 Task: Look for space in Puerto Ayacucho, Venezuela from 13th August, 2023 to 17th August, 2023 for 2 adults in price range Rs.10000 to Rs.16000. Place can be entire place with 2 bedrooms having 2 beds and 1 bathroom. Property type can be house, flat, guest house. Amenities needed are: wifi. Booking option can be shelf check-in. Required host language is English.
Action: Mouse moved to (614, 128)
Screenshot: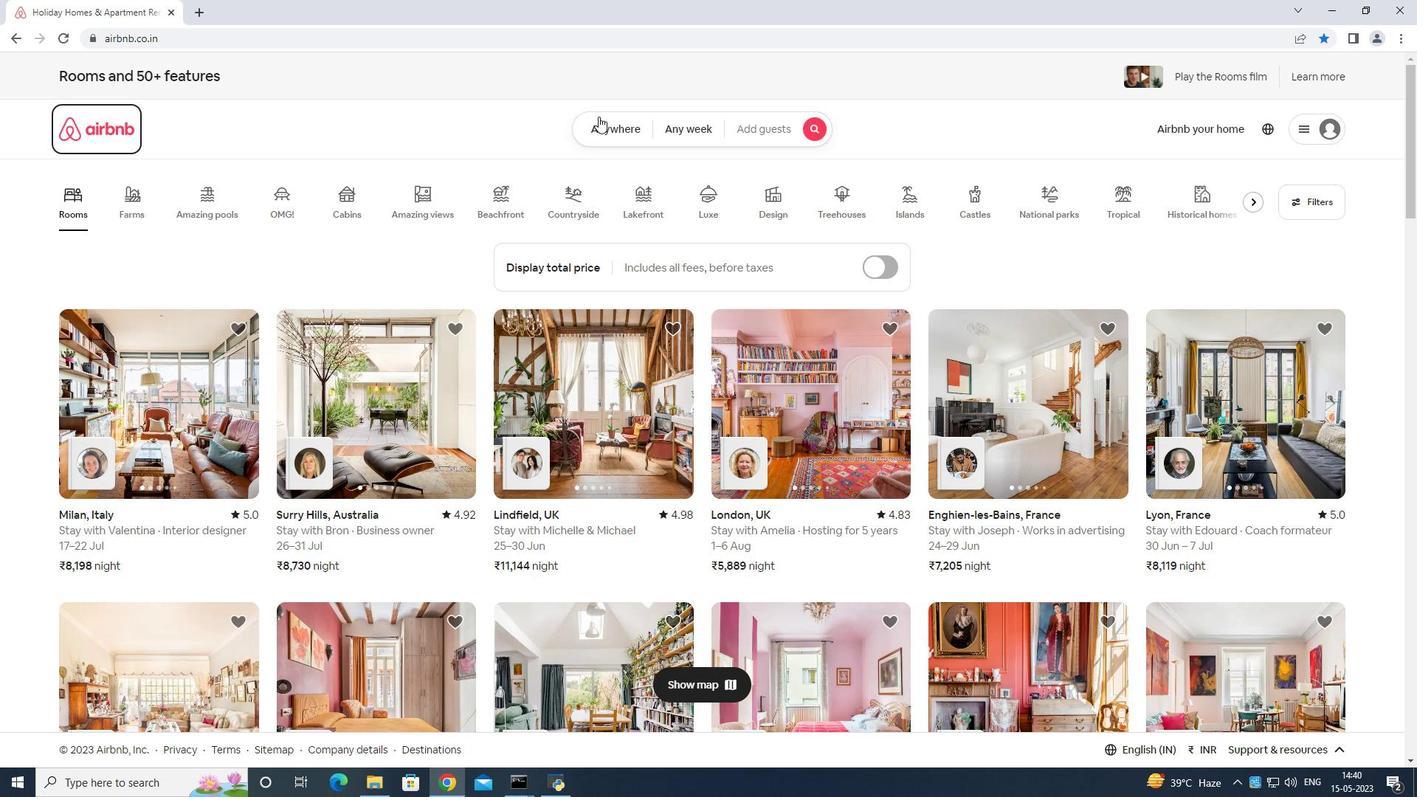 
Action: Mouse pressed left at (614, 128)
Screenshot: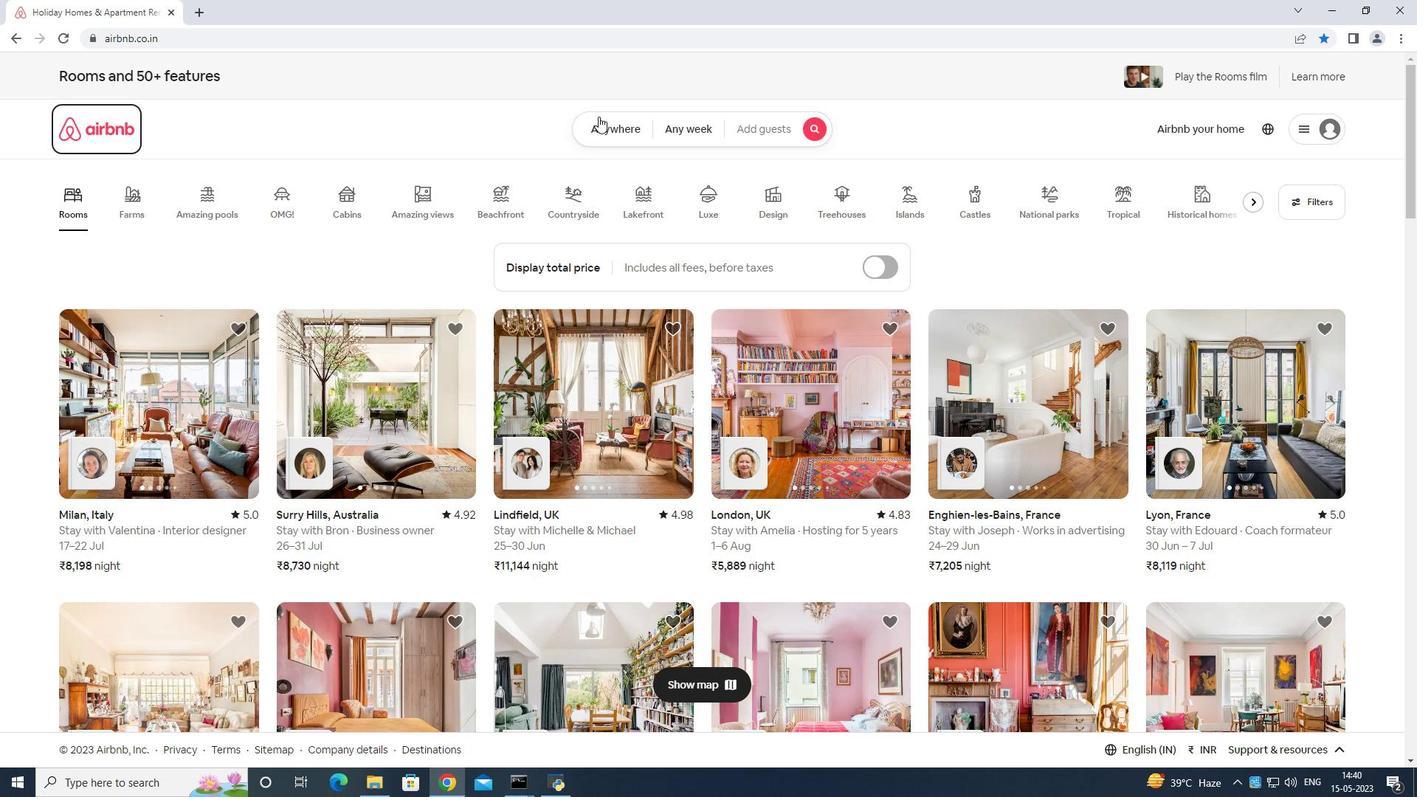
Action: Mouse moved to (451, 189)
Screenshot: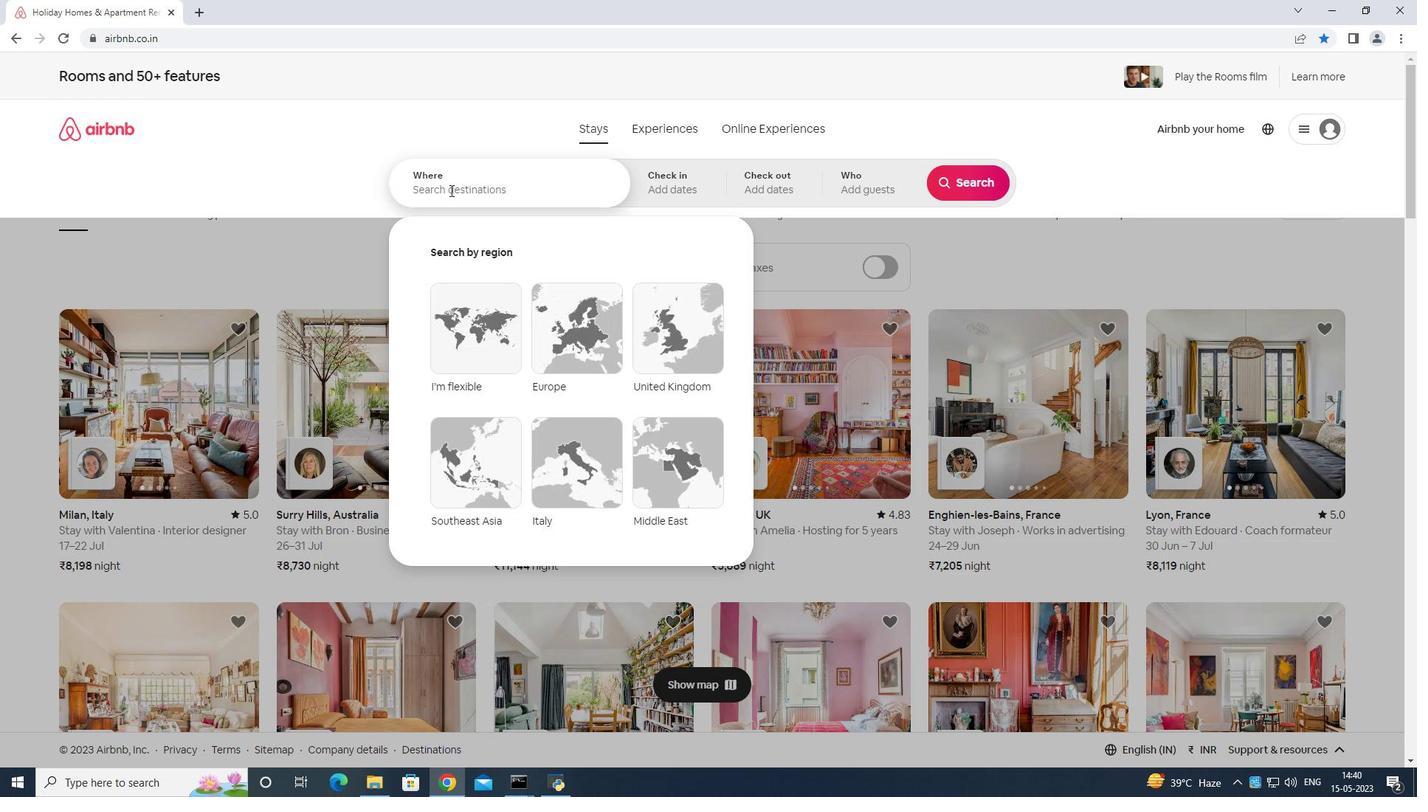 
Action: Mouse pressed left at (451, 189)
Screenshot: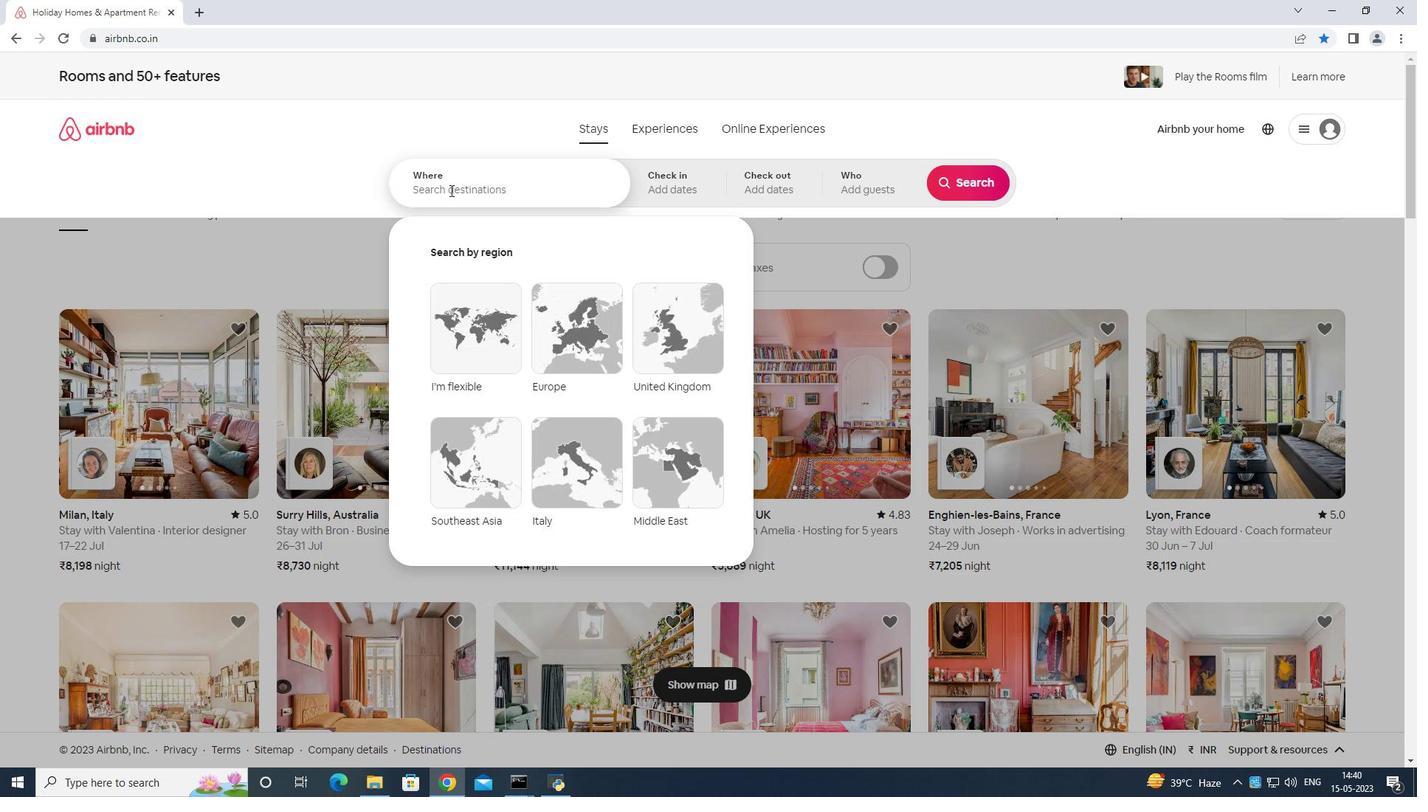 
Action: Mouse moved to (456, 188)
Screenshot: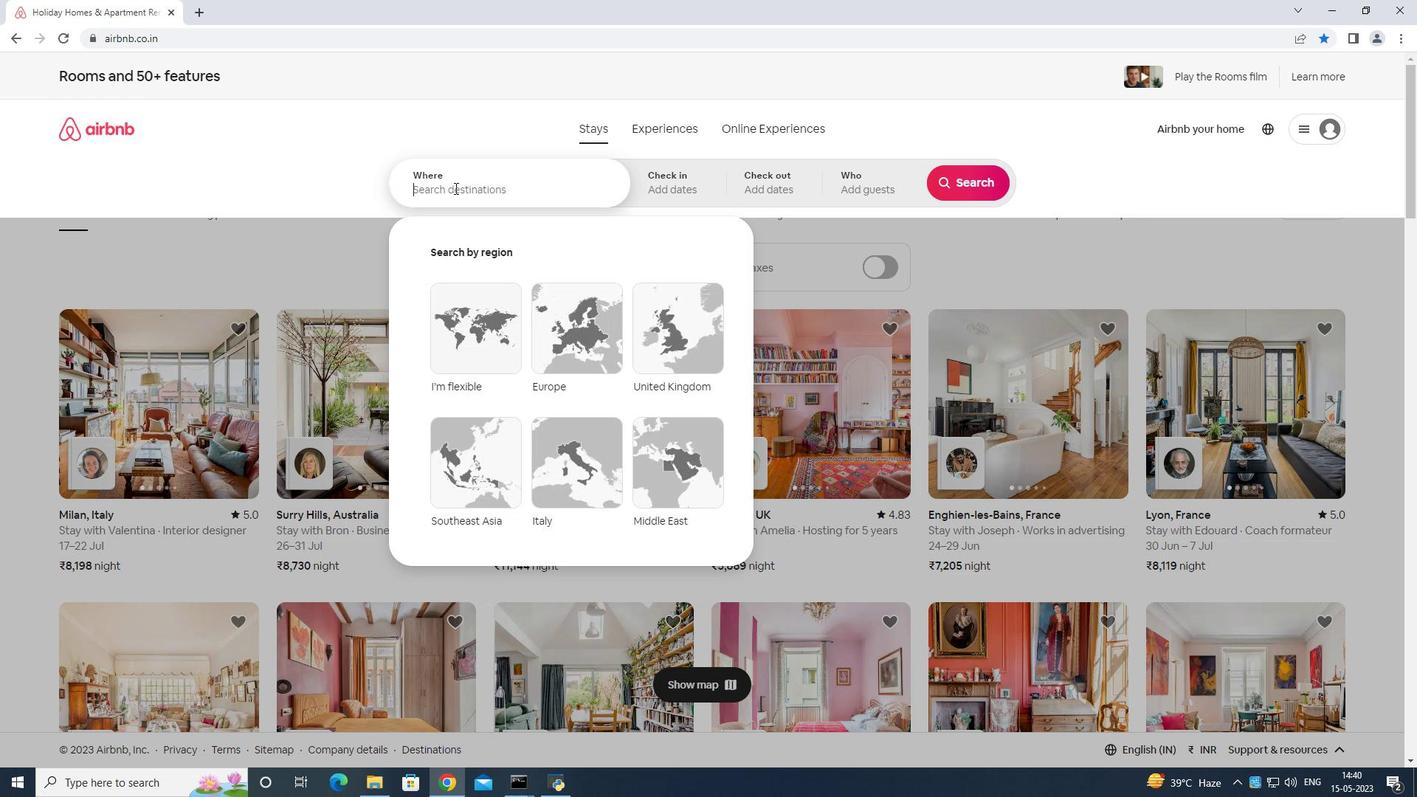 
Action: Key pressed <Key.shift>Puertu<Key.backspace>o<Key.space><Key.shift>Ayuu
Screenshot: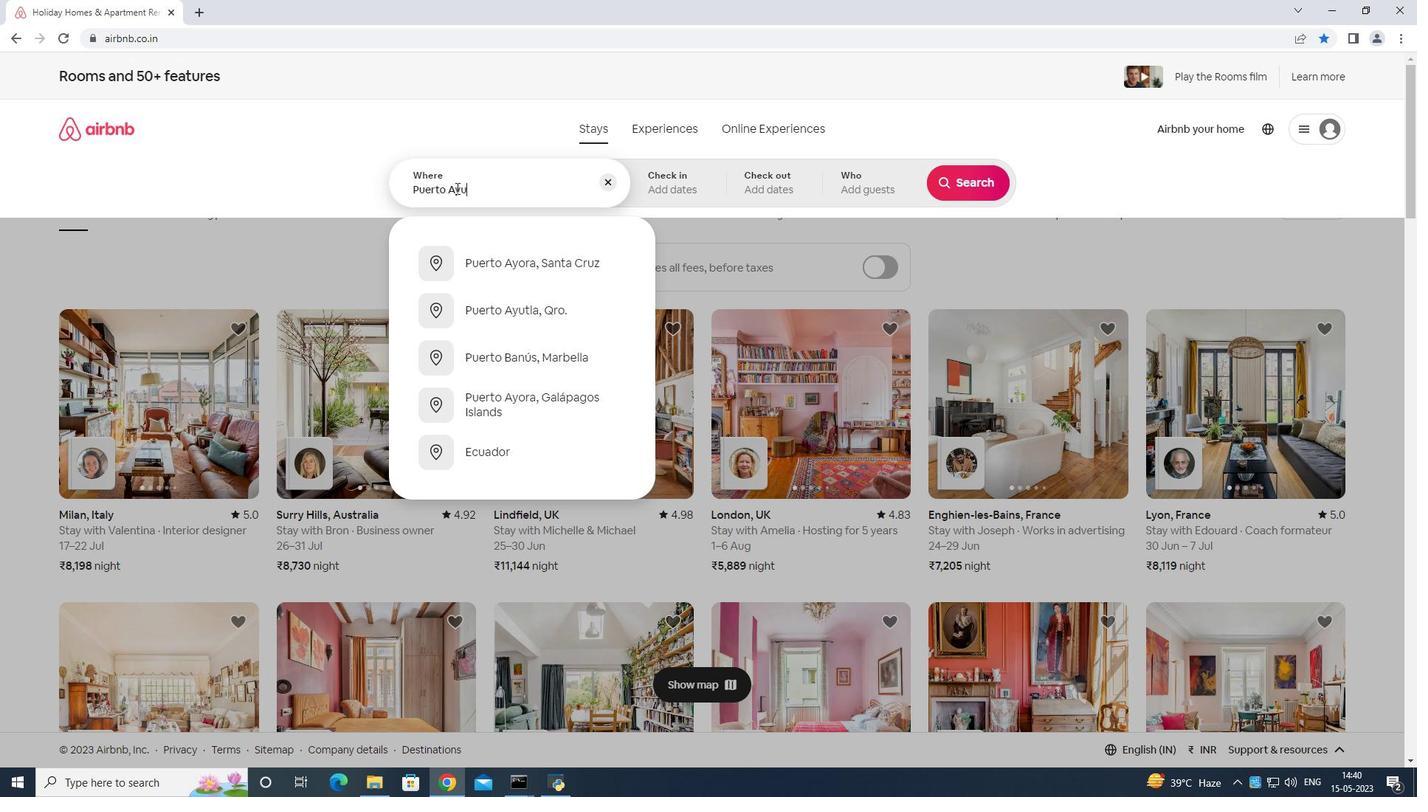 
Action: Mouse moved to (532, 144)
Screenshot: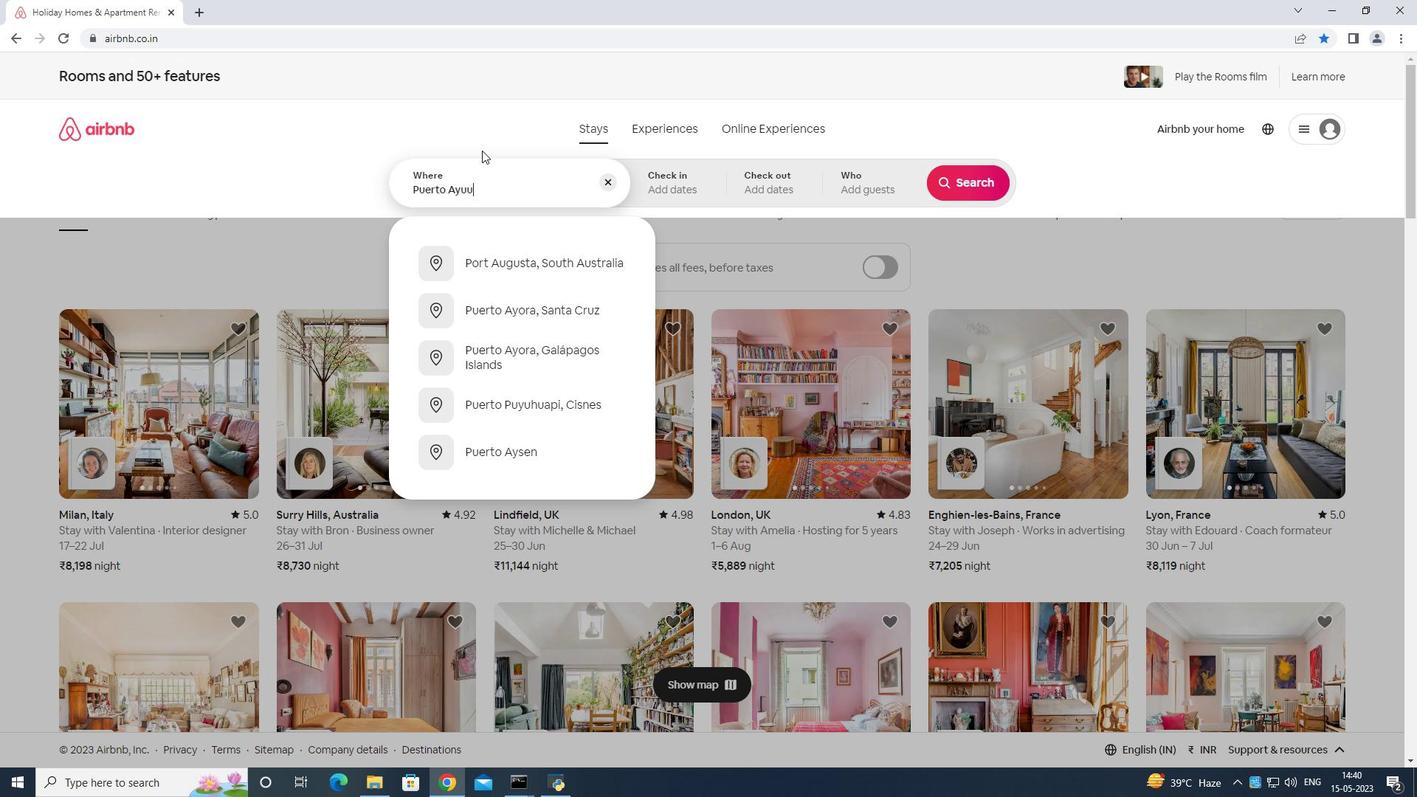
Action: Key pressed <Key.backspace>cucho<Key.space>venezuela<Key.enter>
Screenshot: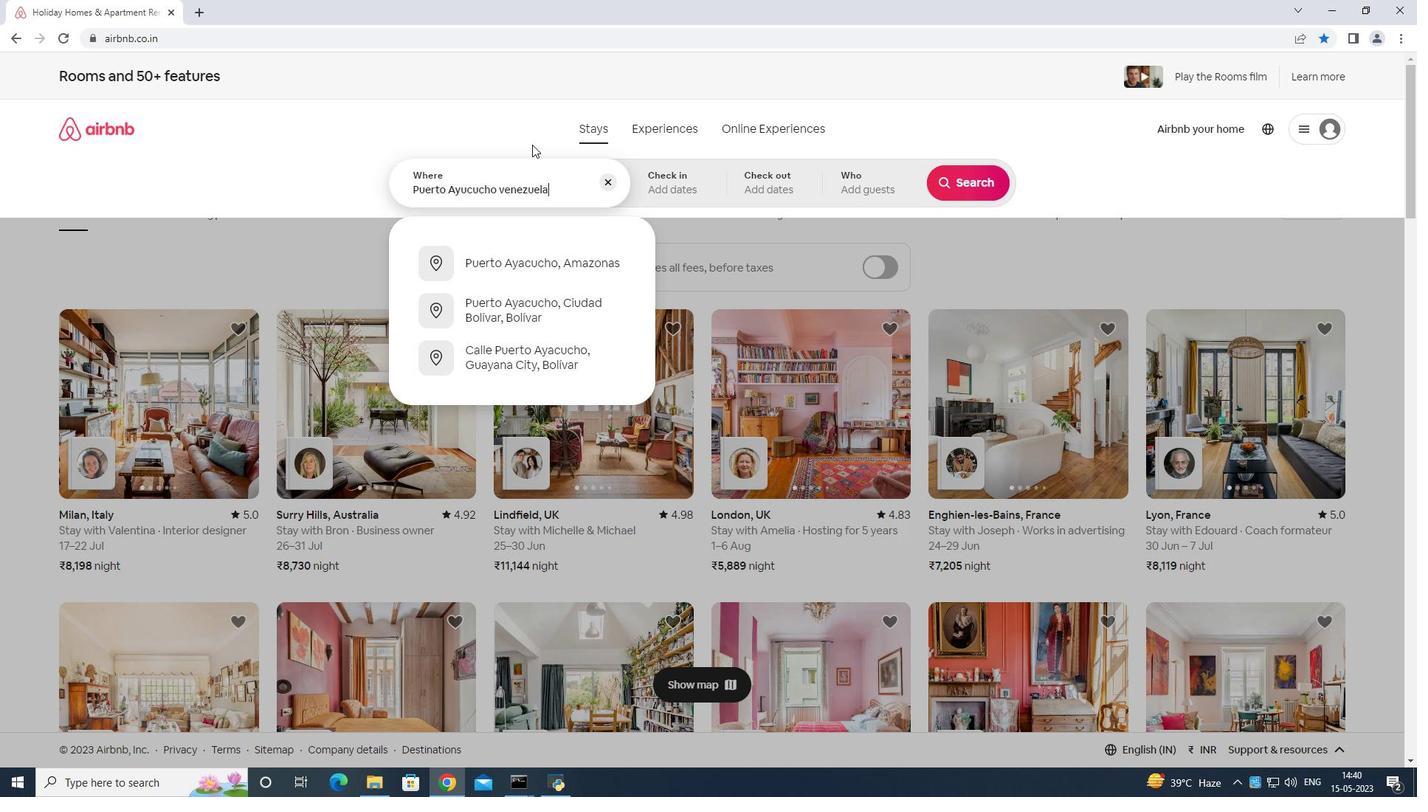 
Action: Mouse moved to (956, 293)
Screenshot: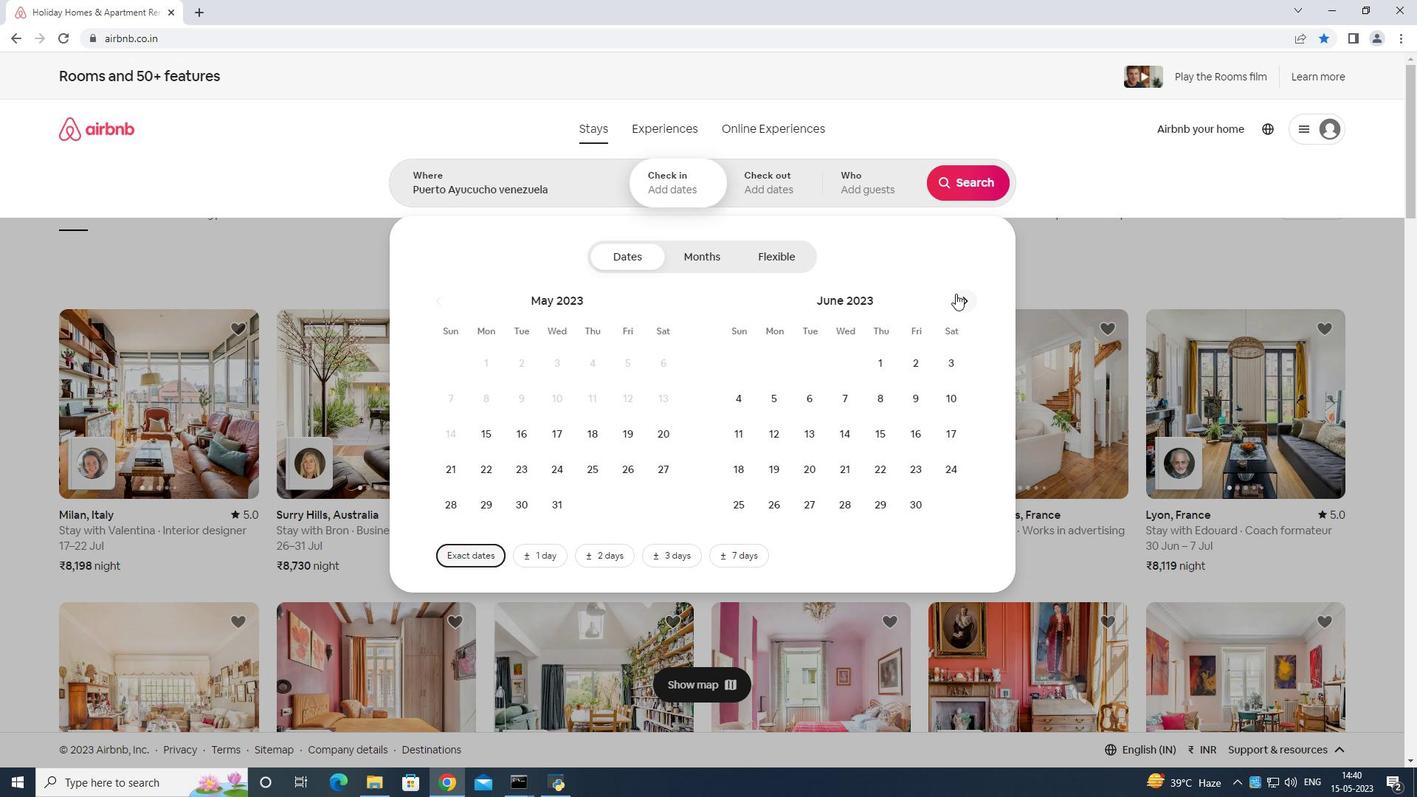 
Action: Mouse pressed left at (956, 293)
Screenshot: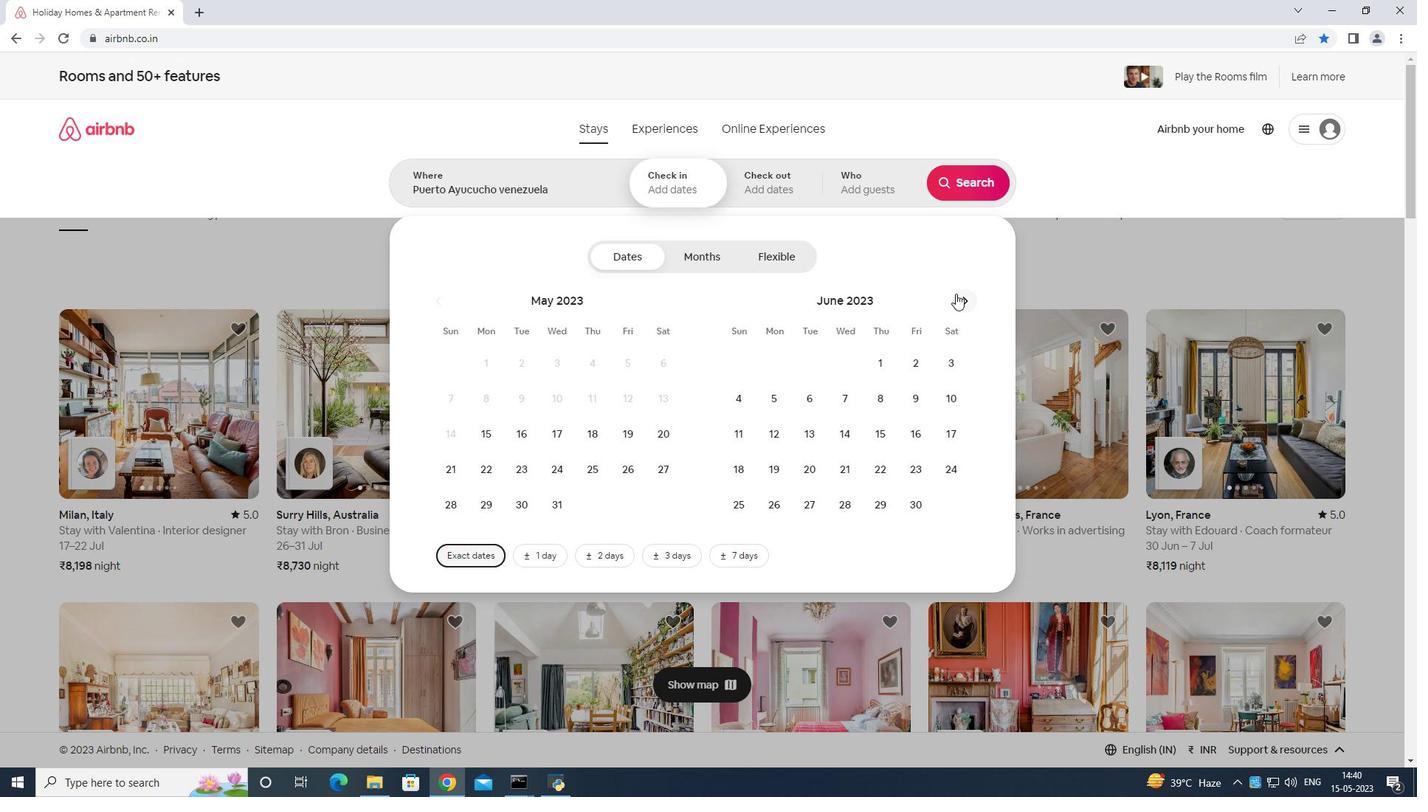 
Action: Mouse moved to (957, 294)
Screenshot: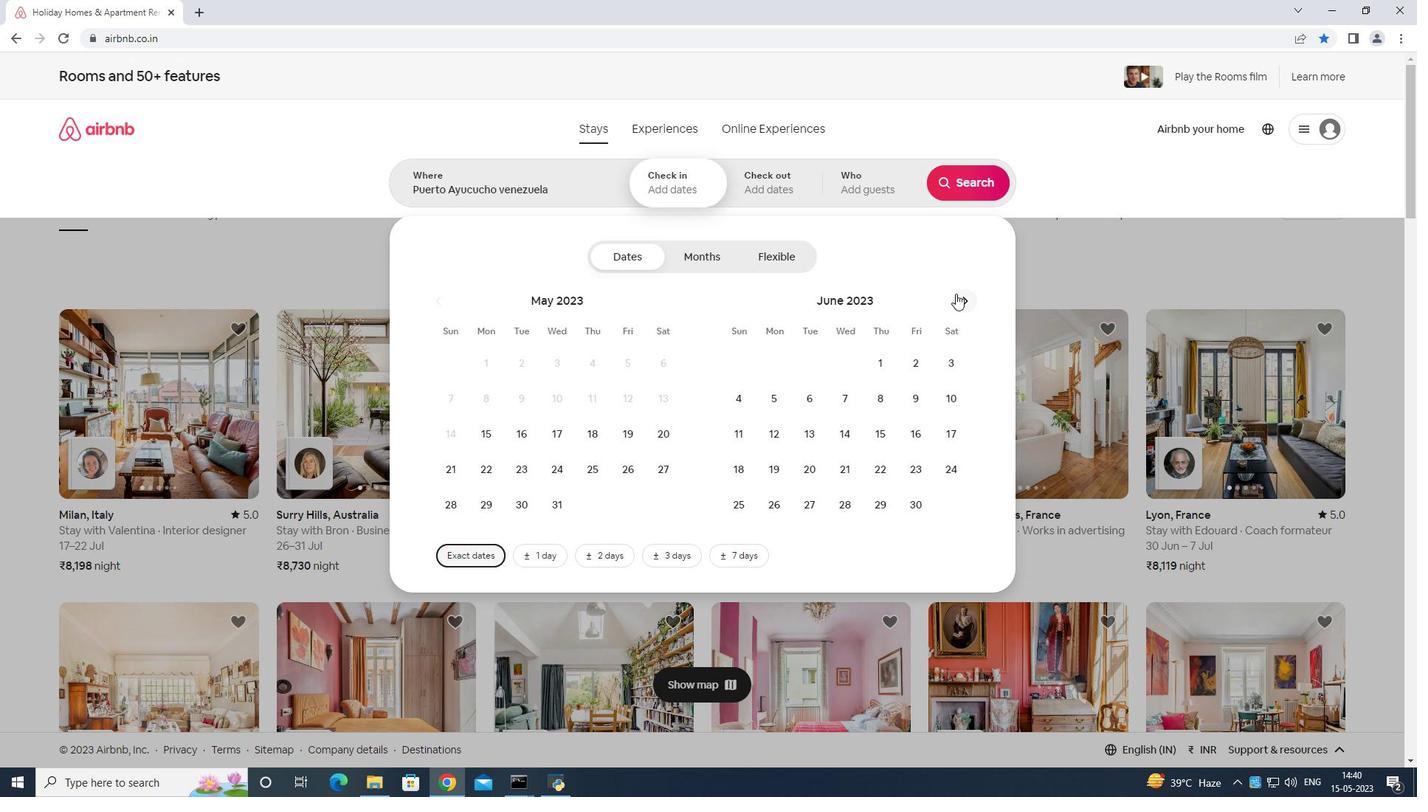 
Action: Mouse pressed left at (957, 294)
Screenshot: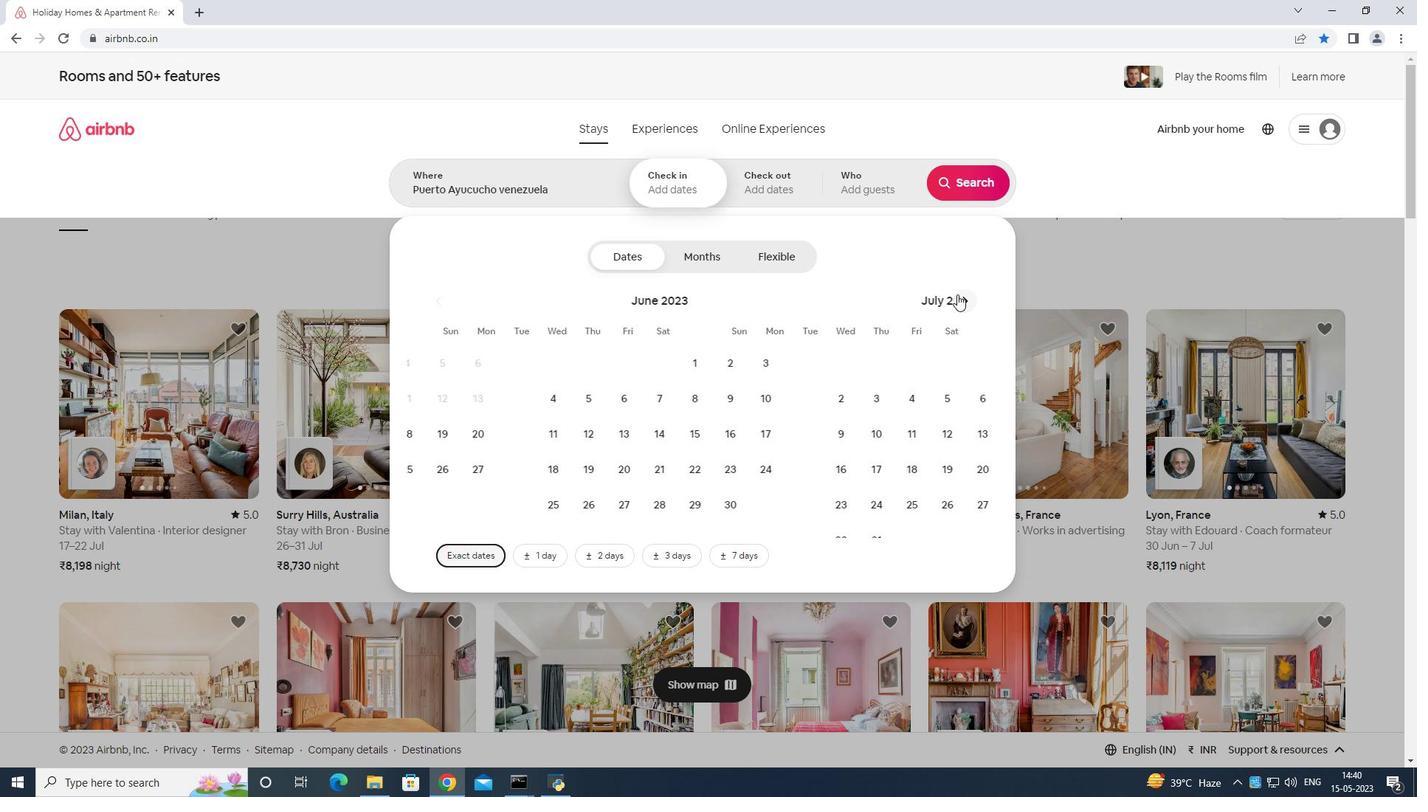 
Action: Mouse moved to (744, 429)
Screenshot: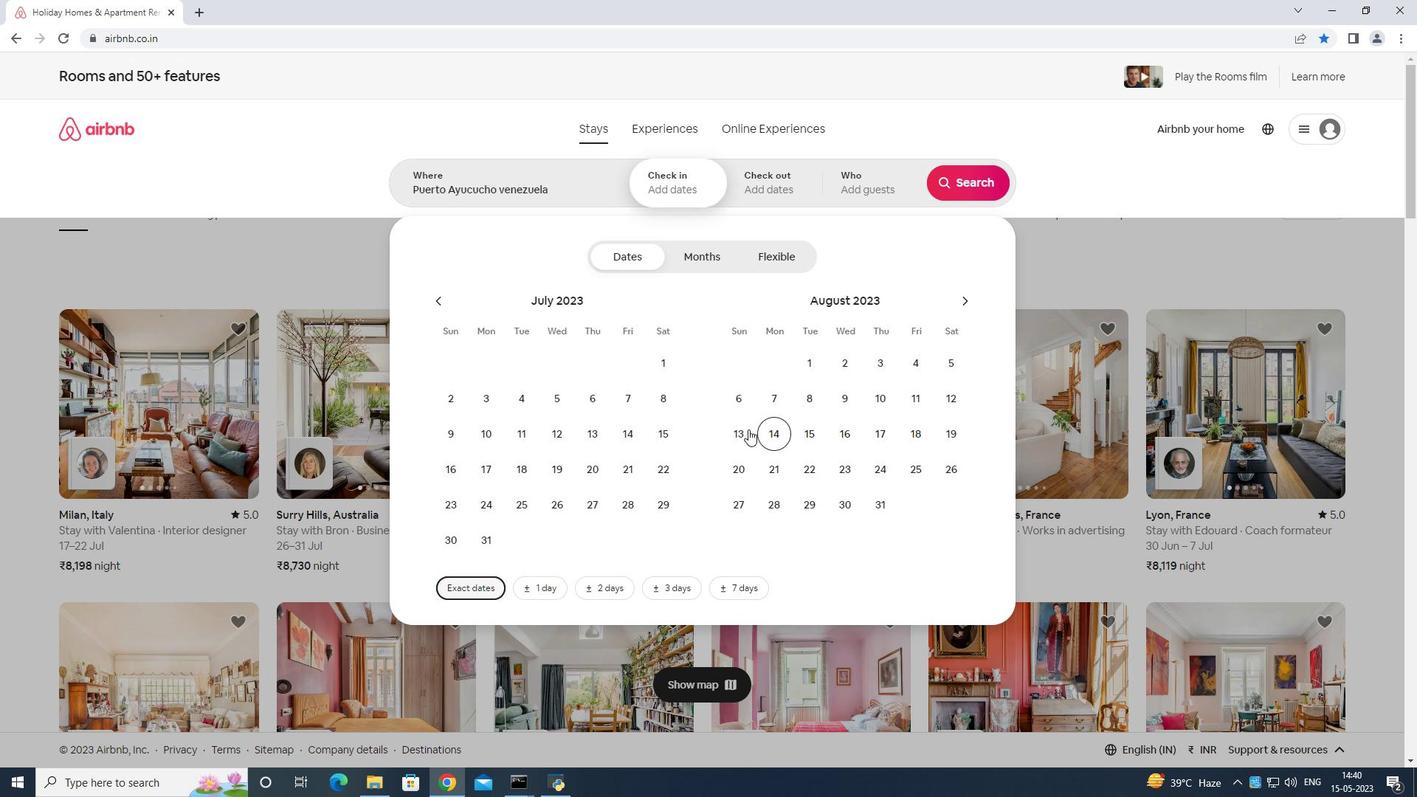 
Action: Mouse pressed left at (744, 429)
Screenshot: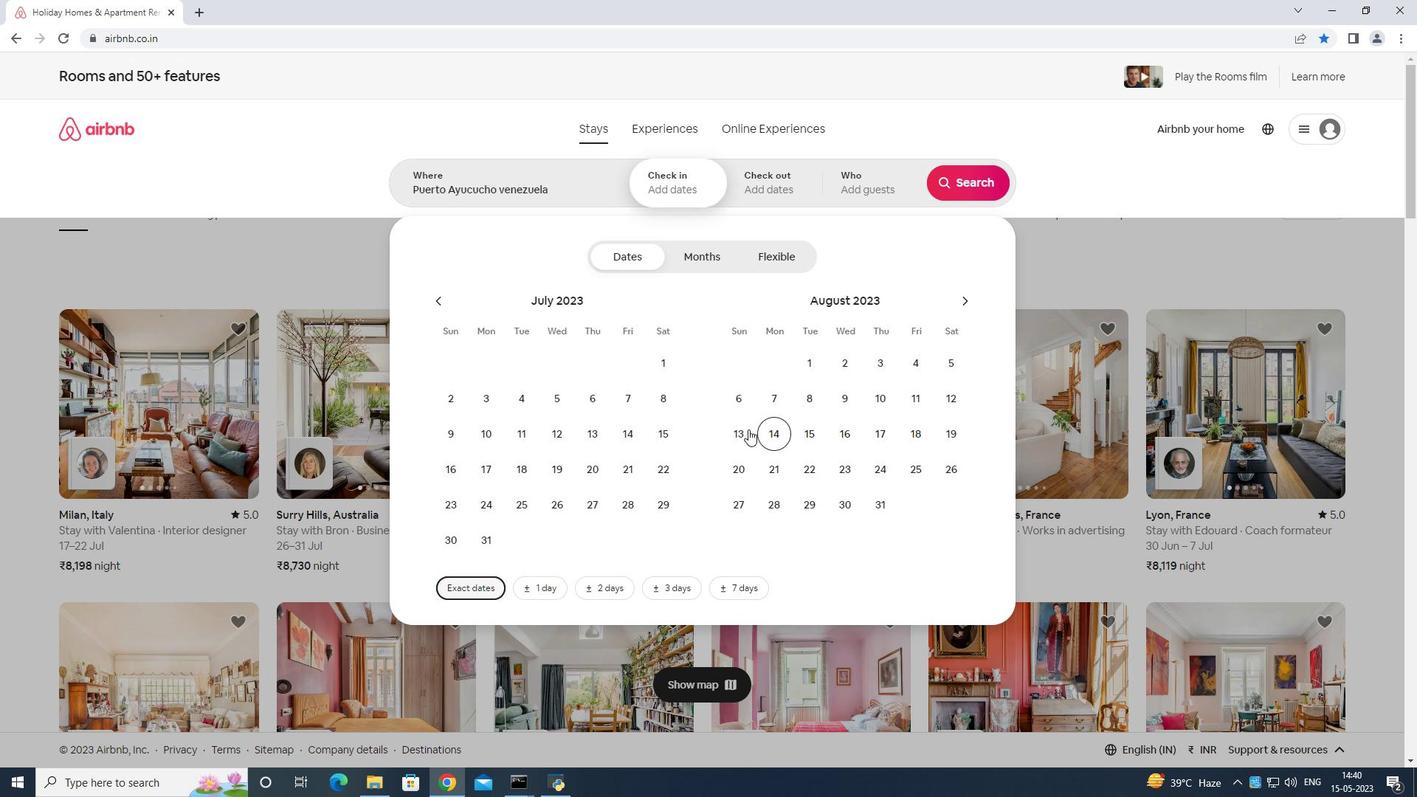 
Action: Mouse moved to (873, 432)
Screenshot: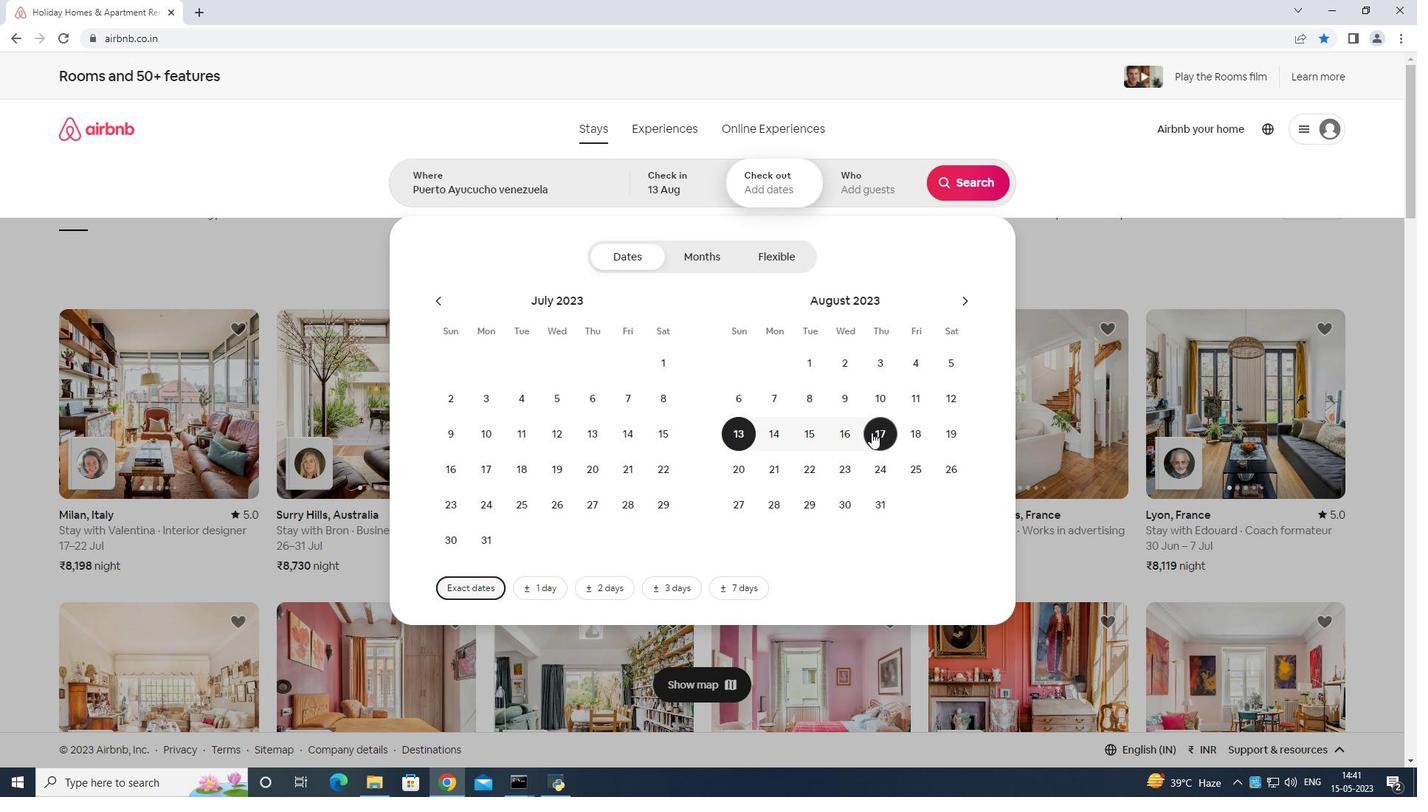 
Action: Mouse pressed left at (873, 432)
Screenshot: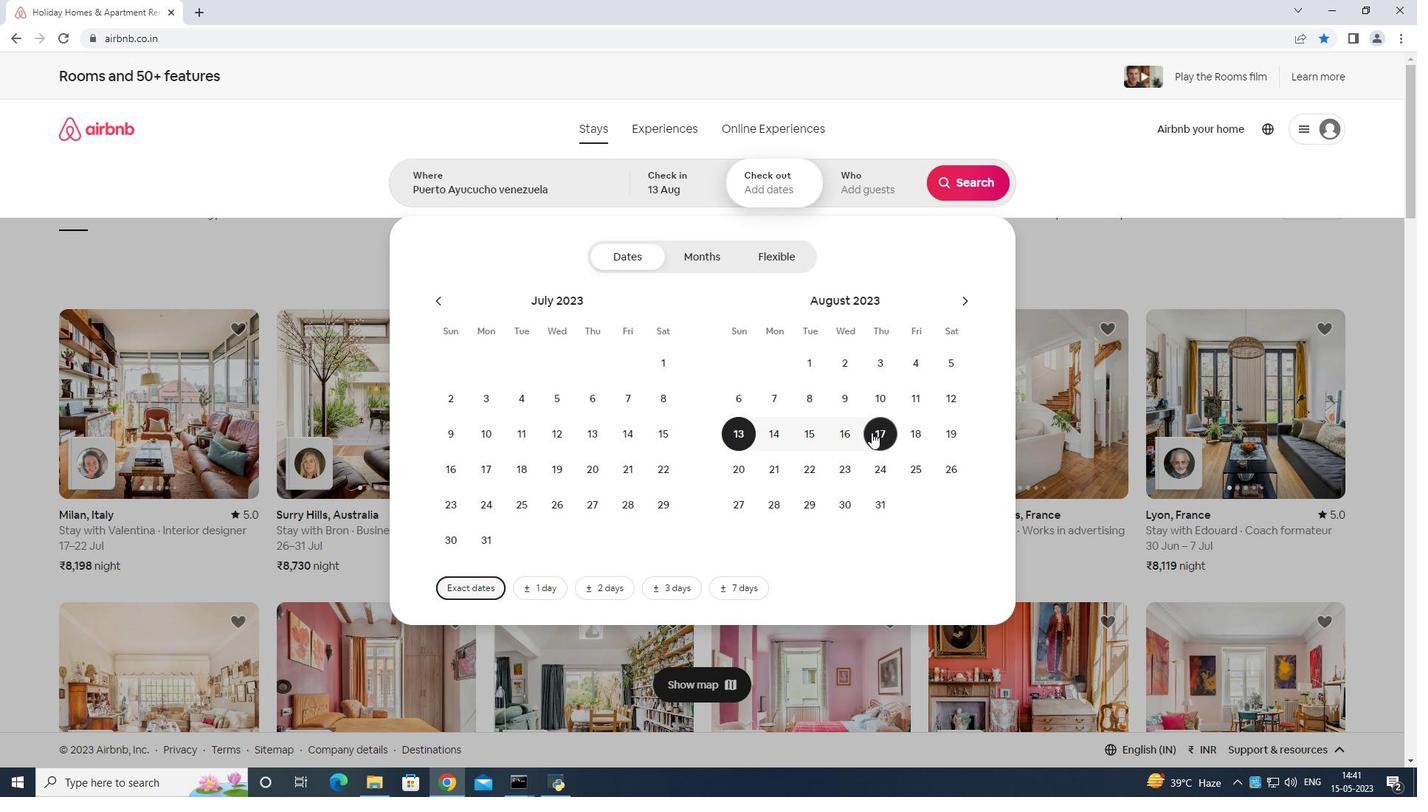 
Action: Mouse moved to (887, 177)
Screenshot: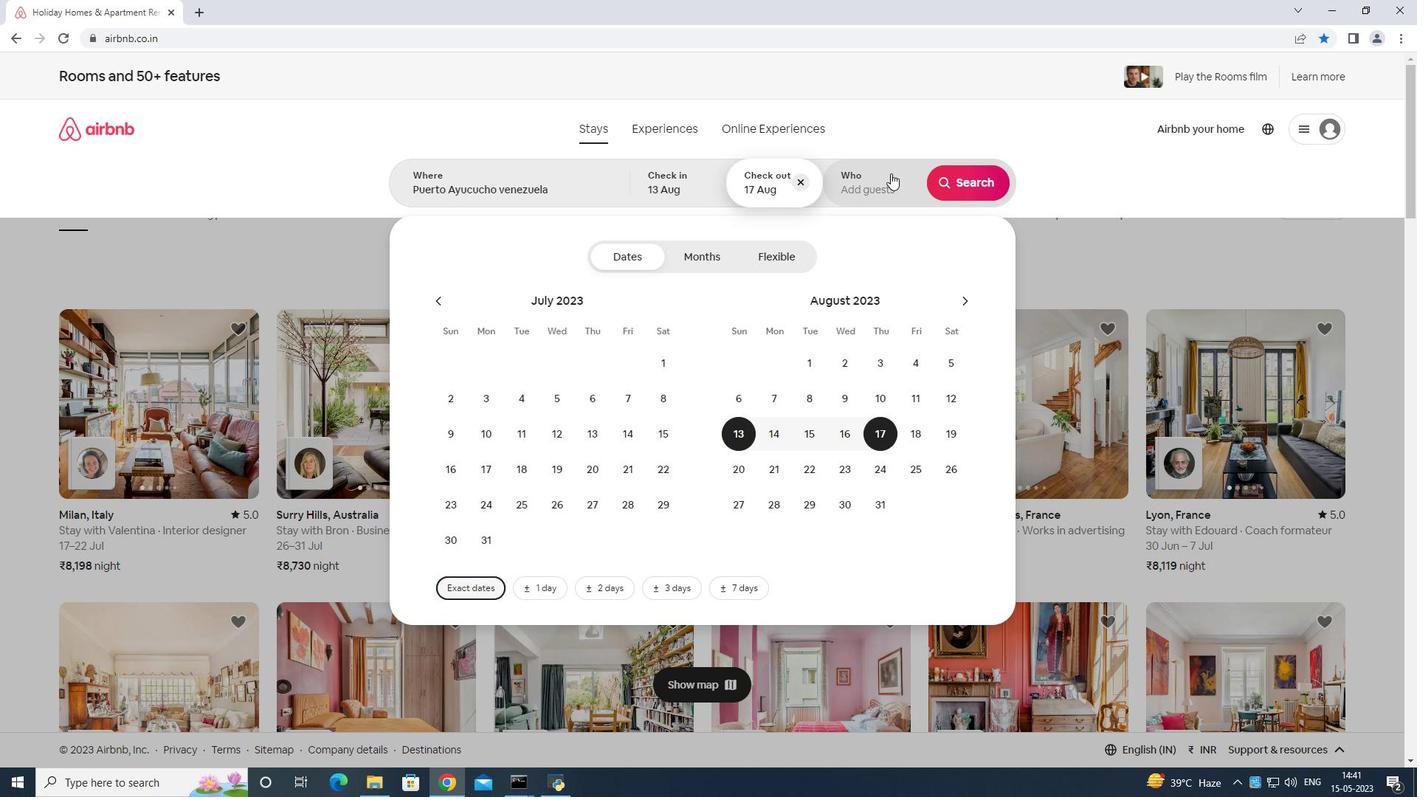 
Action: Mouse pressed left at (887, 177)
Screenshot: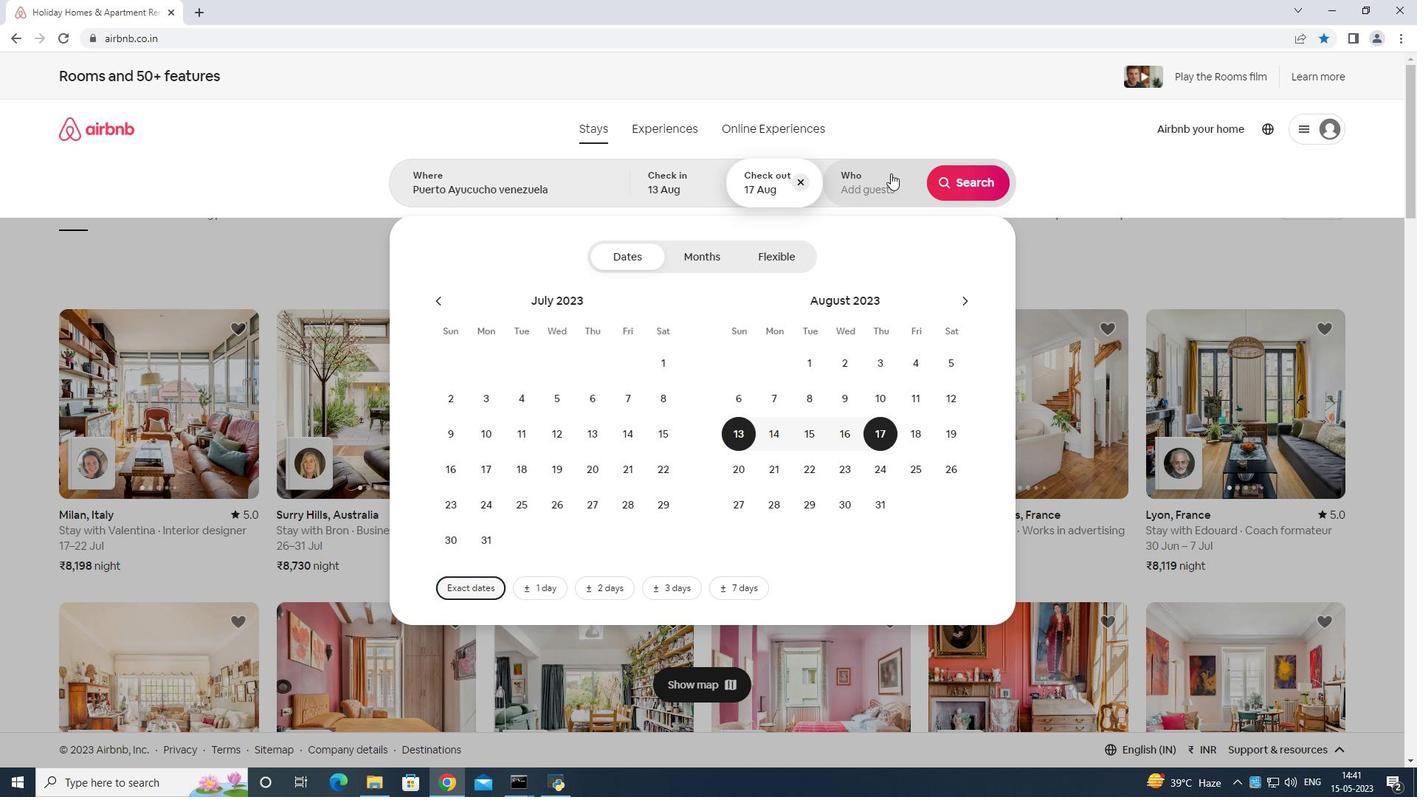 
Action: Mouse moved to (972, 255)
Screenshot: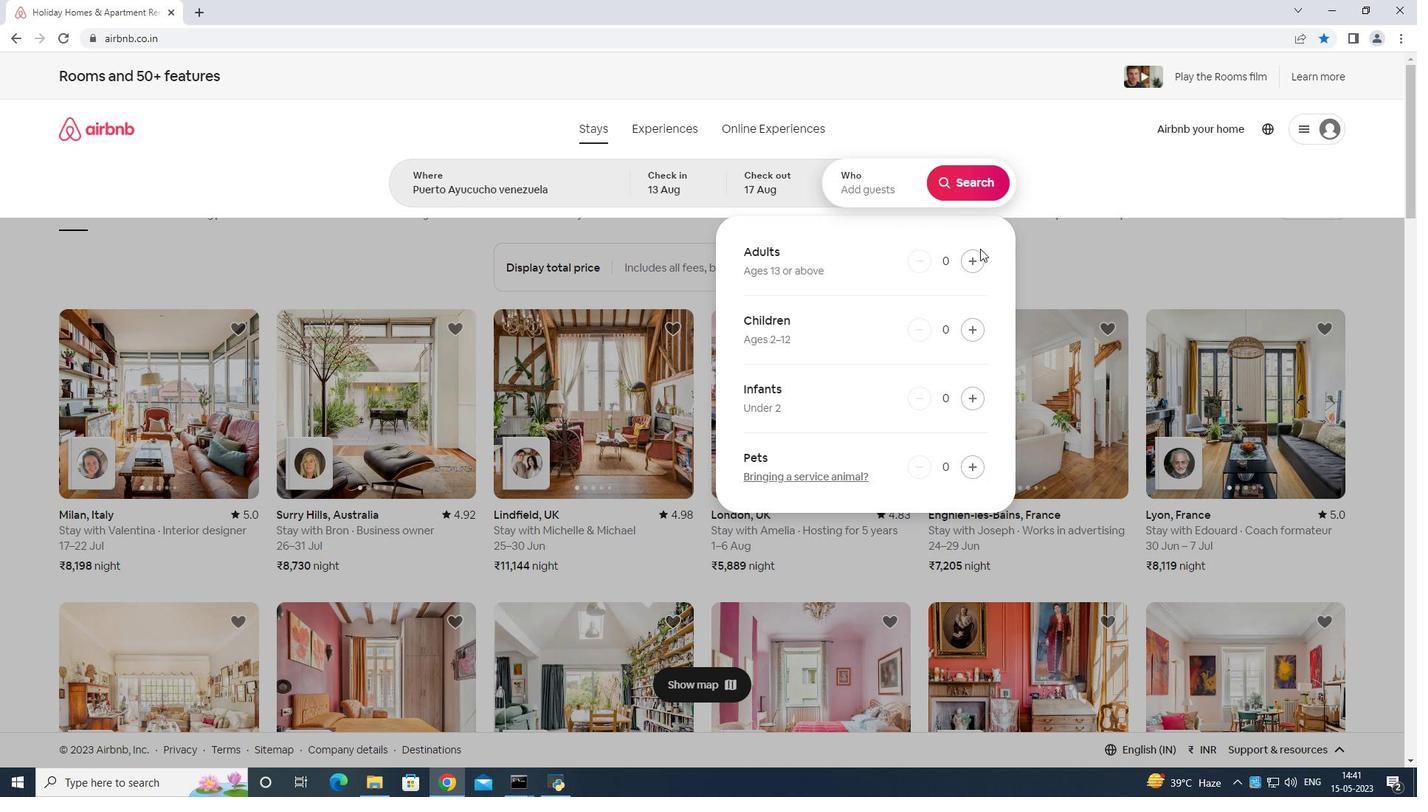 
Action: Mouse pressed left at (972, 255)
Screenshot: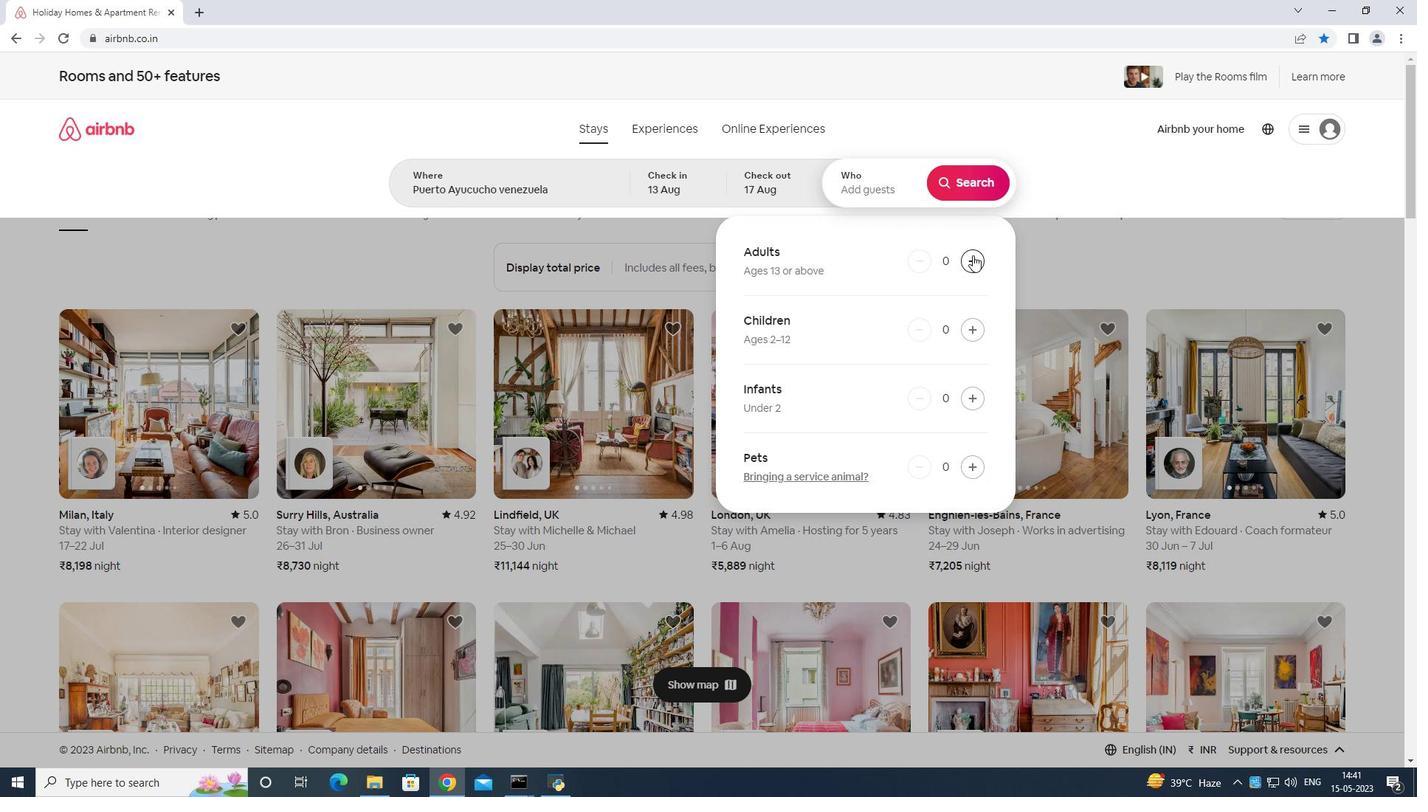 
Action: Mouse pressed left at (972, 255)
Screenshot: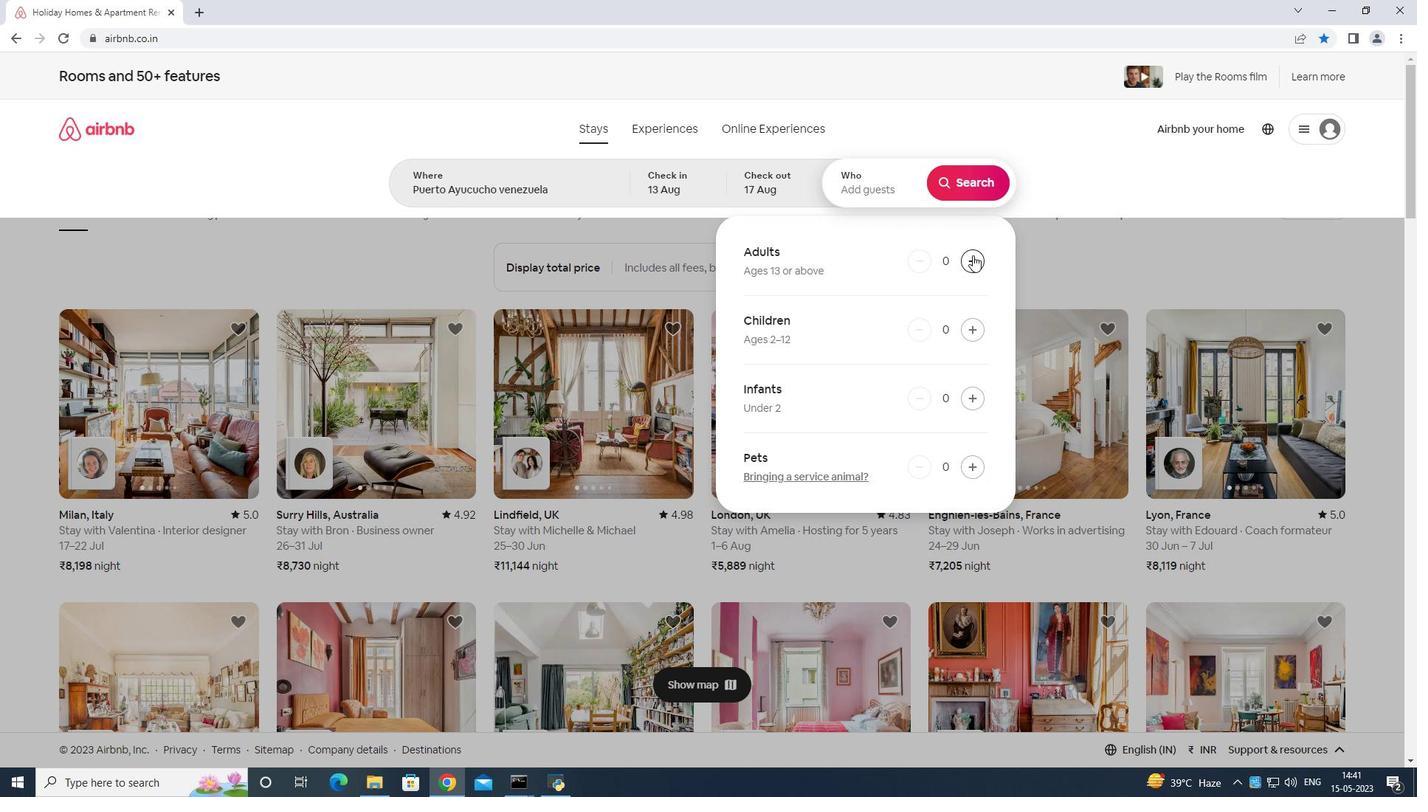 
Action: Mouse moved to (947, 180)
Screenshot: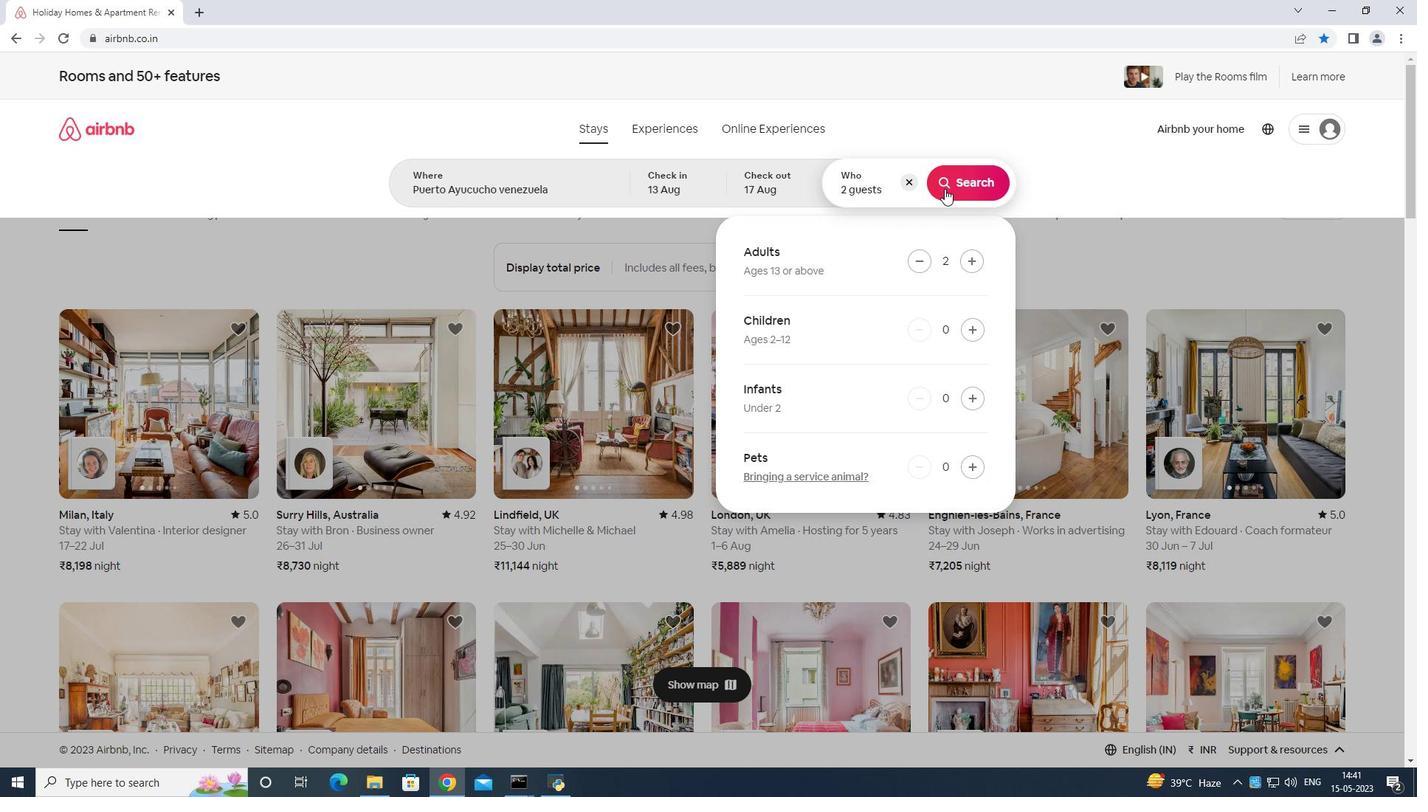 
Action: Mouse pressed left at (947, 180)
Screenshot: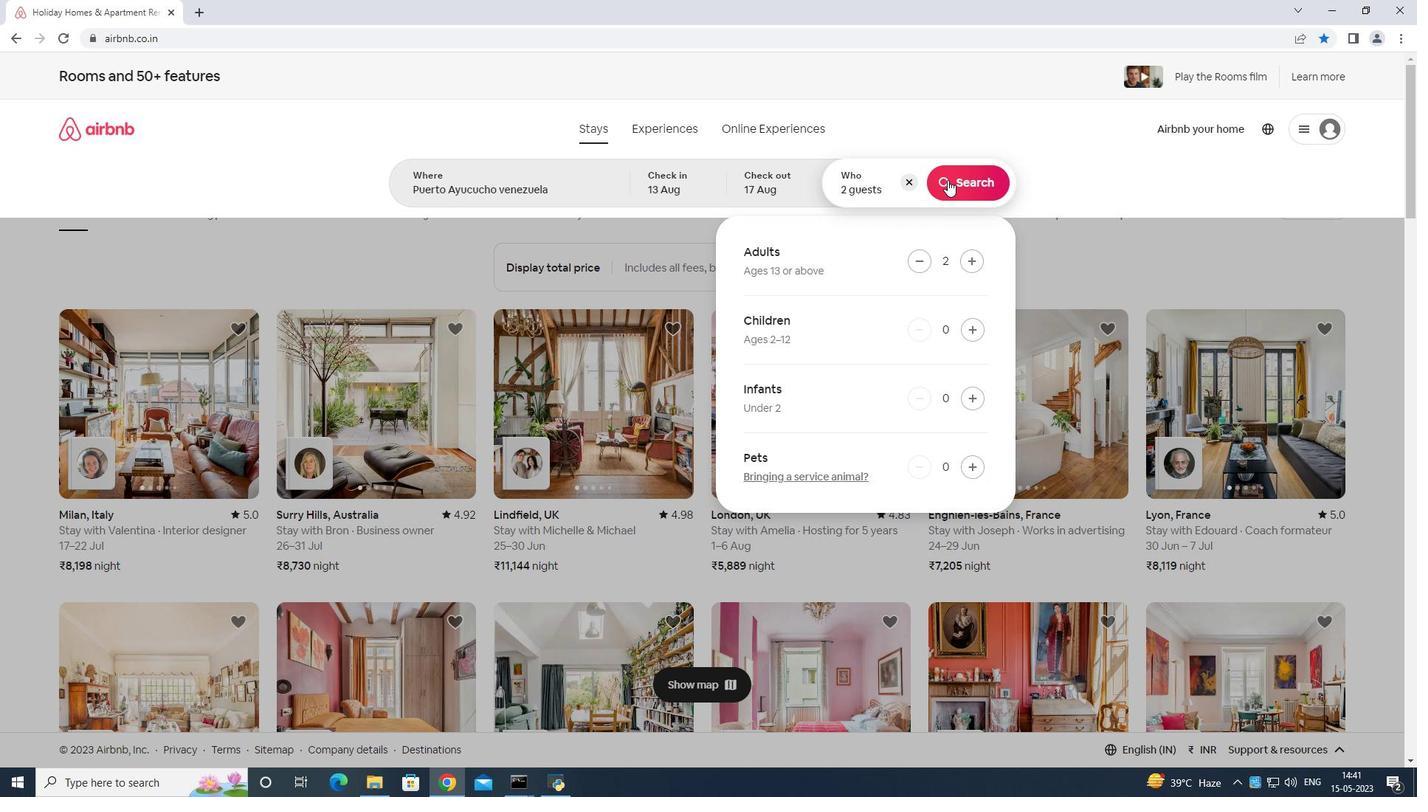 
Action: Mouse moved to (1342, 141)
Screenshot: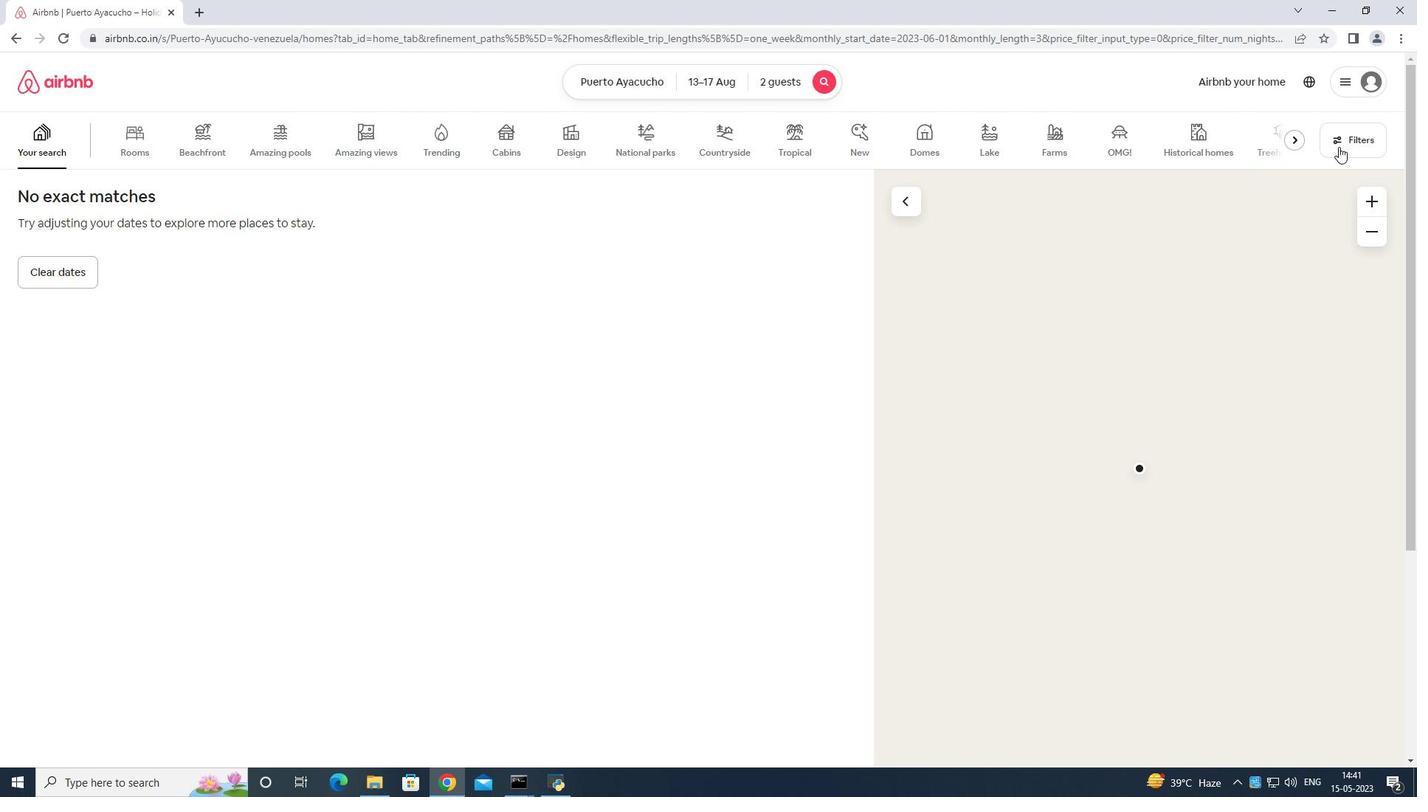 
Action: Mouse pressed left at (1342, 141)
Screenshot: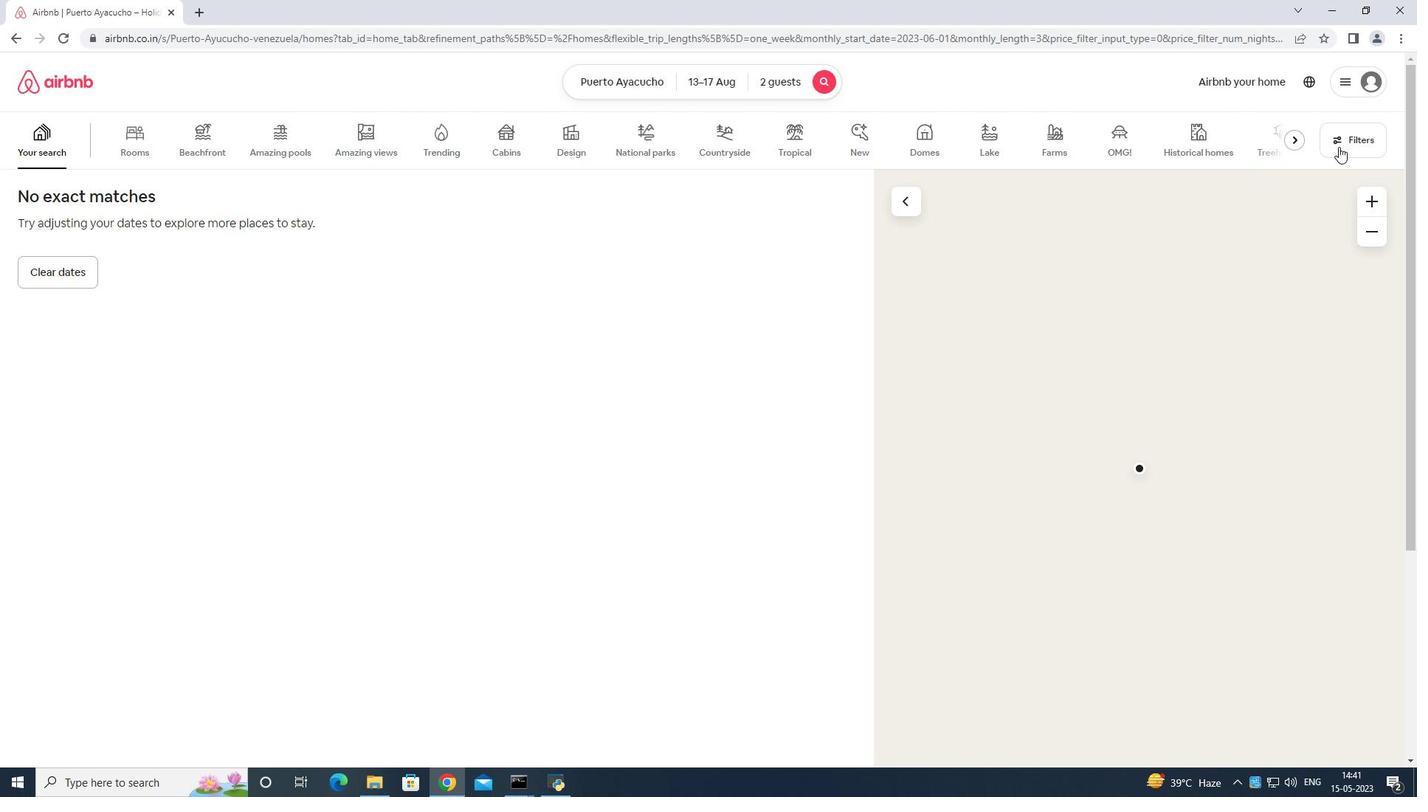 
Action: Mouse moved to (638, 479)
Screenshot: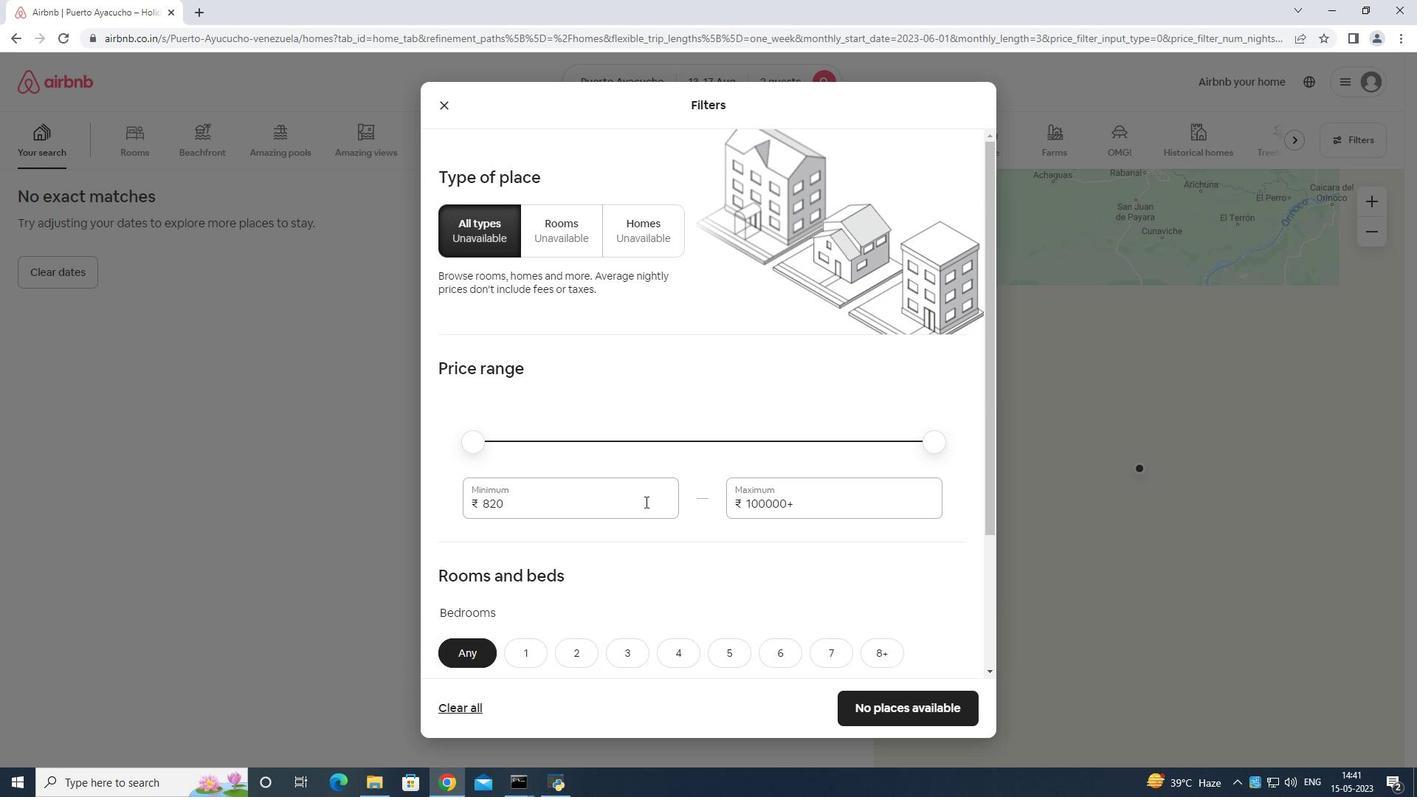 
Action: Mouse pressed left at (638, 479)
Screenshot: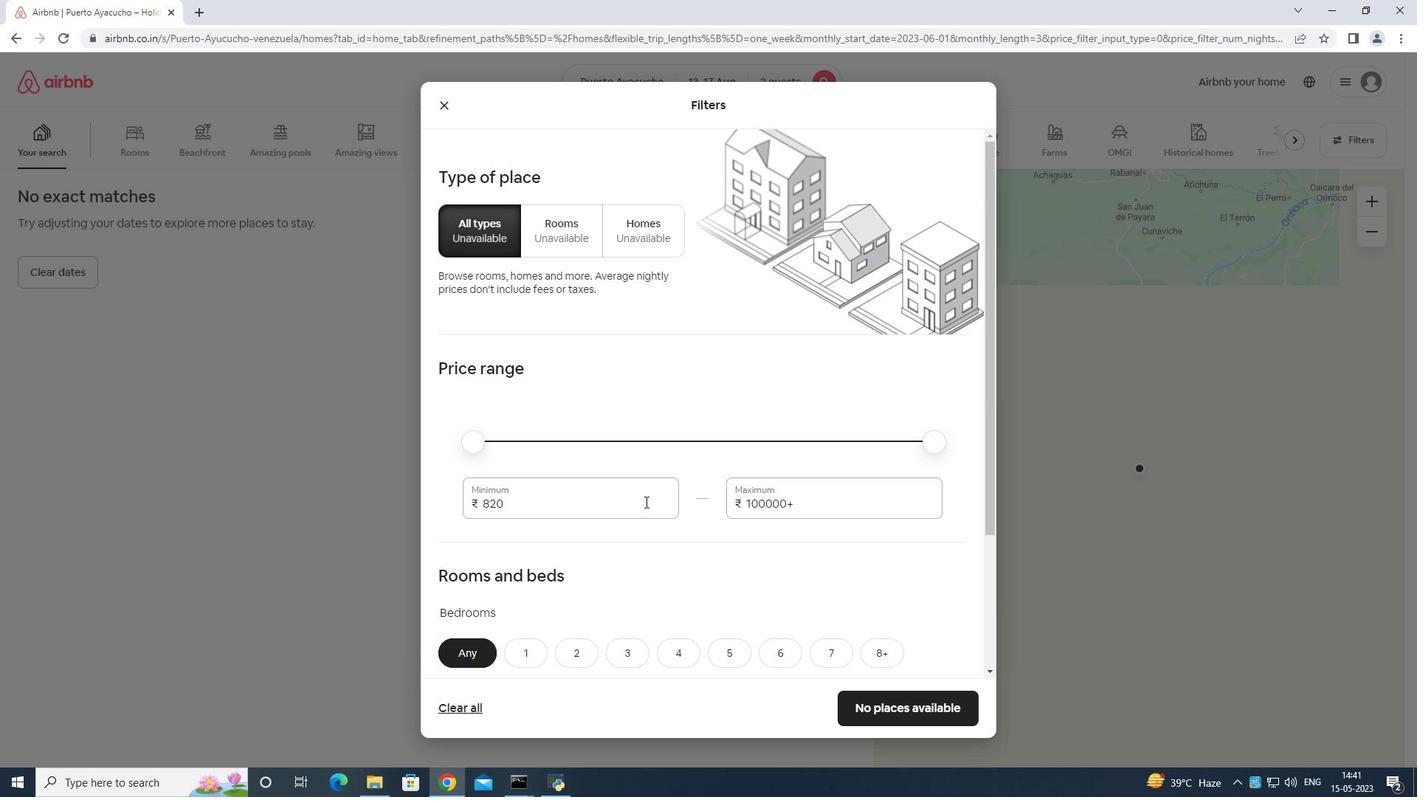 
Action: Mouse moved to (636, 465)
Screenshot: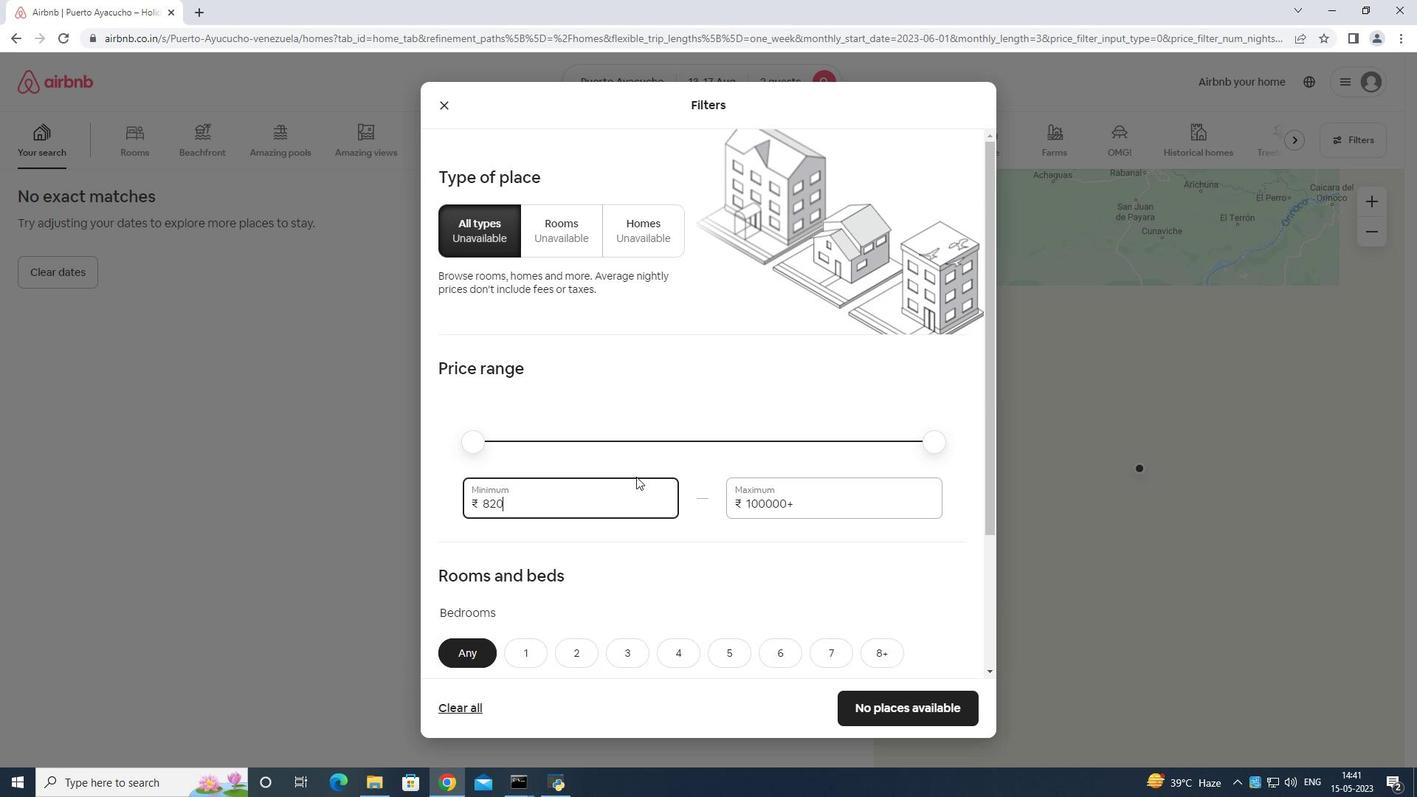 
Action: Key pressed <Key.backspace>
Screenshot: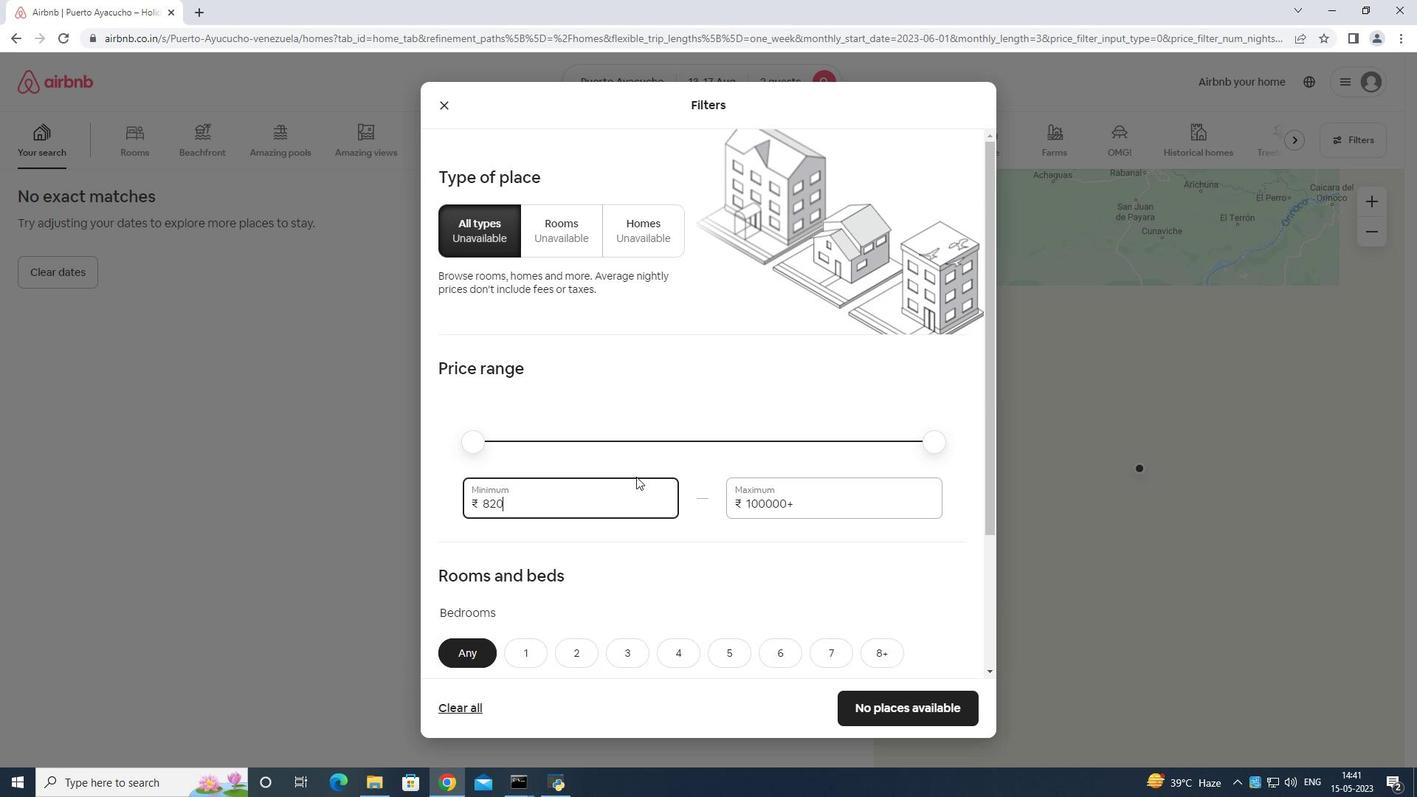 
Action: Mouse moved to (636, 455)
Screenshot: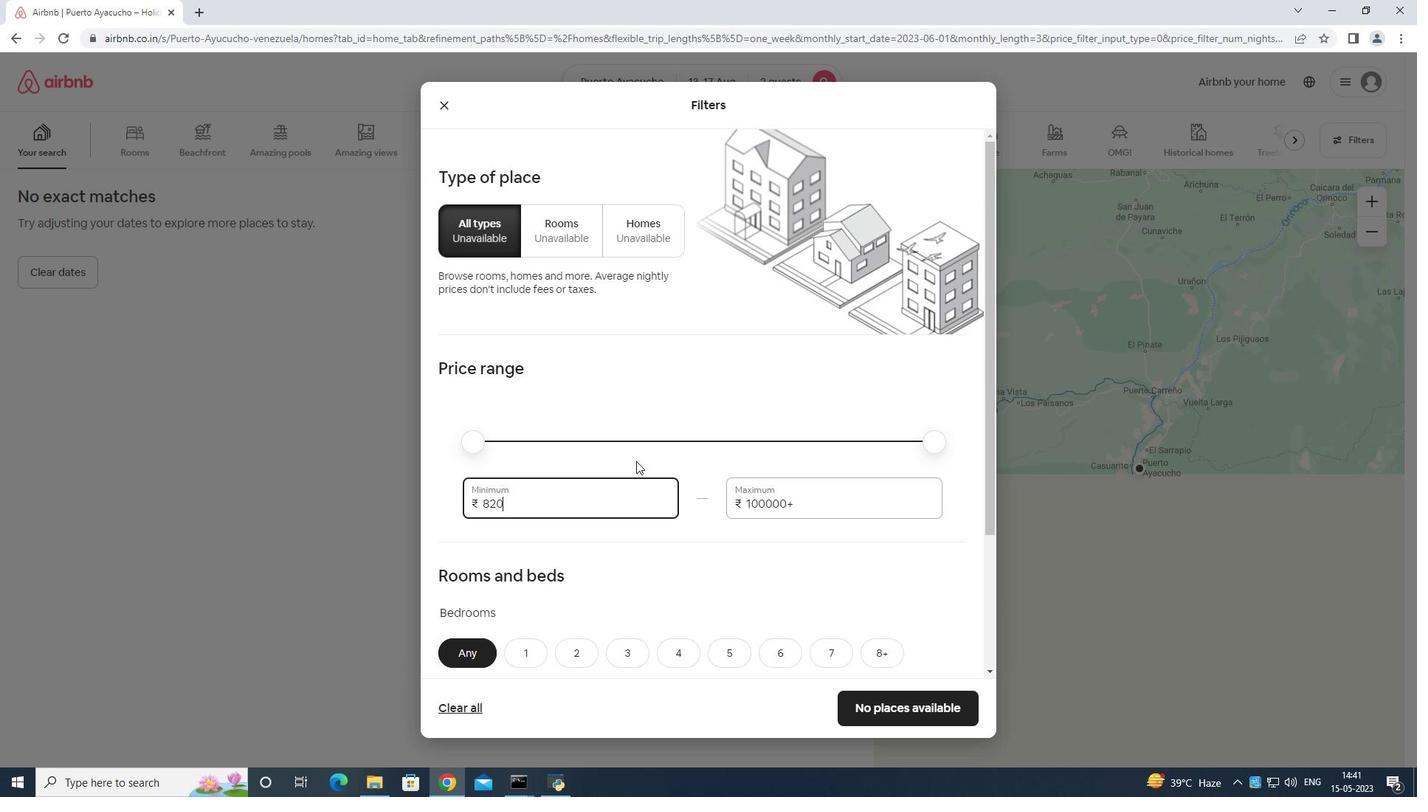 
Action: Key pressed <Key.backspace><Key.backspace><Key.backspace><Key.backspace>
Screenshot: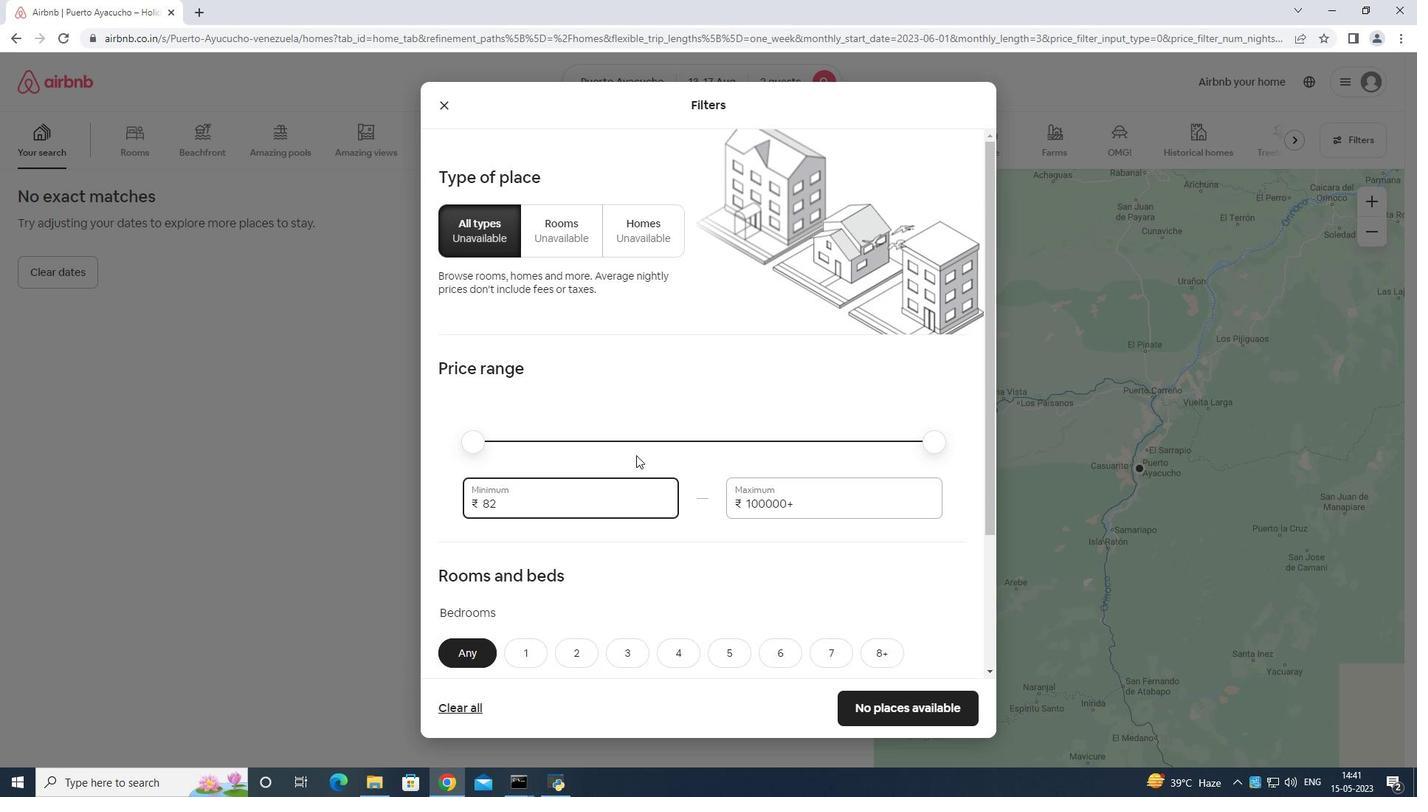 
Action: Mouse moved to (636, 454)
Screenshot: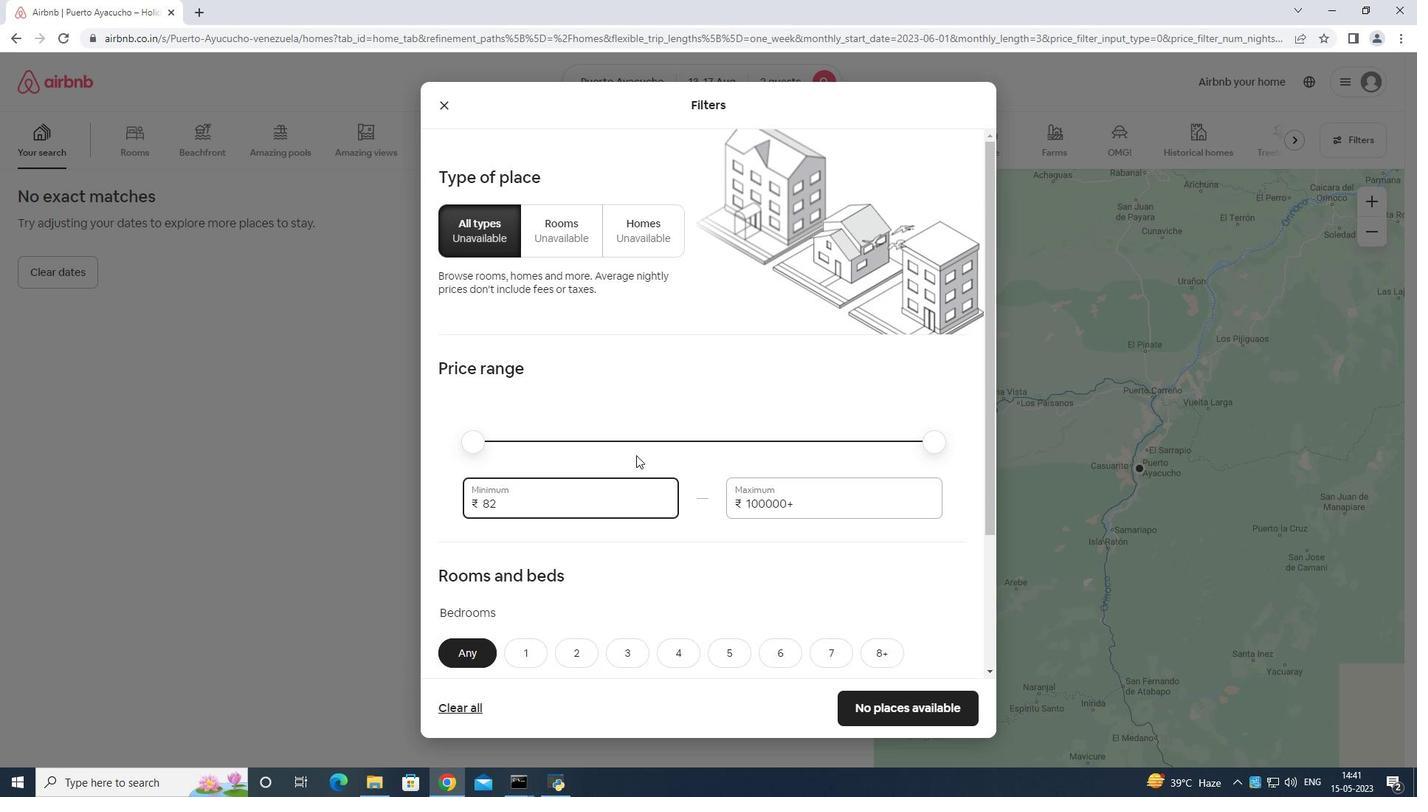 
Action: Key pressed <Key.backspace><Key.backspace><Key.backspace><Key.backspace><Key.backspace>1
Screenshot: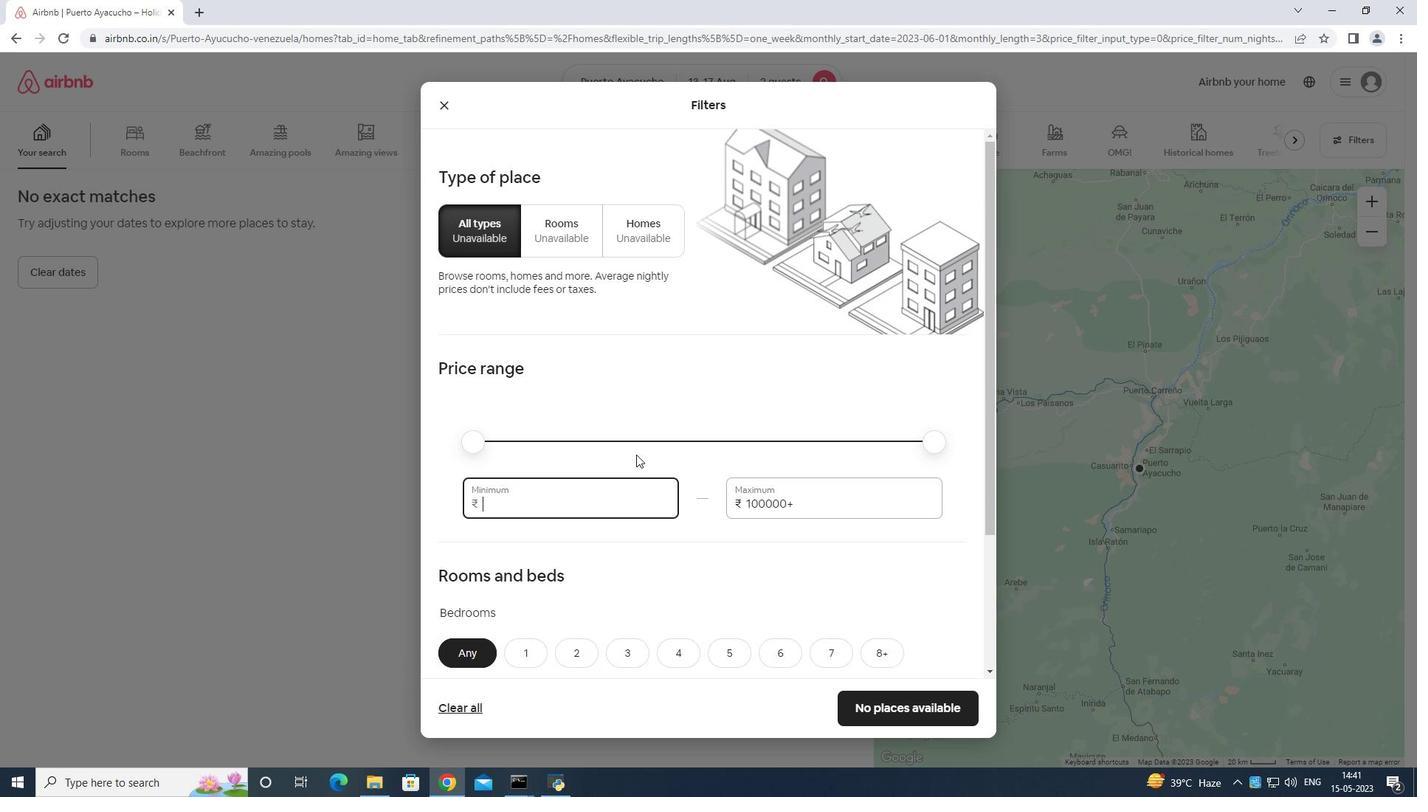 
Action: Mouse moved to (636, 453)
Screenshot: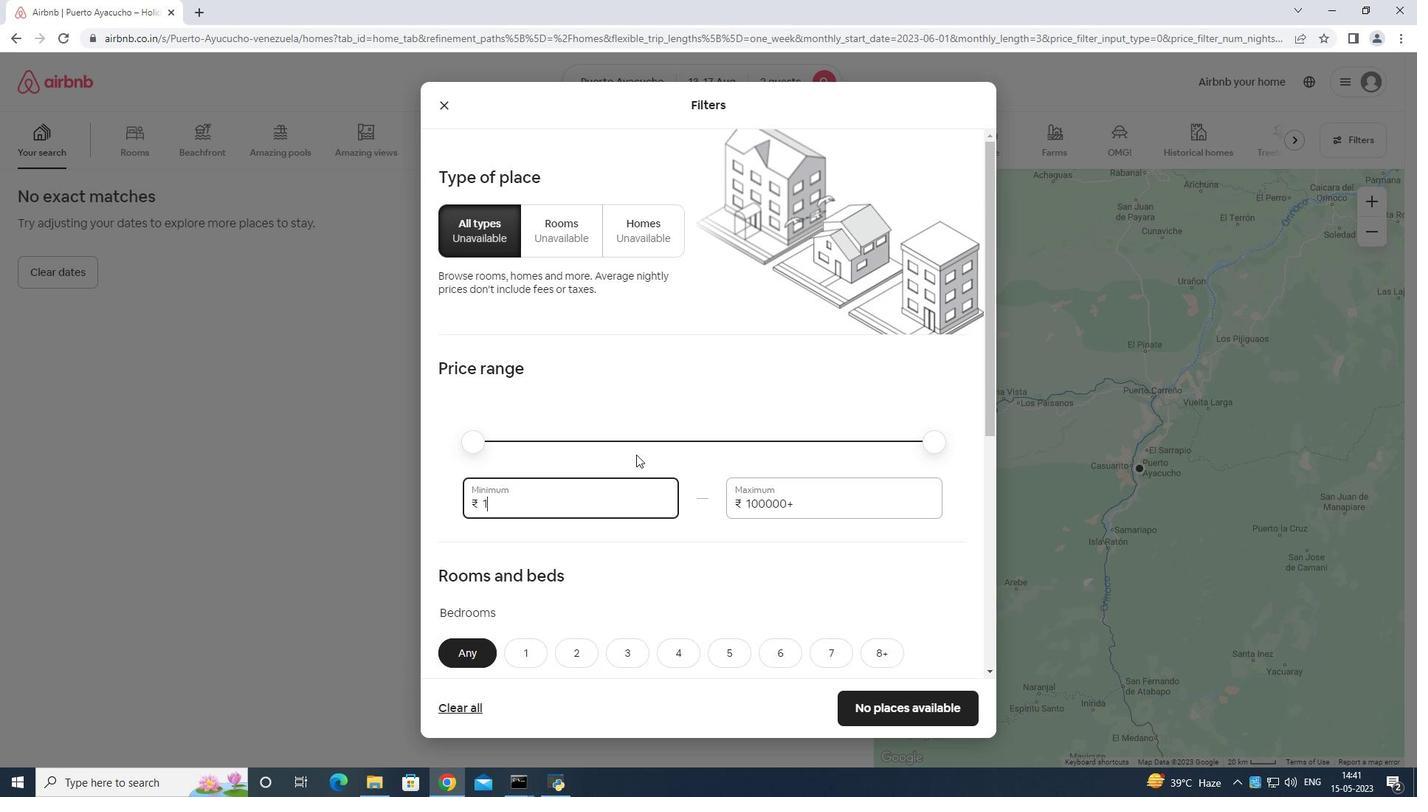 
Action: Key pressed 0
Screenshot: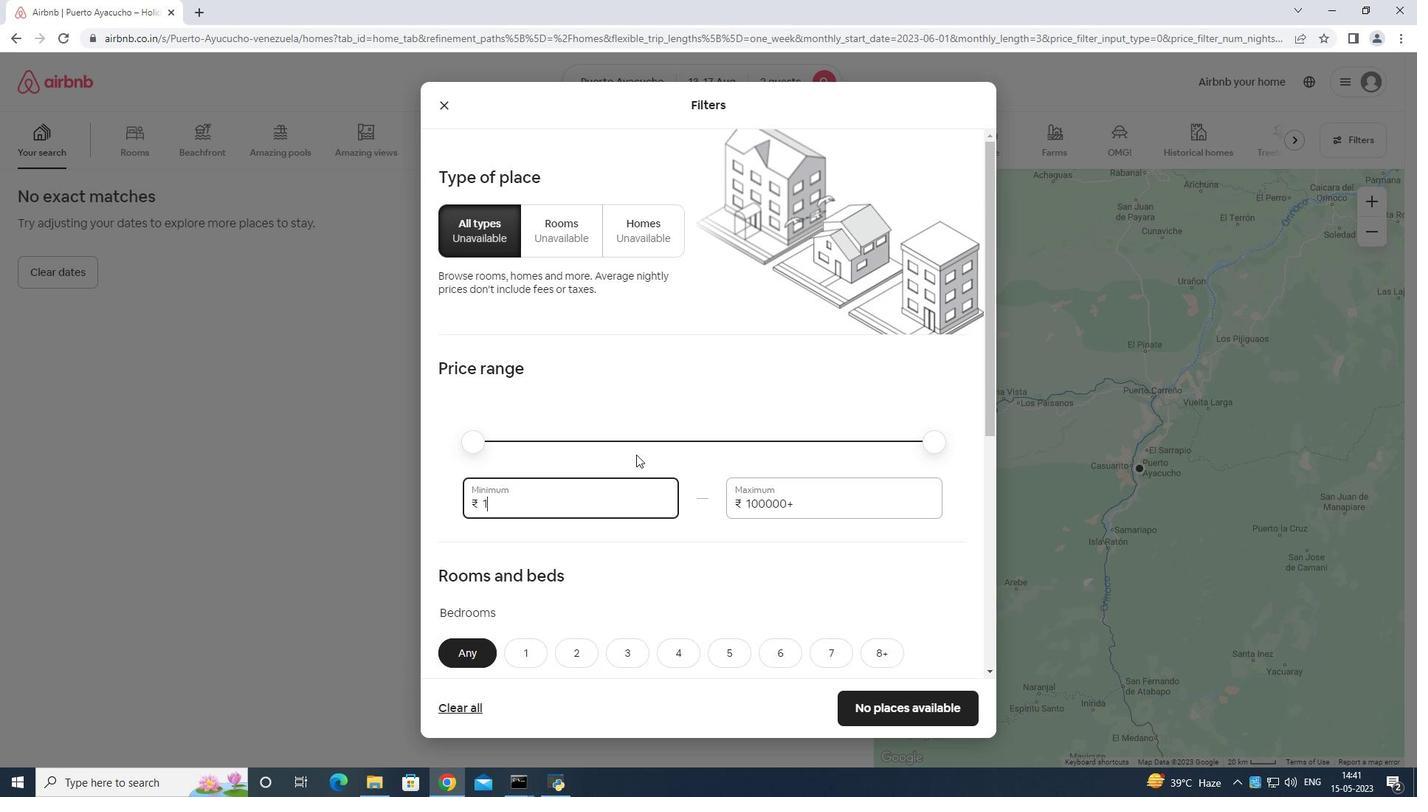 
Action: Mouse moved to (636, 453)
Screenshot: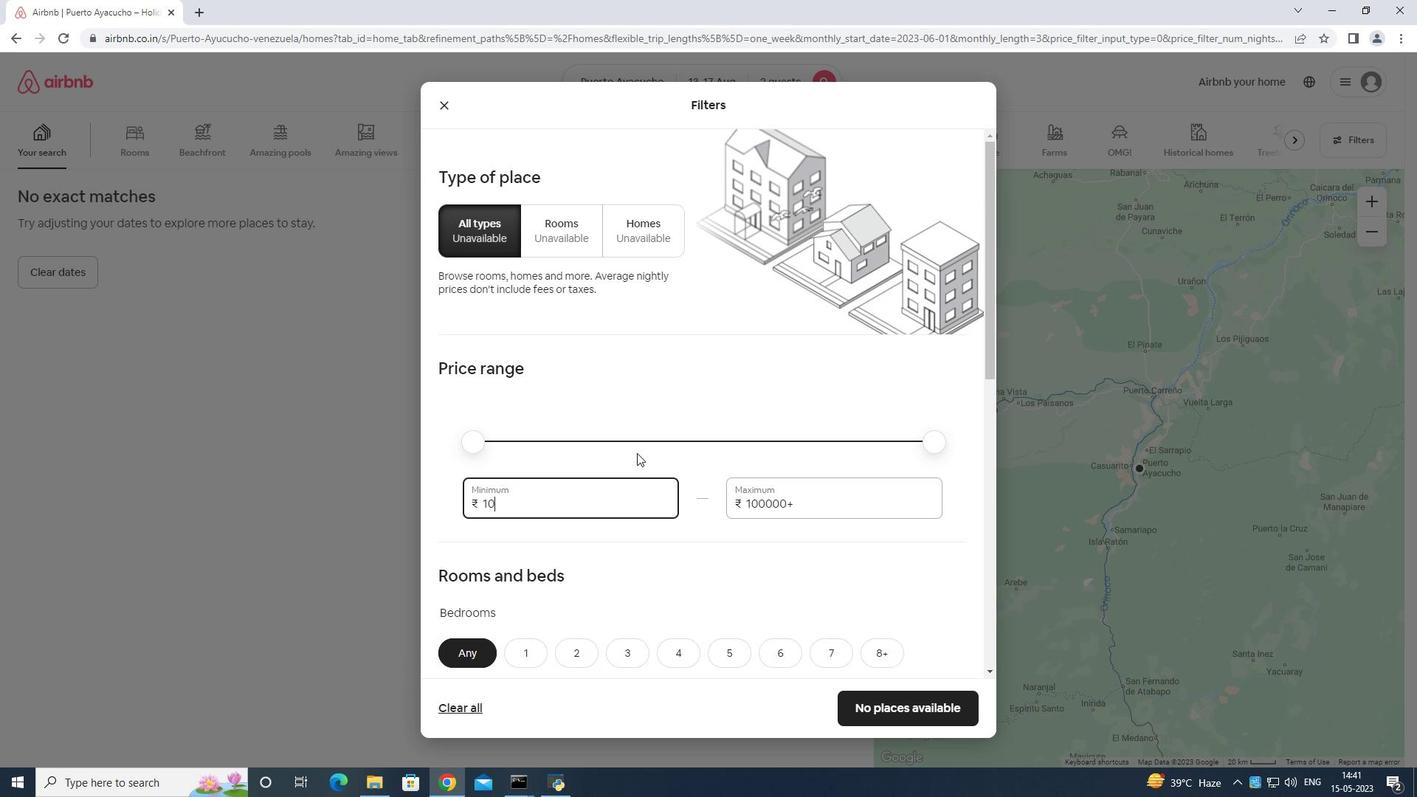 
Action: Key pressed 0
Screenshot: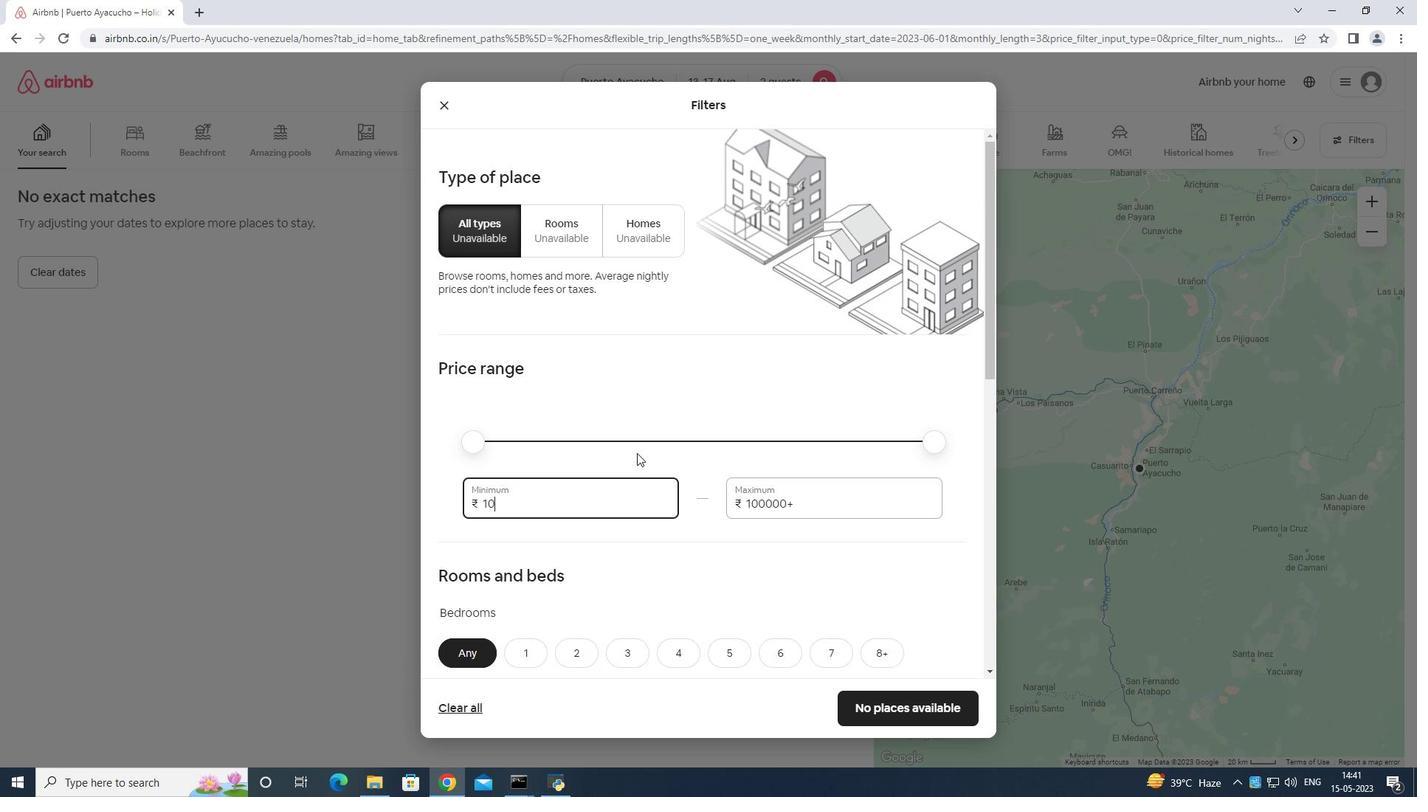 
Action: Mouse moved to (779, 490)
Screenshot: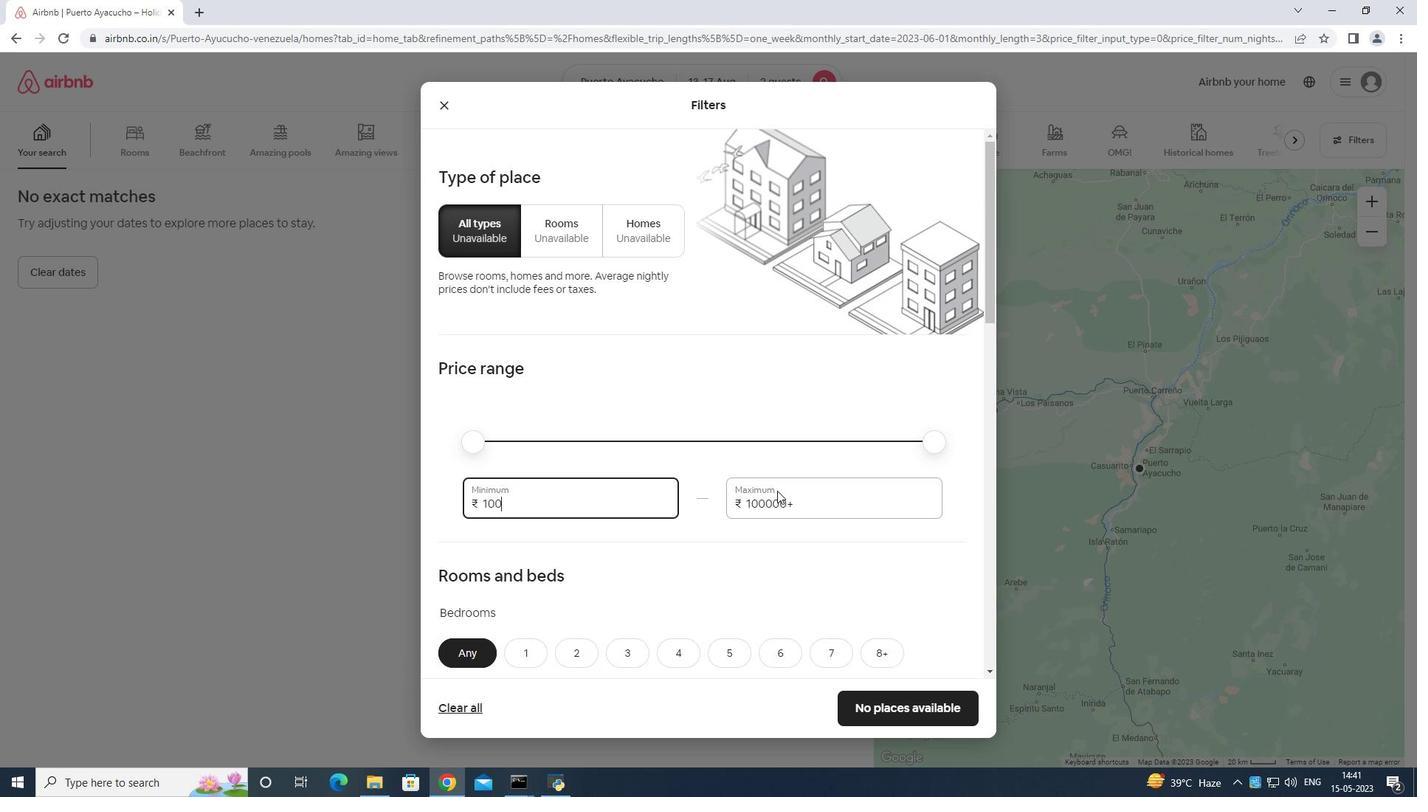 
Action: Key pressed 0
Screenshot: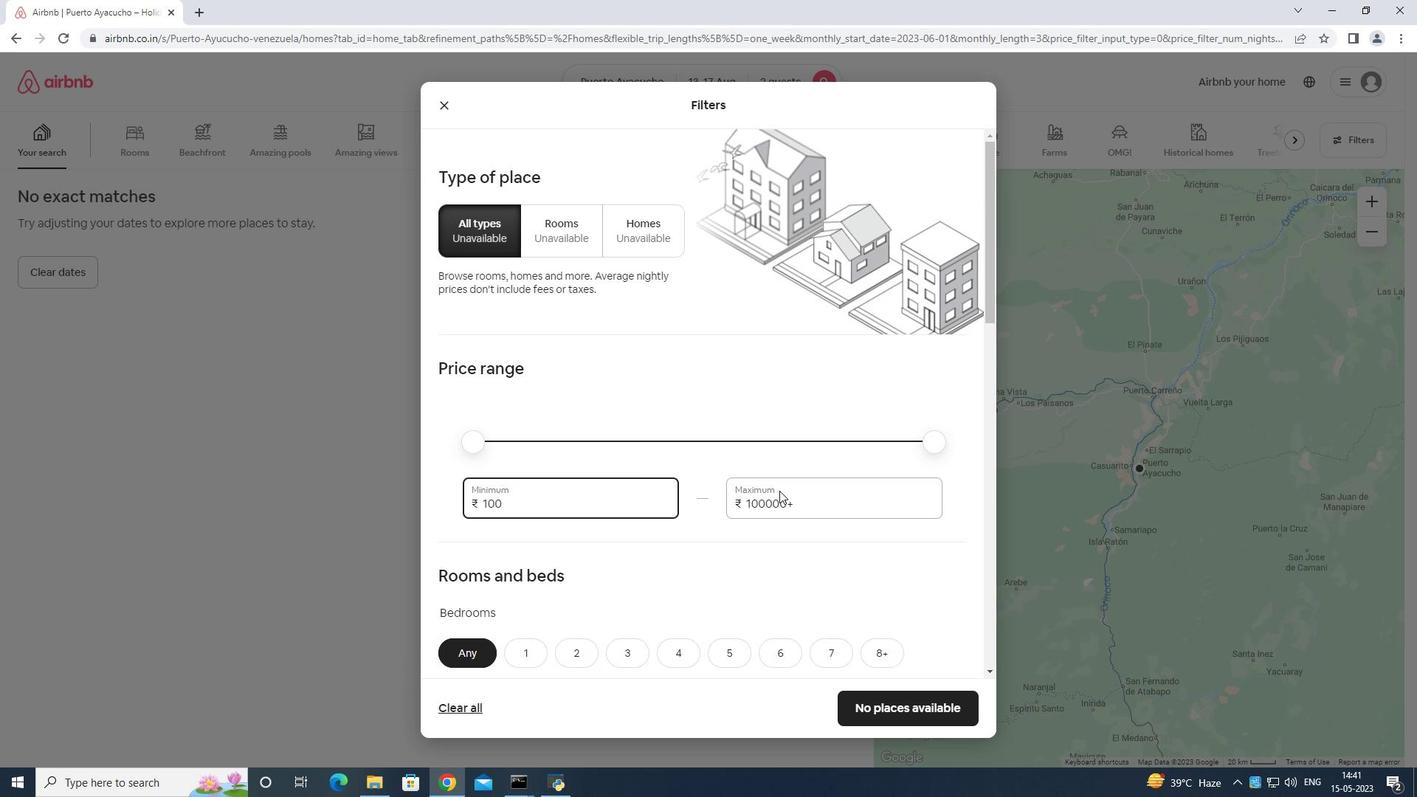 
Action: Mouse moved to (780, 491)
Screenshot: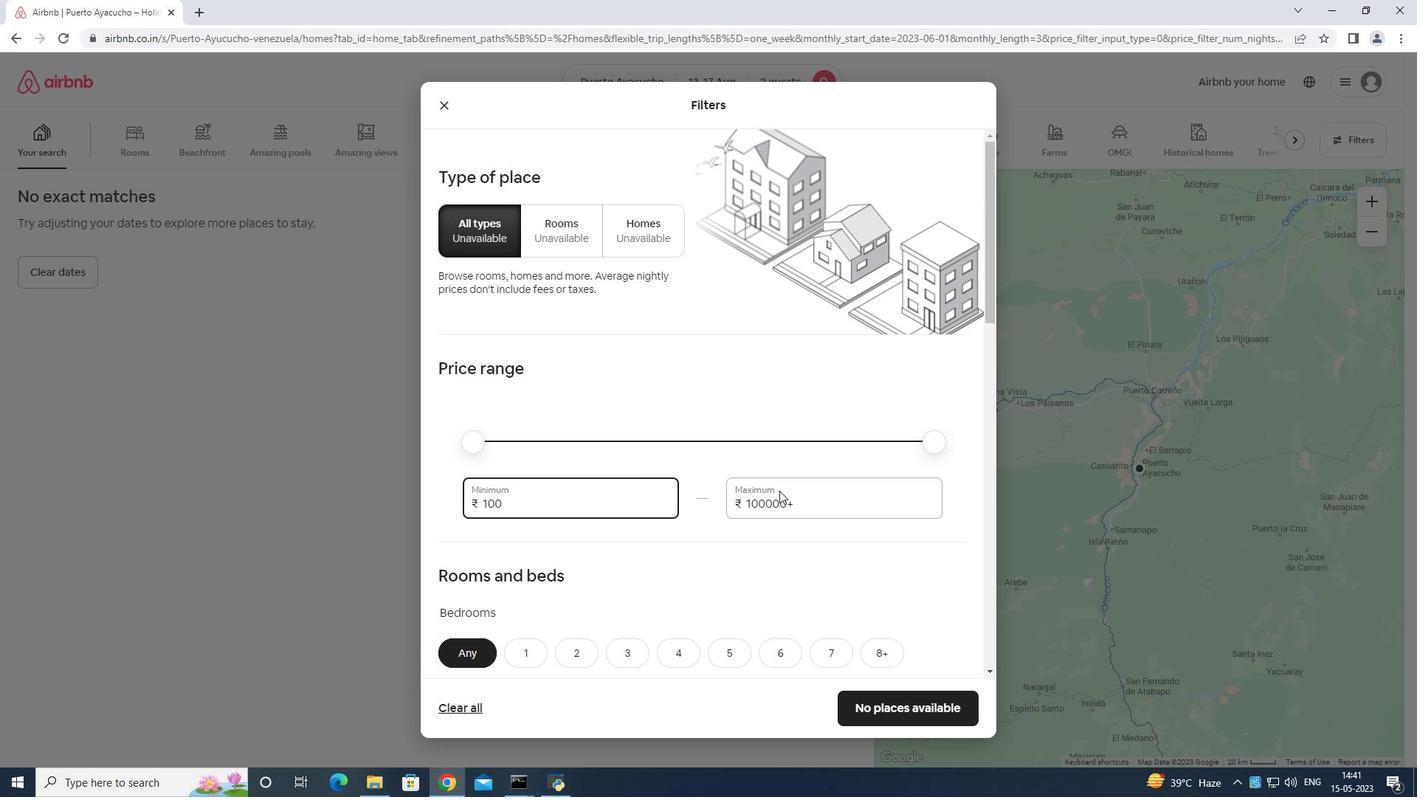 
Action: Key pressed 0
Screenshot: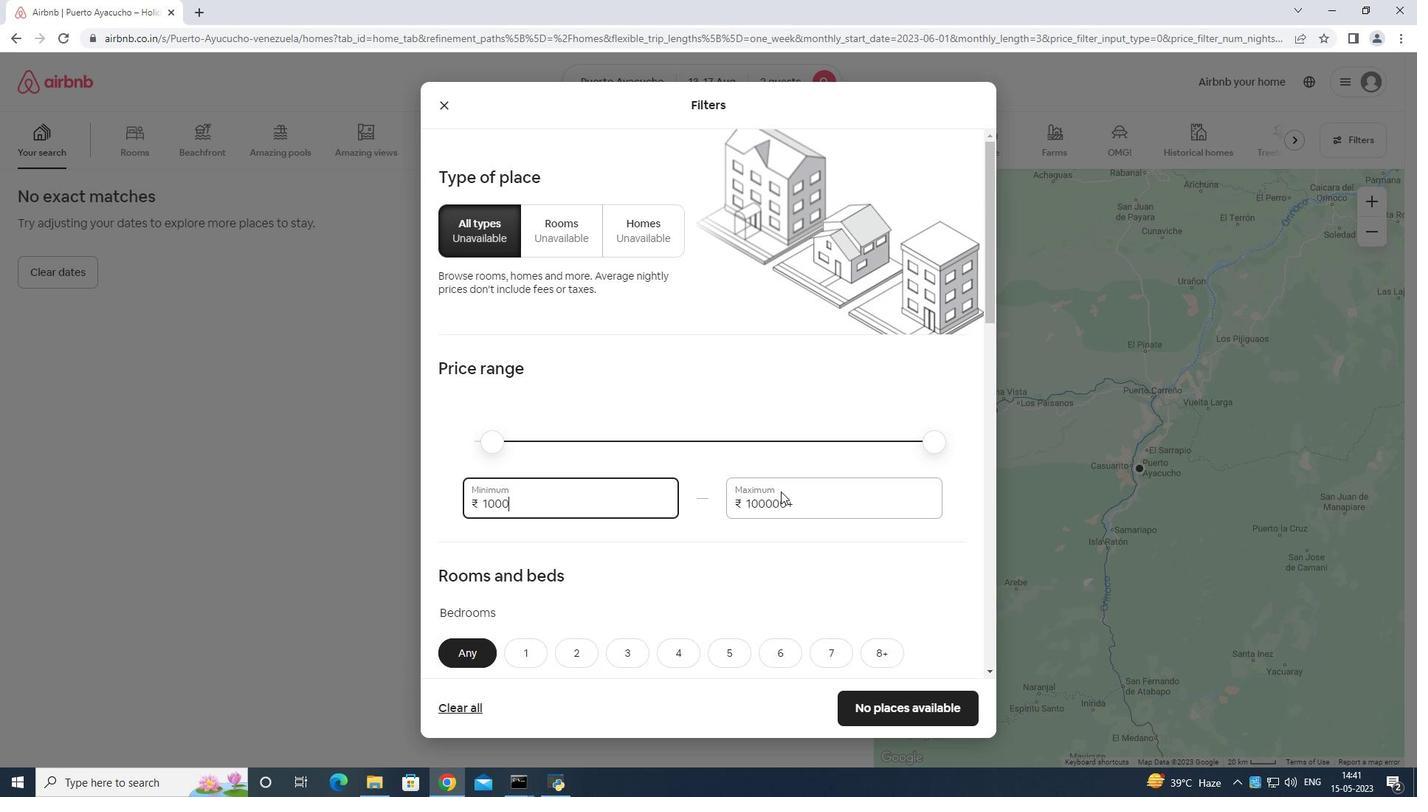 
Action: Mouse moved to (795, 495)
Screenshot: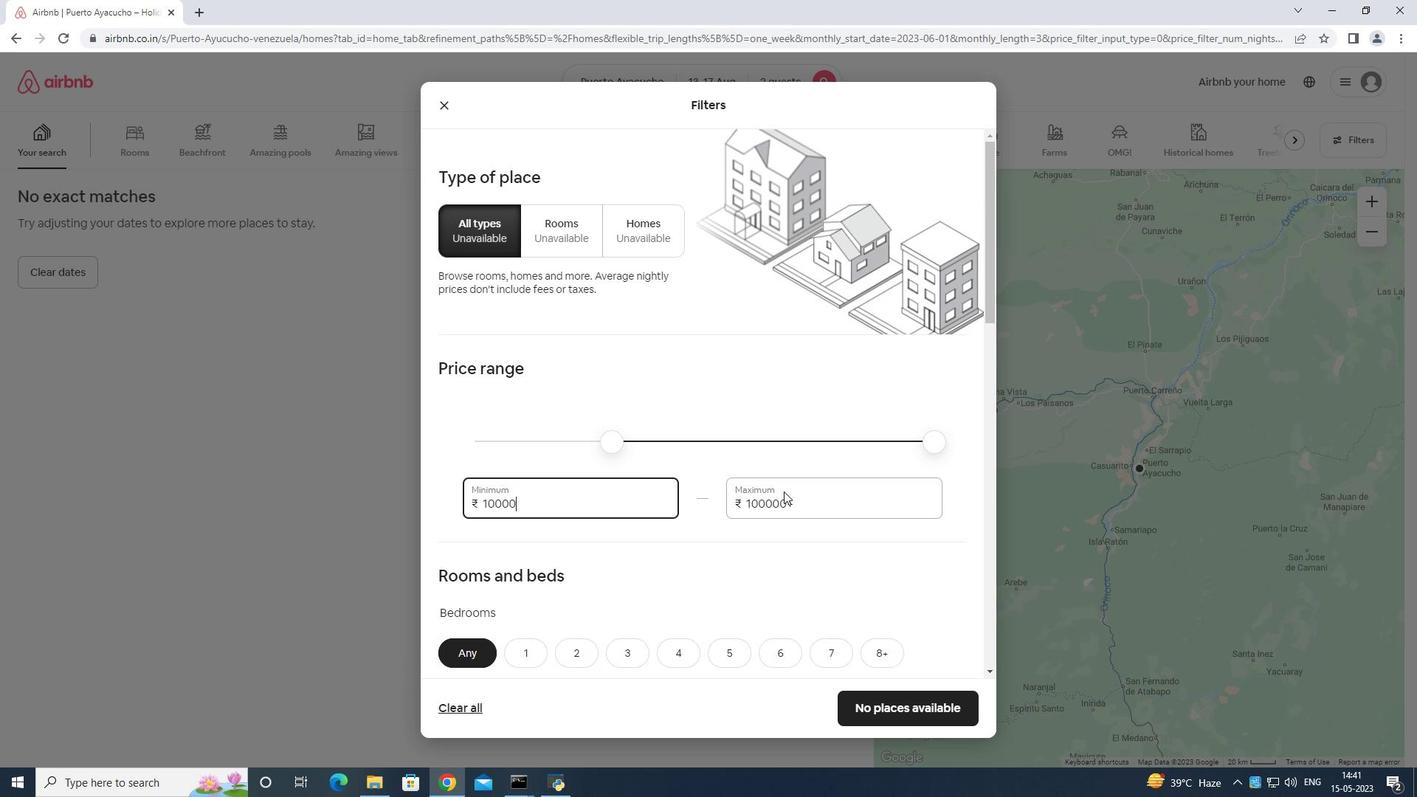 
Action: Mouse pressed left at (795, 495)
Screenshot: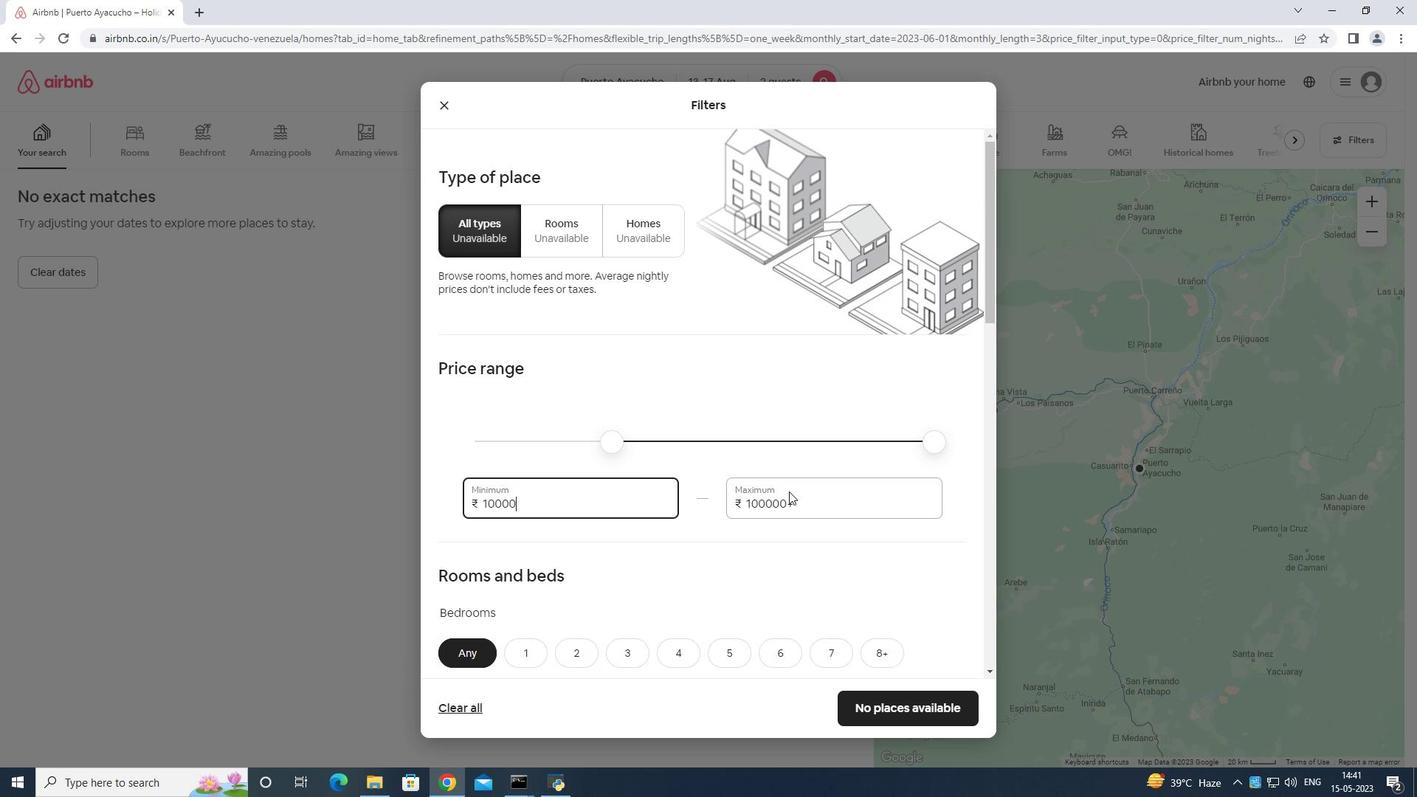 
Action: Mouse moved to (800, 493)
Screenshot: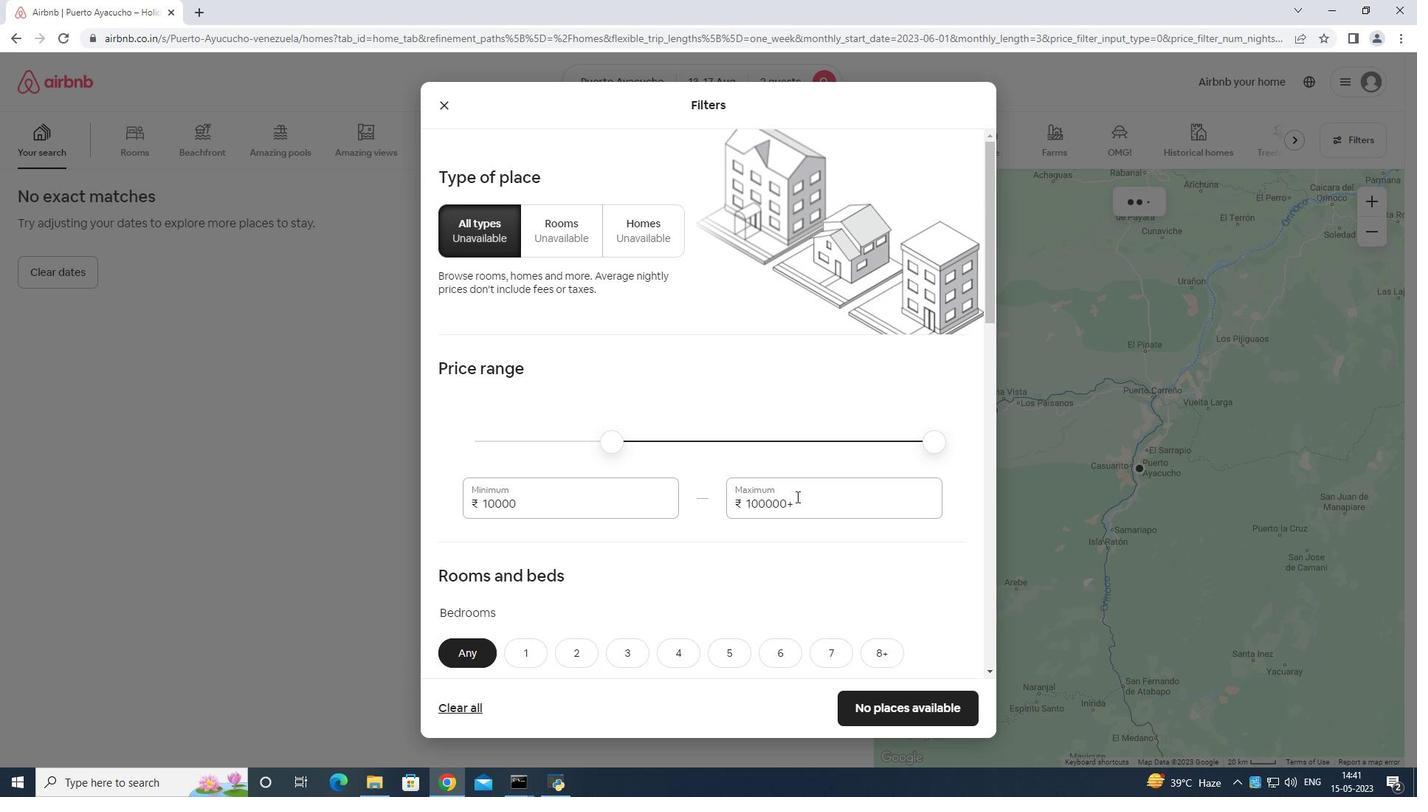 
Action: Key pressed <Key.backspace>
Screenshot: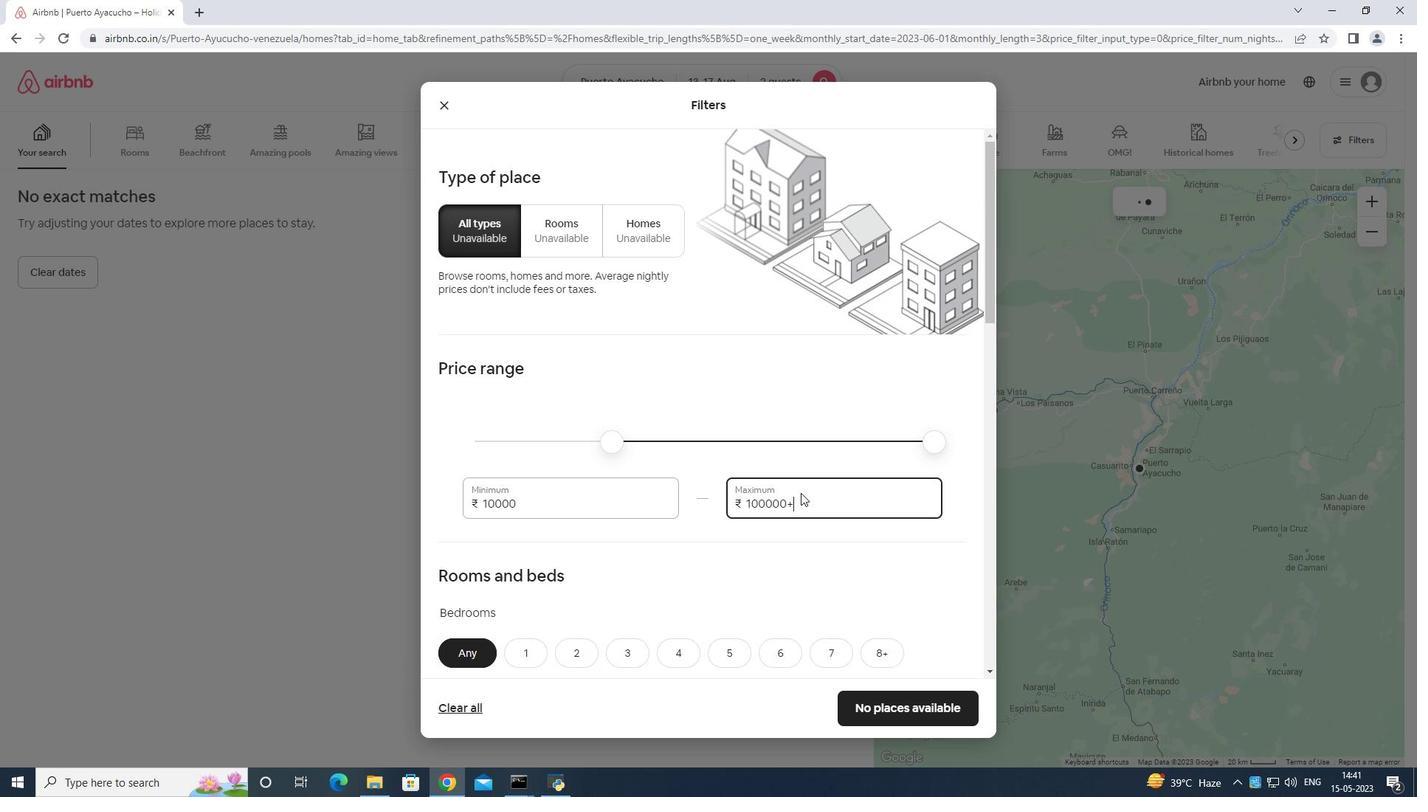 
Action: Mouse moved to (800, 492)
Screenshot: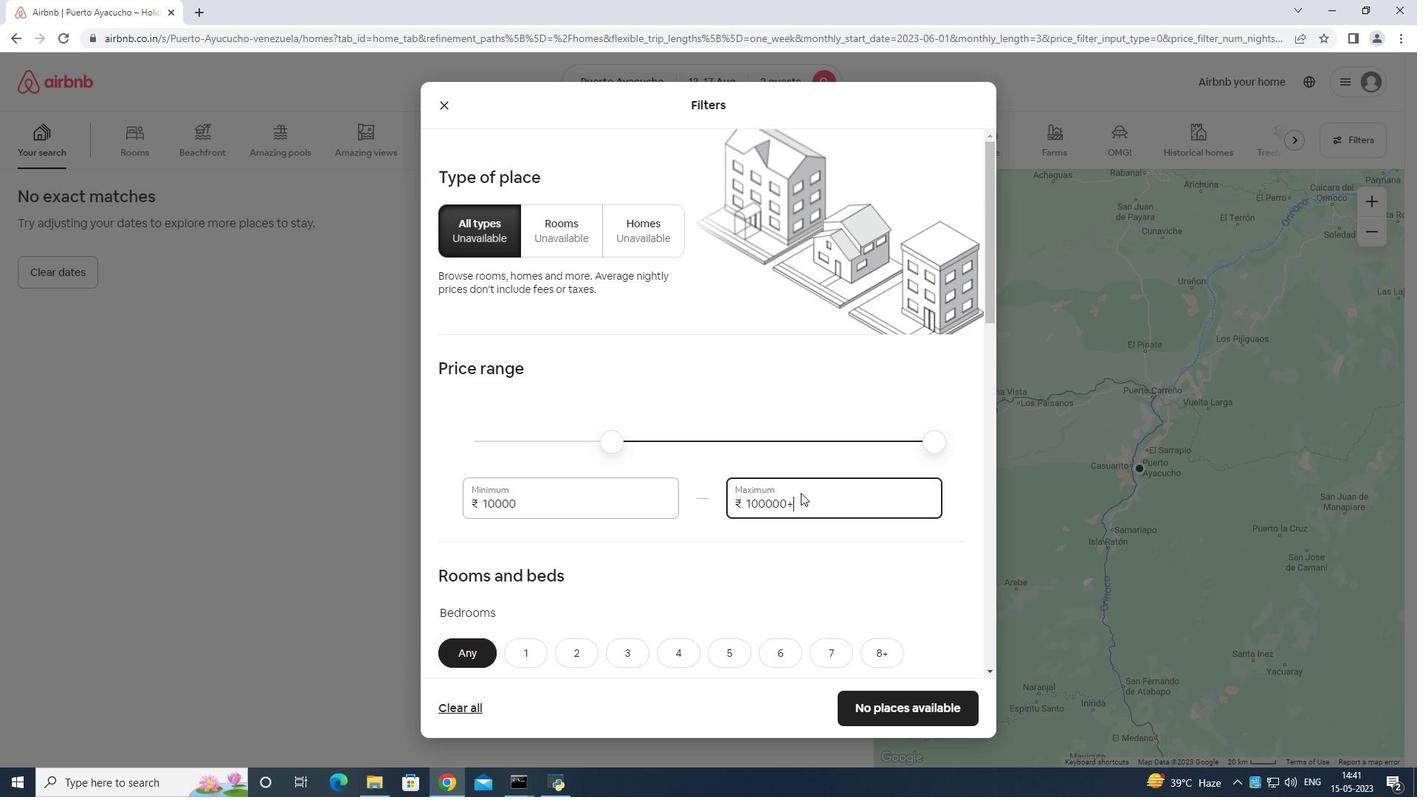 
Action: Key pressed <Key.backspace><Key.backspace><Key.backspace><Key.backspace><Key.backspace><Key.backspace><Key.backspace><Key.backspace><Key.backspace><Key.backspace><Key.backspace><Key.backspace><Key.backspace>
Screenshot: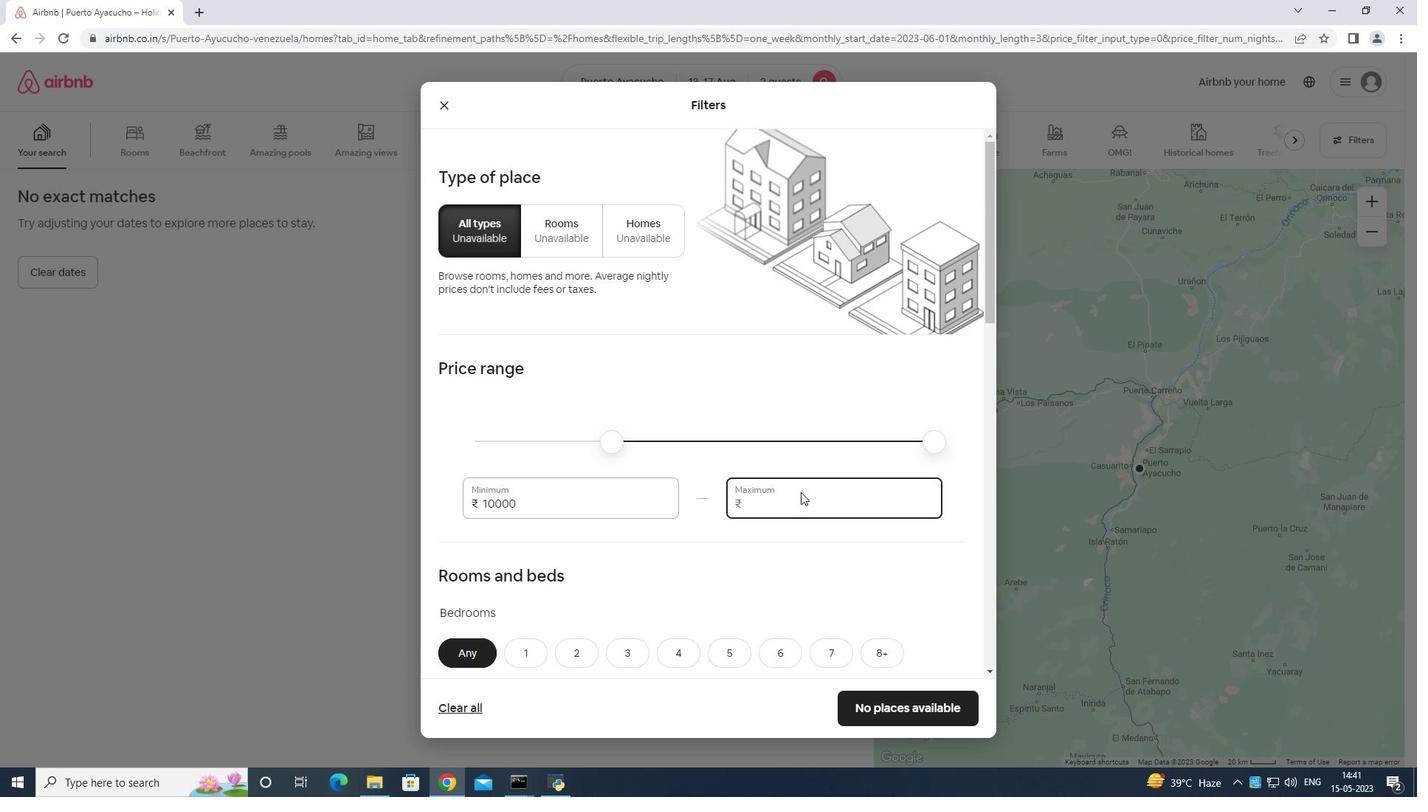 
Action: Mouse moved to (800, 491)
Screenshot: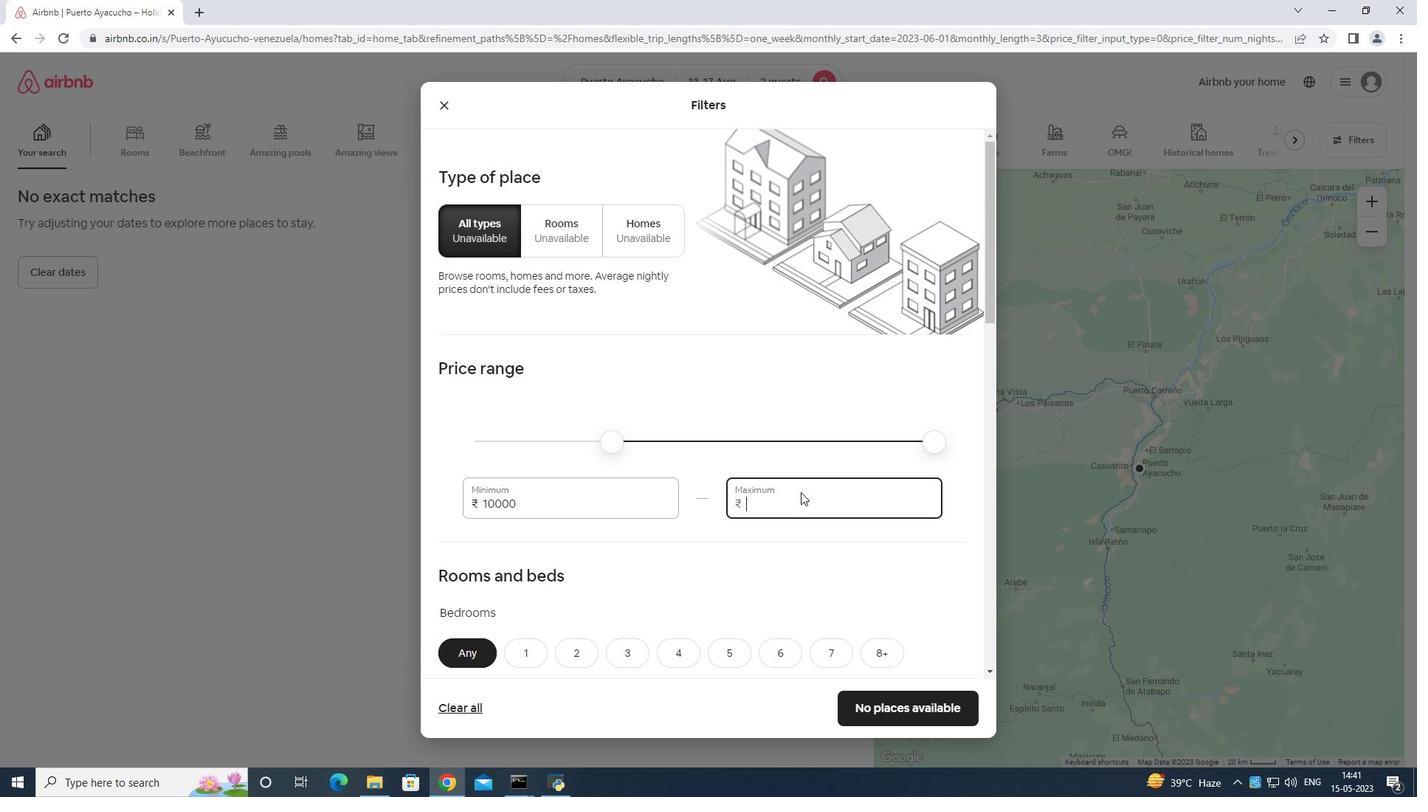 
Action: Key pressed <Key.backspace>
Screenshot: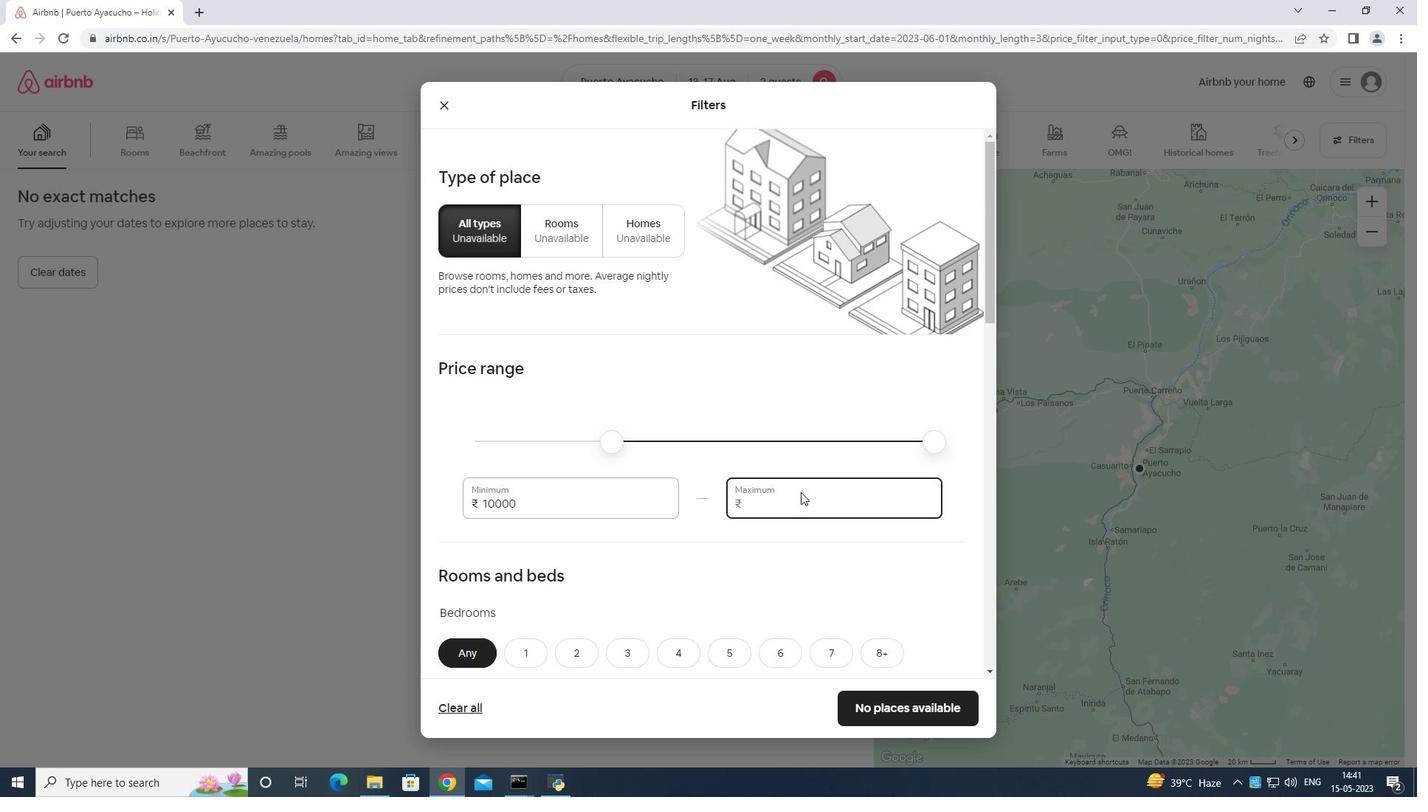 
Action: Mouse moved to (803, 487)
Screenshot: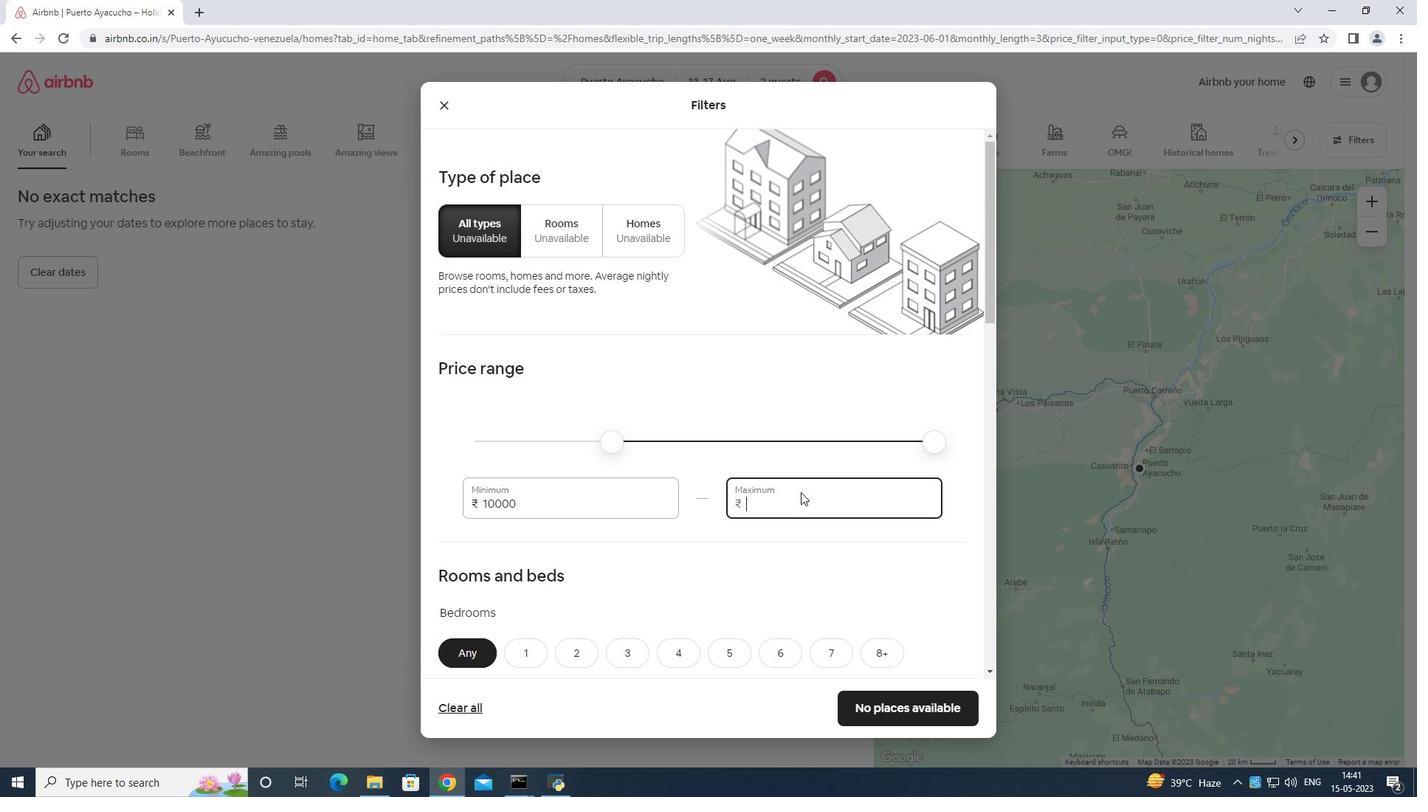 
Action: Key pressed <Key.backspace><Key.backspace>
Screenshot: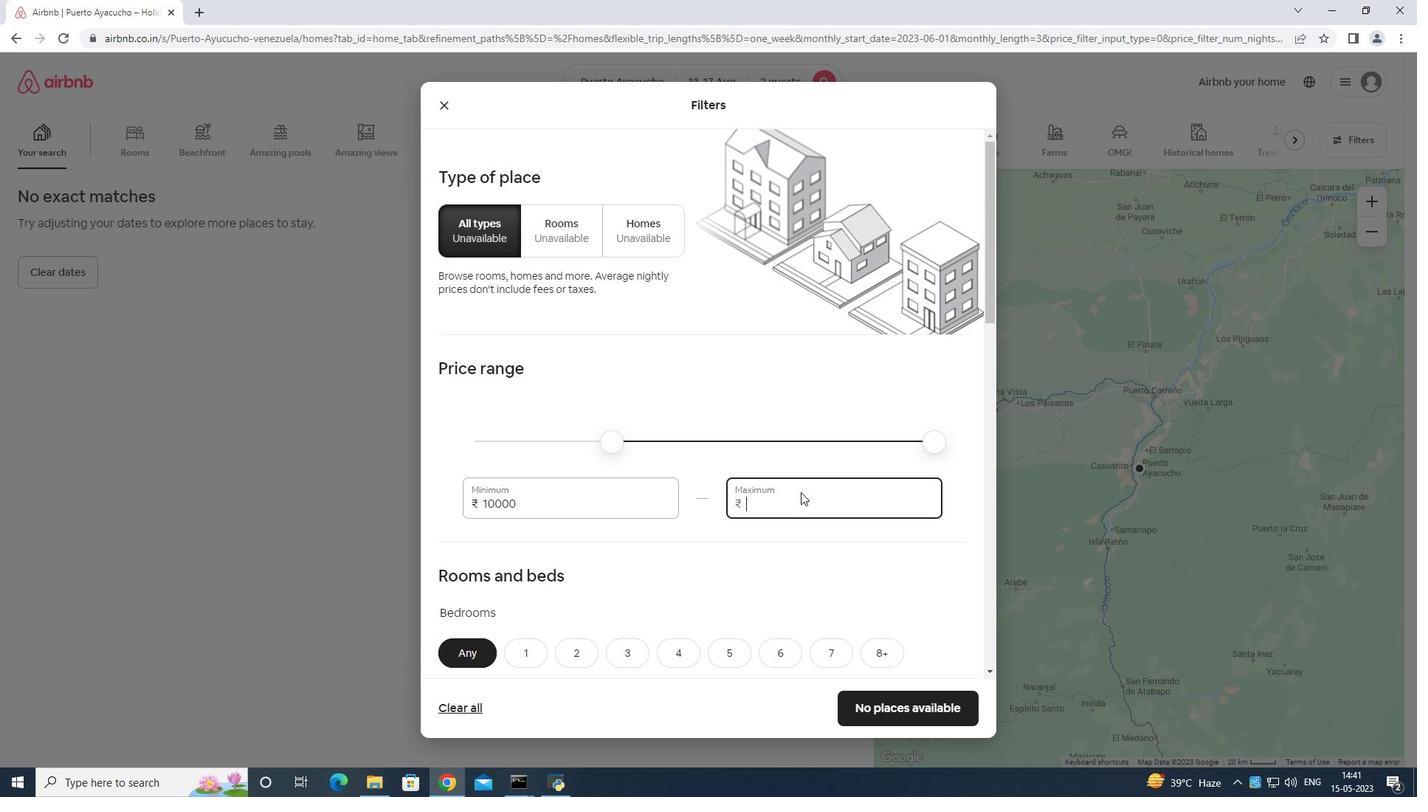 
Action: Mouse moved to (803, 486)
Screenshot: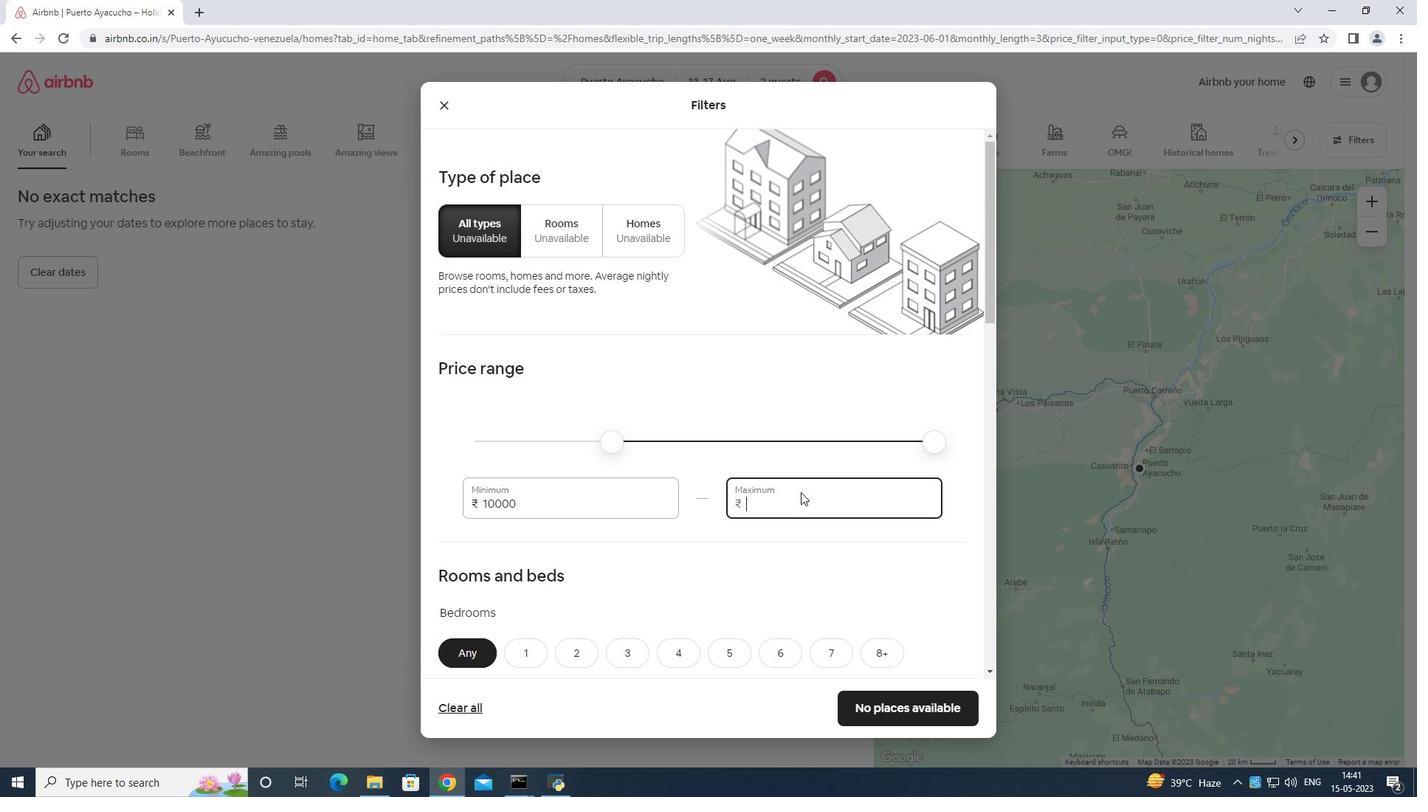 
Action: Key pressed <Key.backspace>
Screenshot: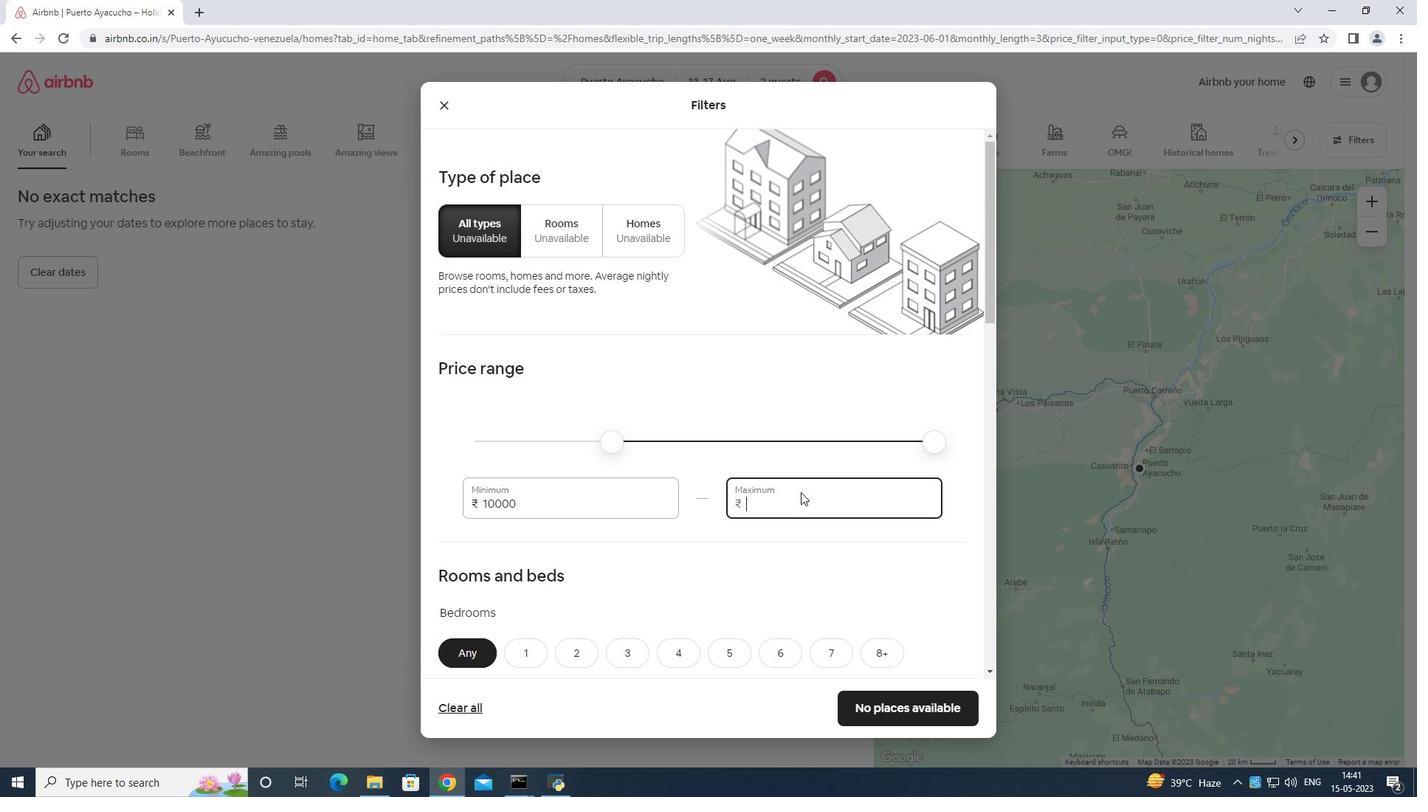 
Action: Mouse moved to (803, 484)
Screenshot: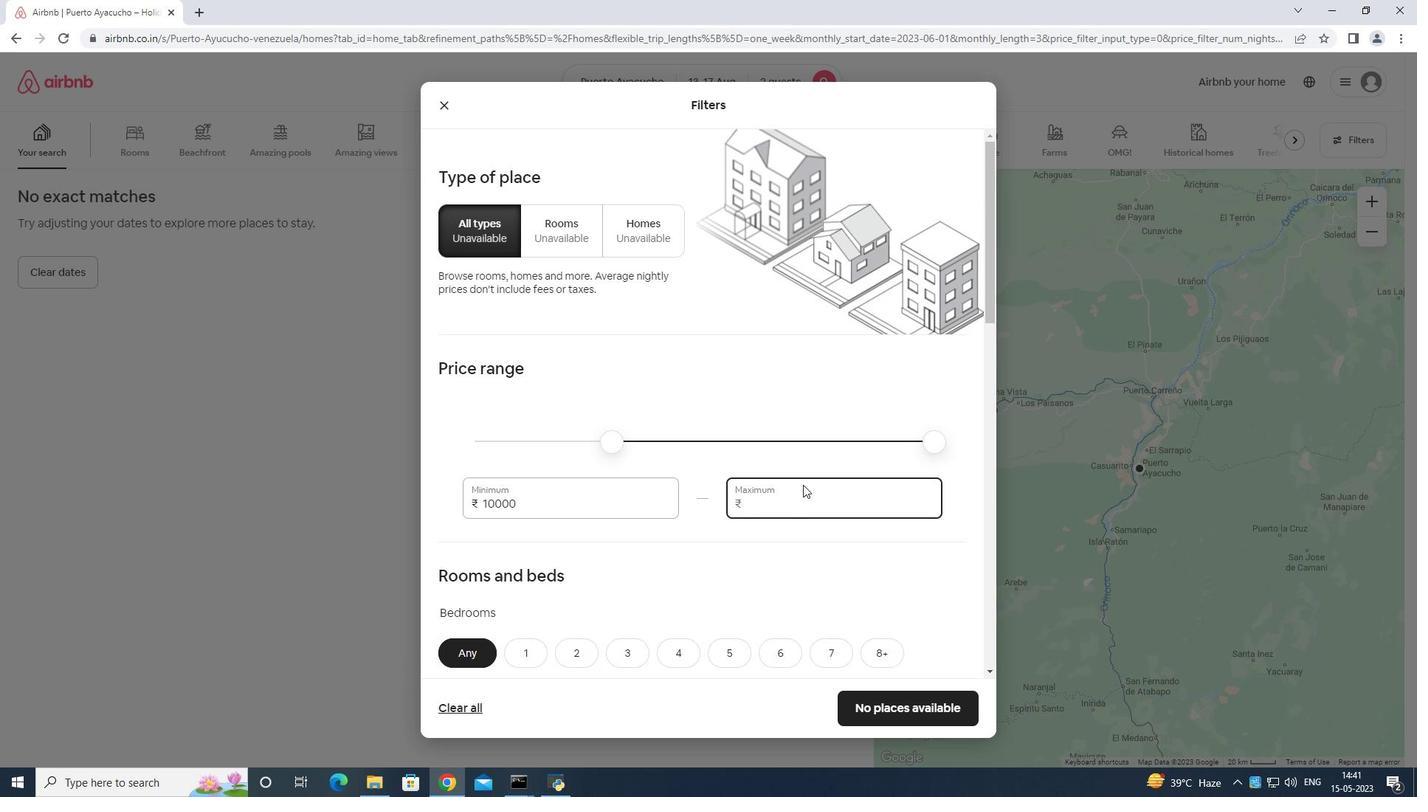 
Action: Key pressed 1
Screenshot: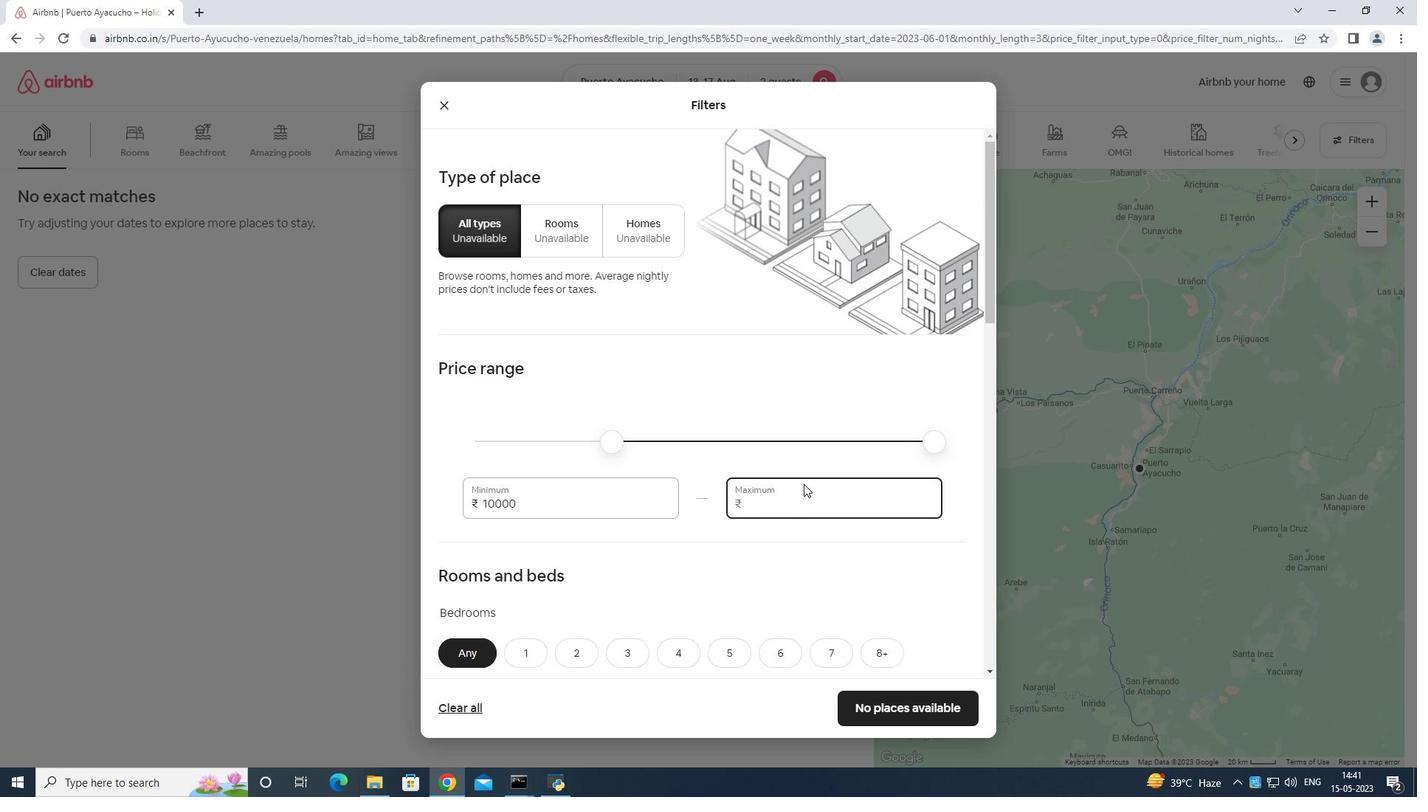 
Action: Mouse moved to (805, 481)
Screenshot: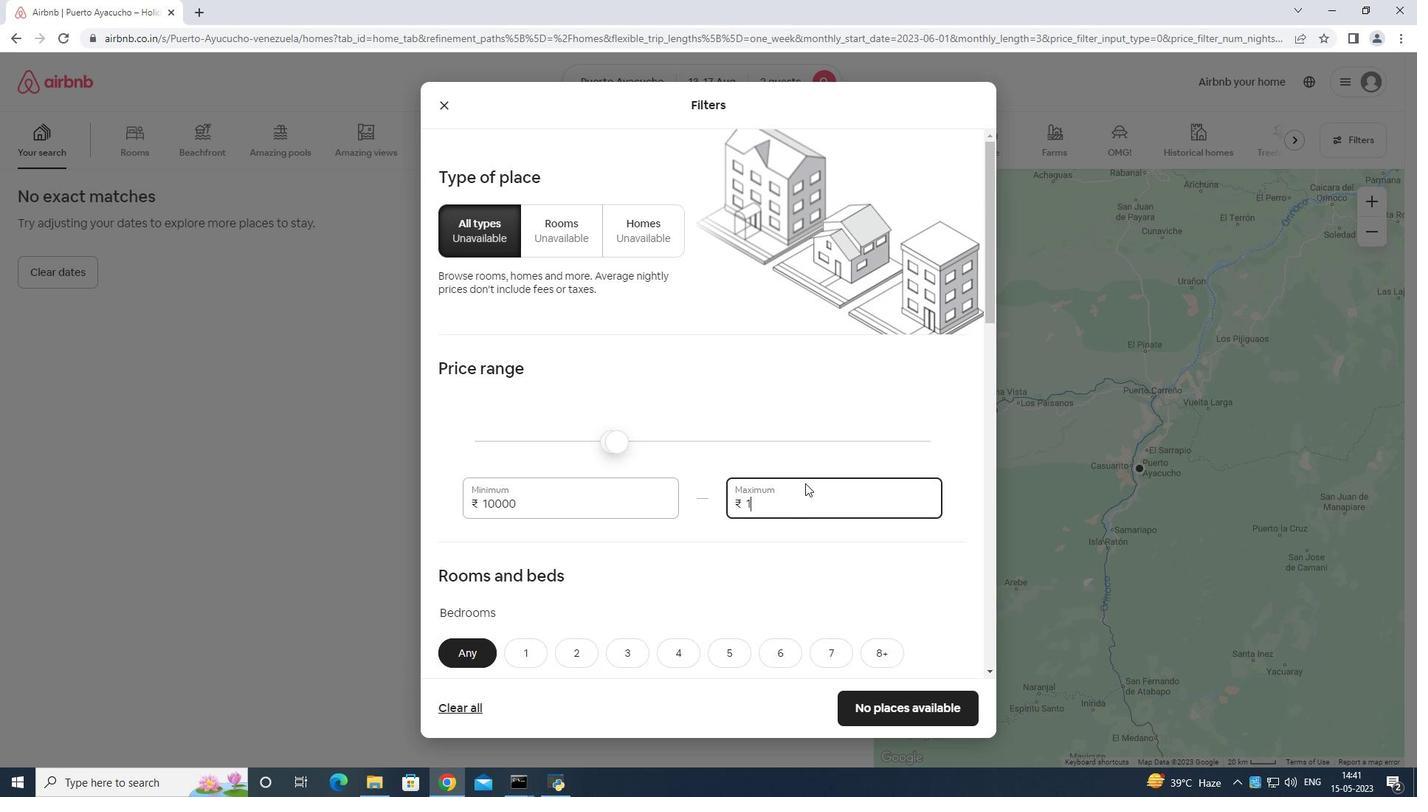 
Action: Key pressed 6
Screenshot: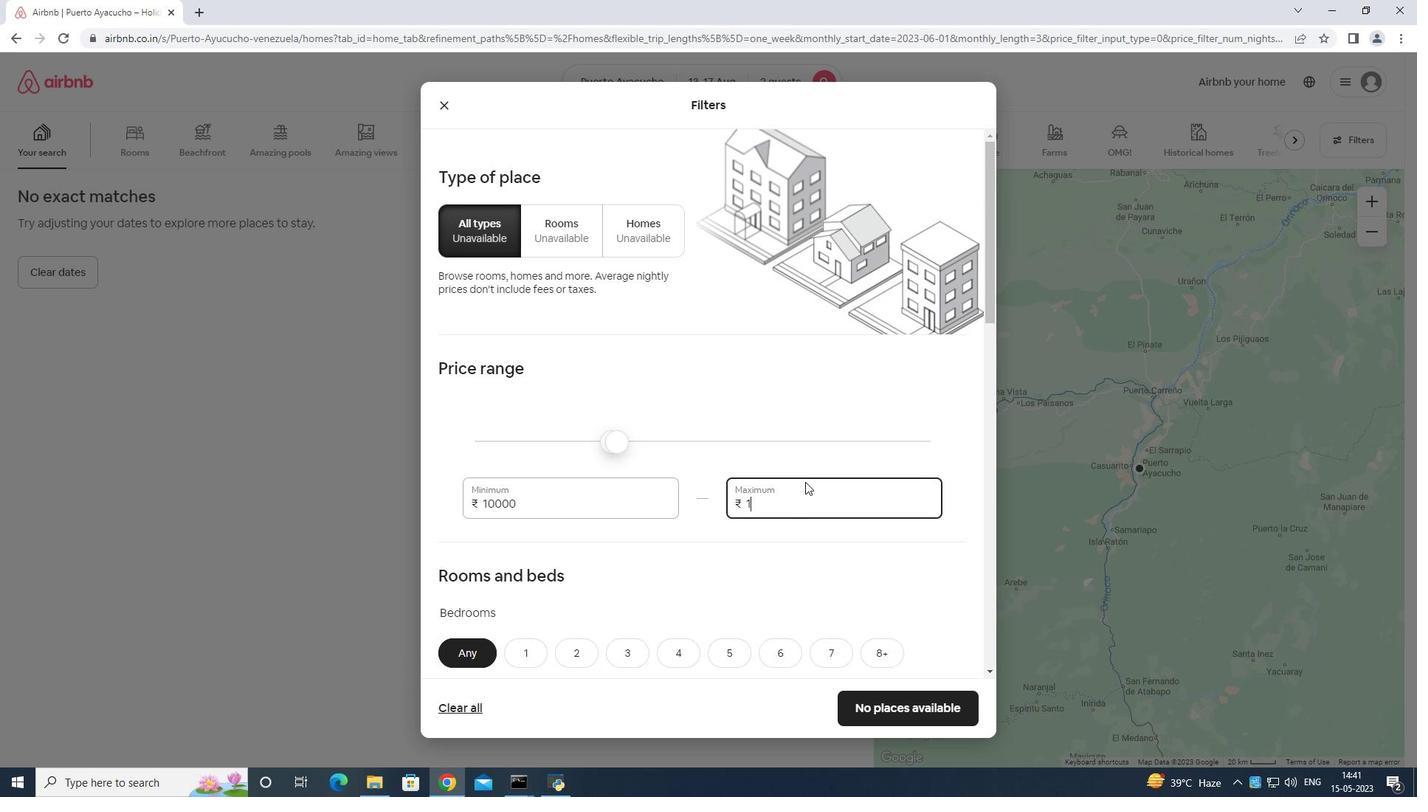 
Action: Mouse moved to (805, 478)
Screenshot: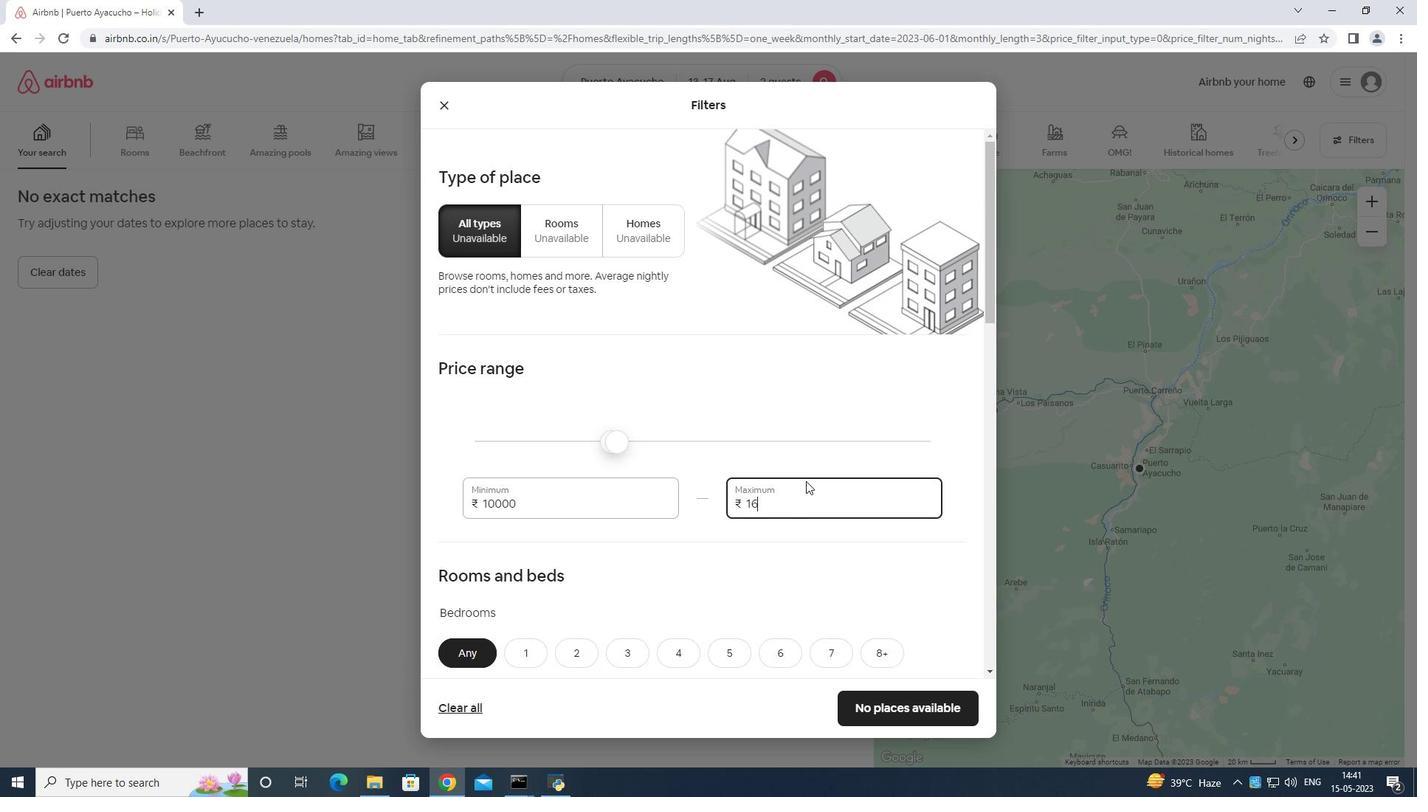 
Action: Key pressed 000
Screenshot: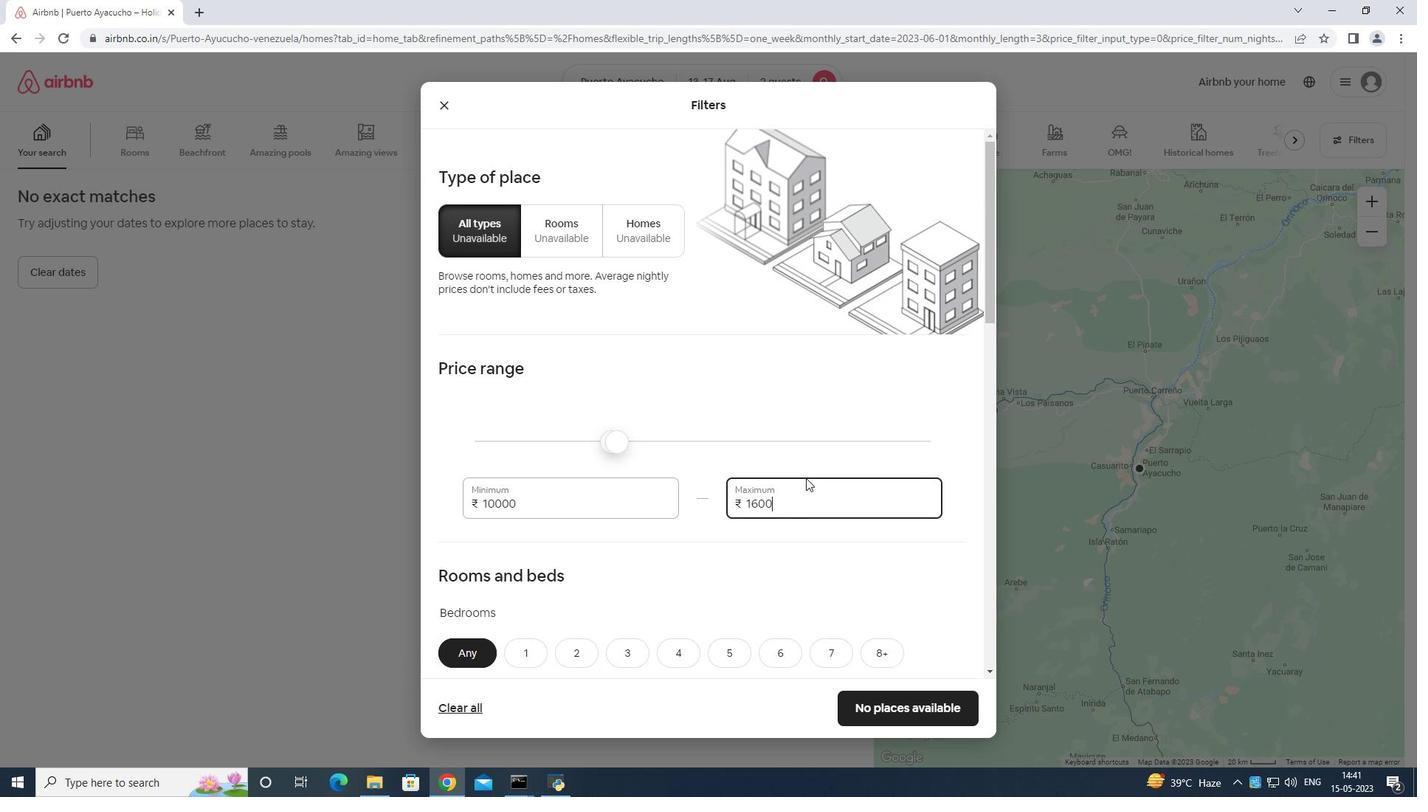 
Action: Mouse moved to (797, 464)
Screenshot: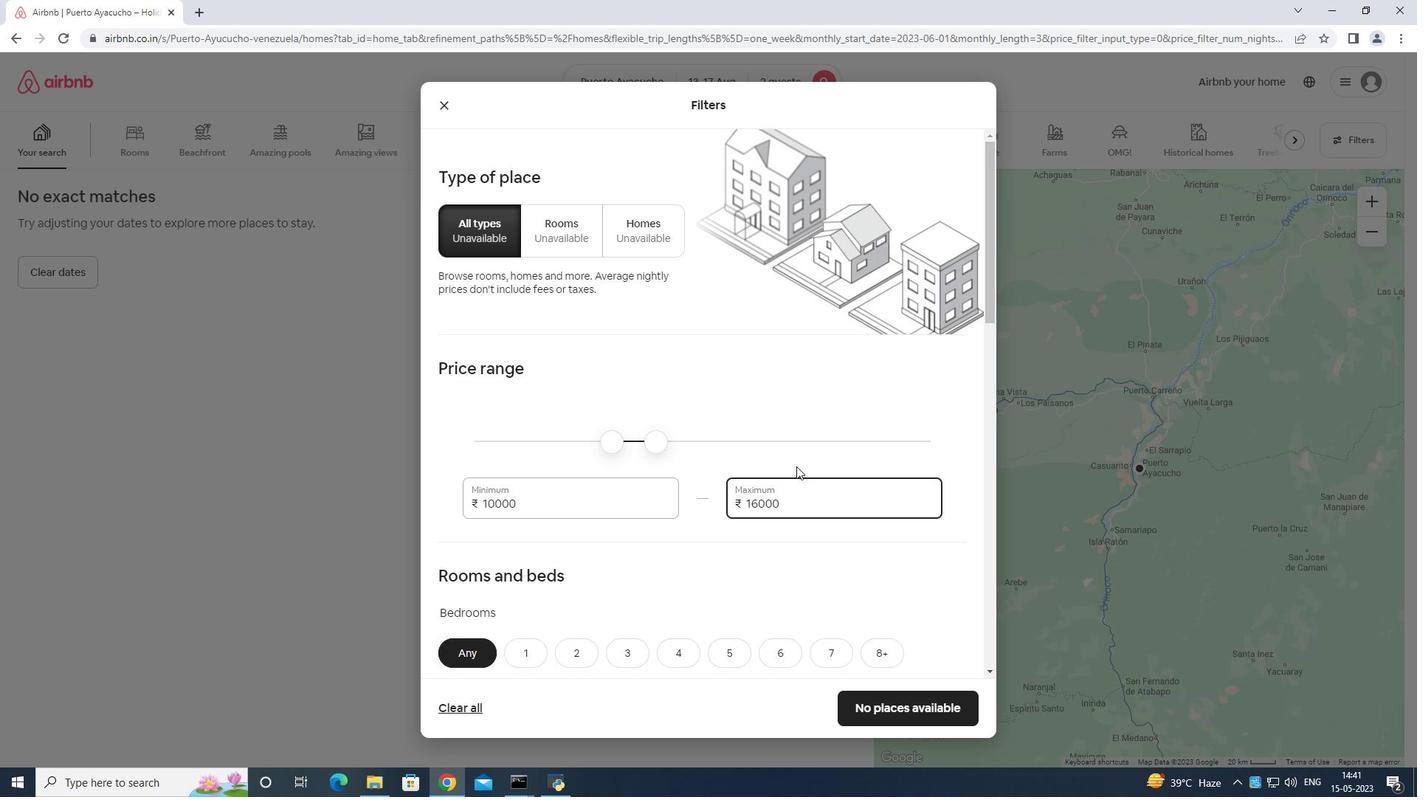 
Action: Mouse scrolled (797, 464) with delta (0, 0)
Screenshot: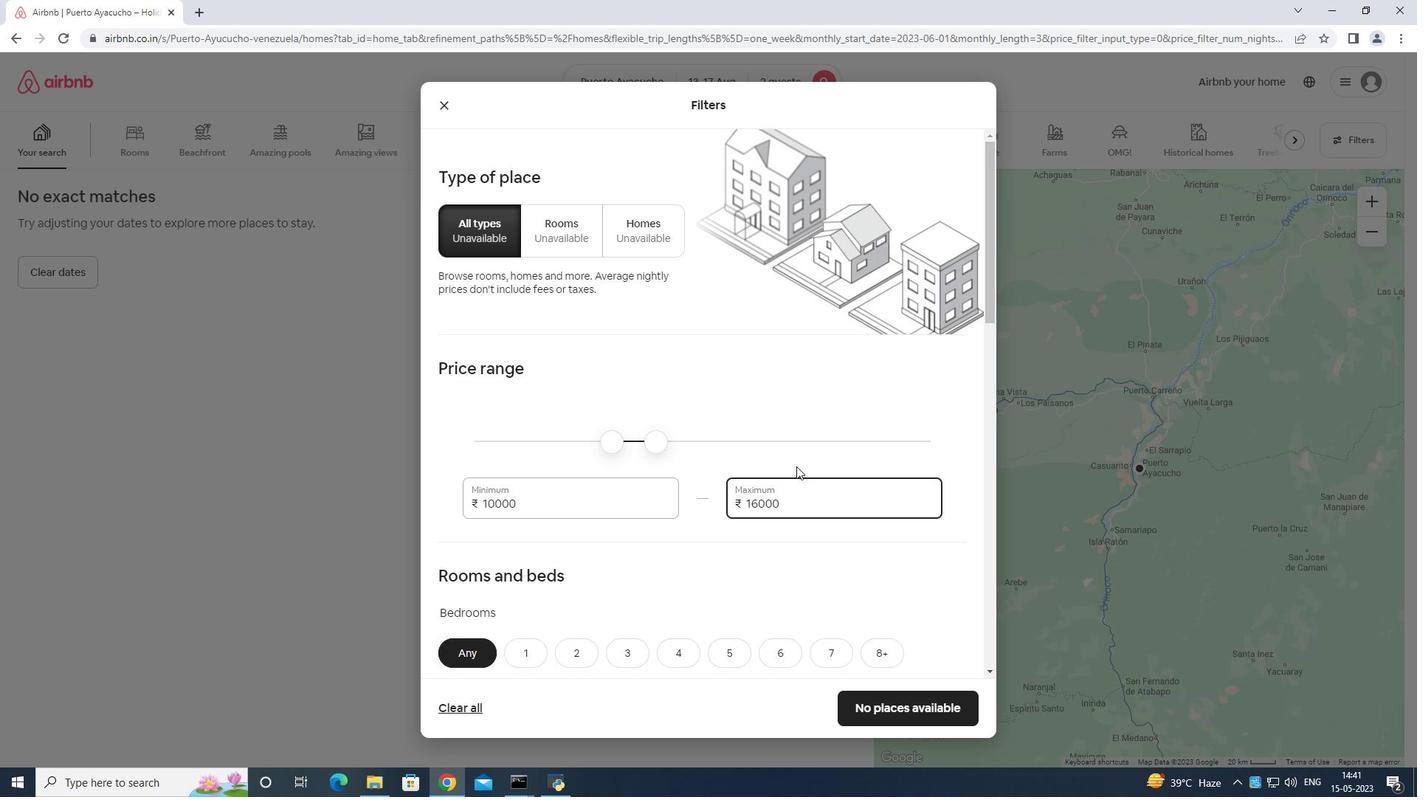 
Action: Mouse moved to (813, 460)
Screenshot: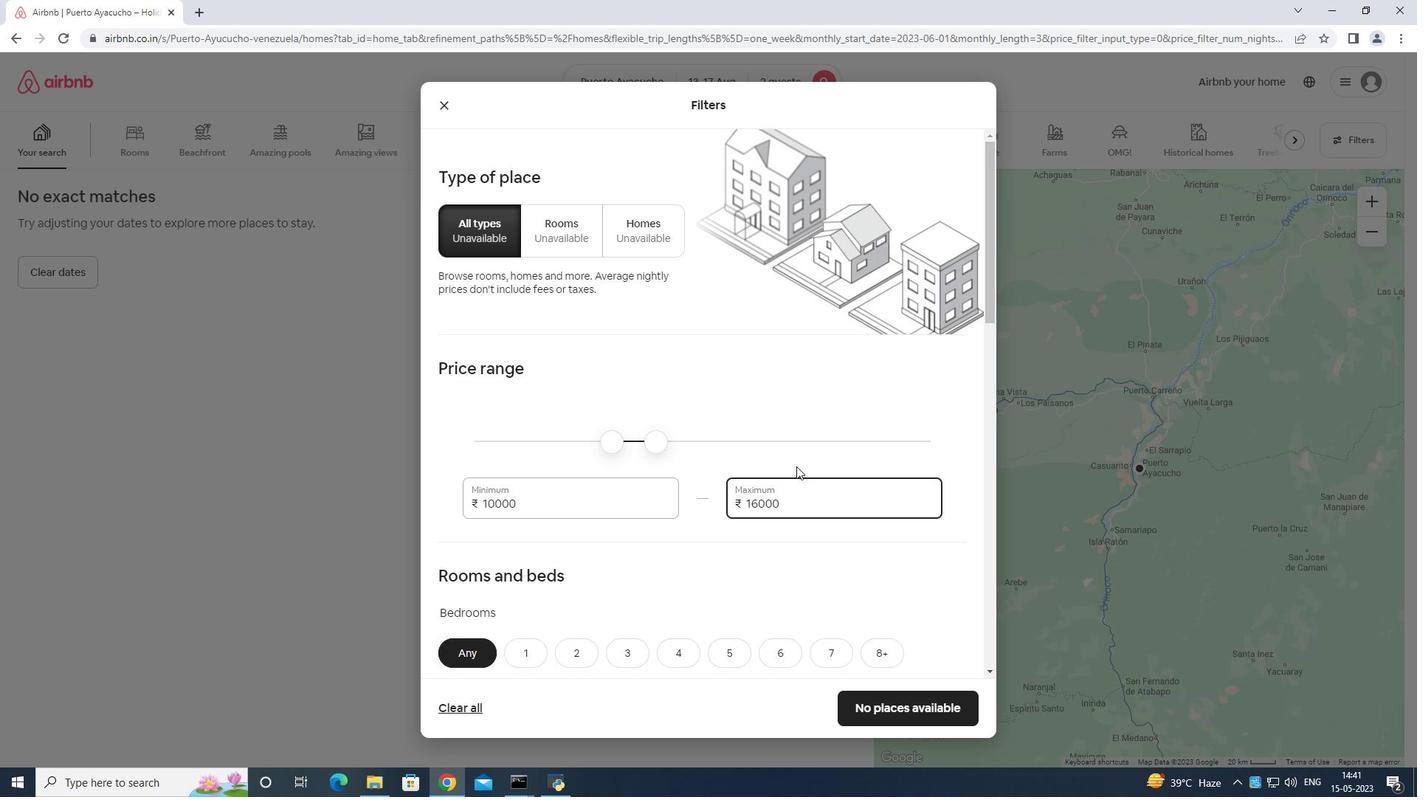 
Action: Mouse scrolled (813, 459) with delta (0, 0)
Screenshot: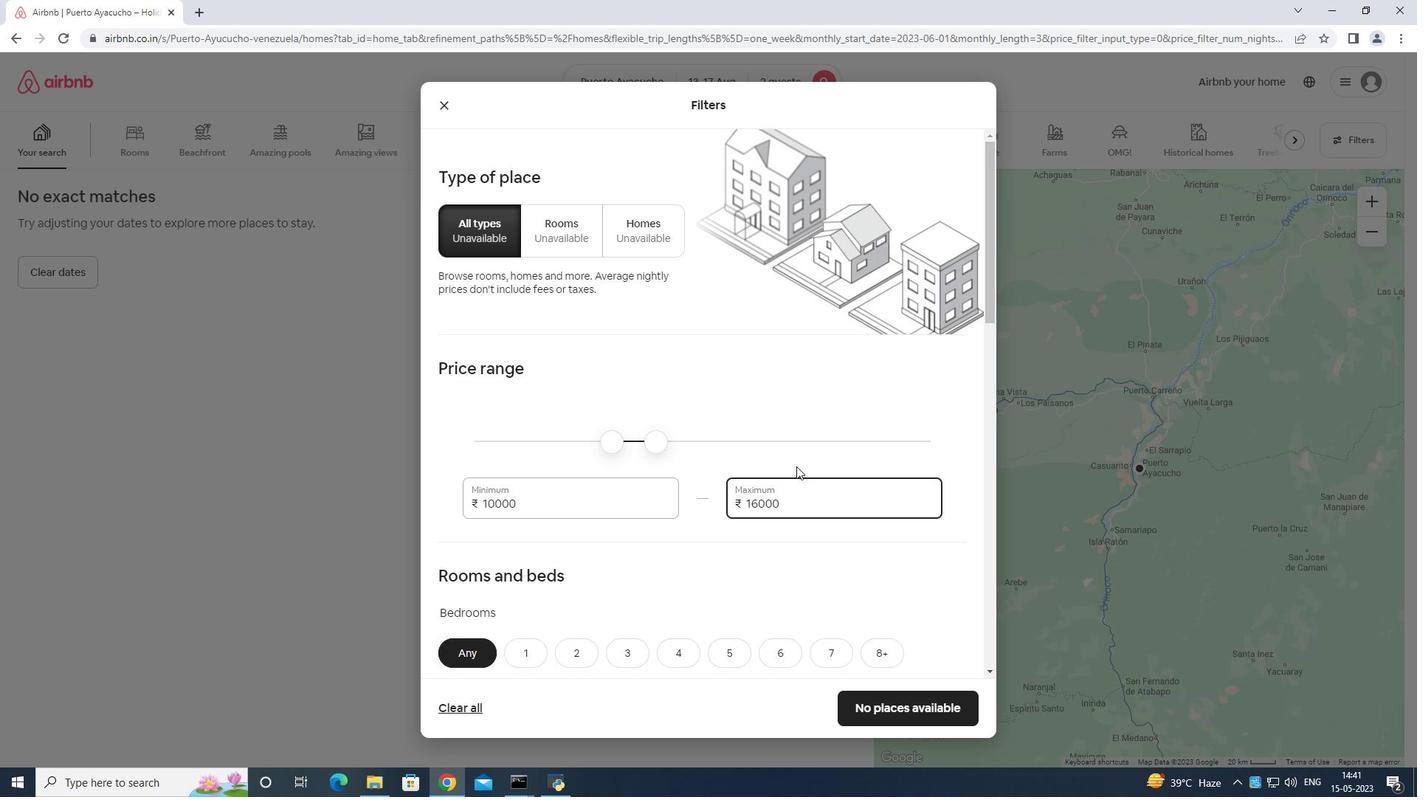 
Action: Mouse scrolled (813, 459) with delta (0, 0)
Screenshot: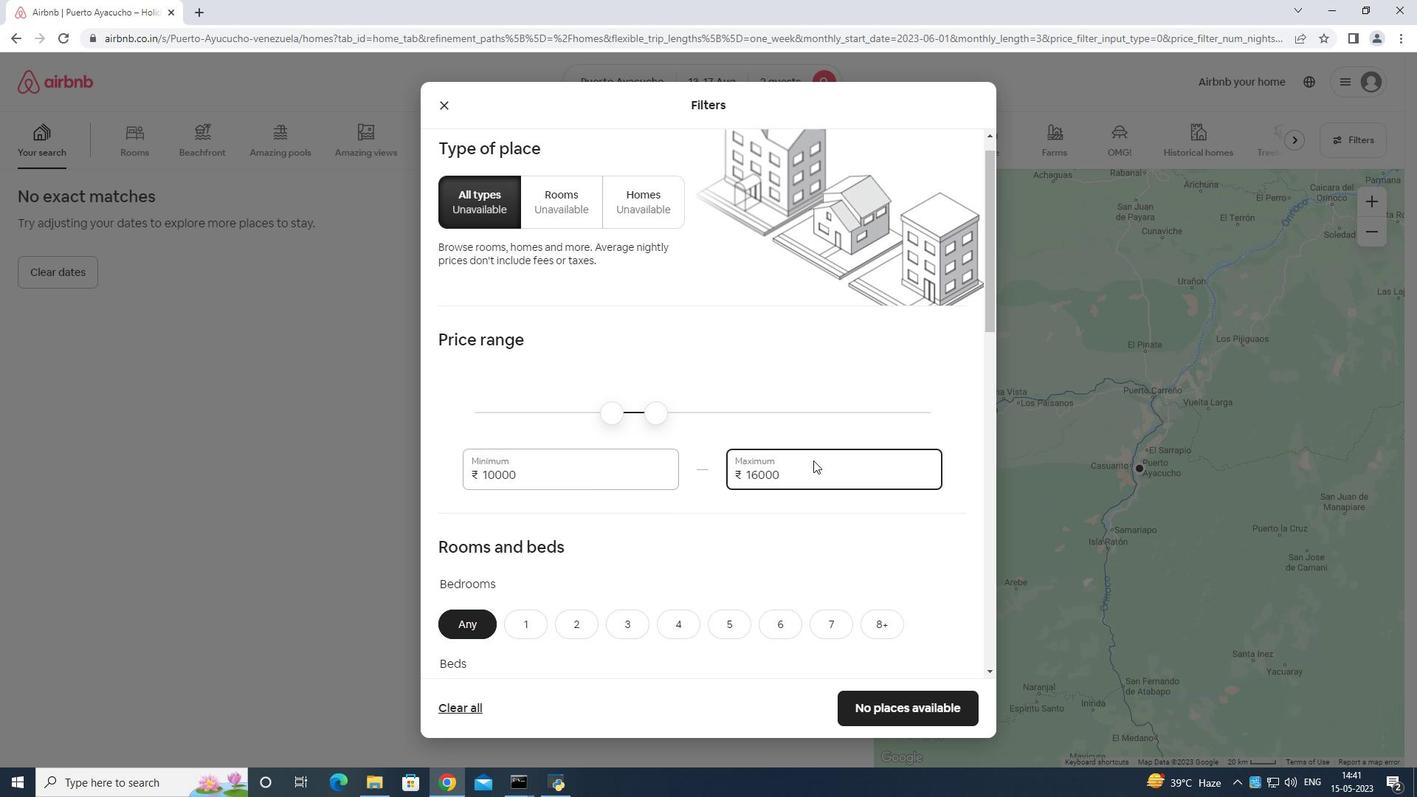 
Action: Mouse moved to (574, 426)
Screenshot: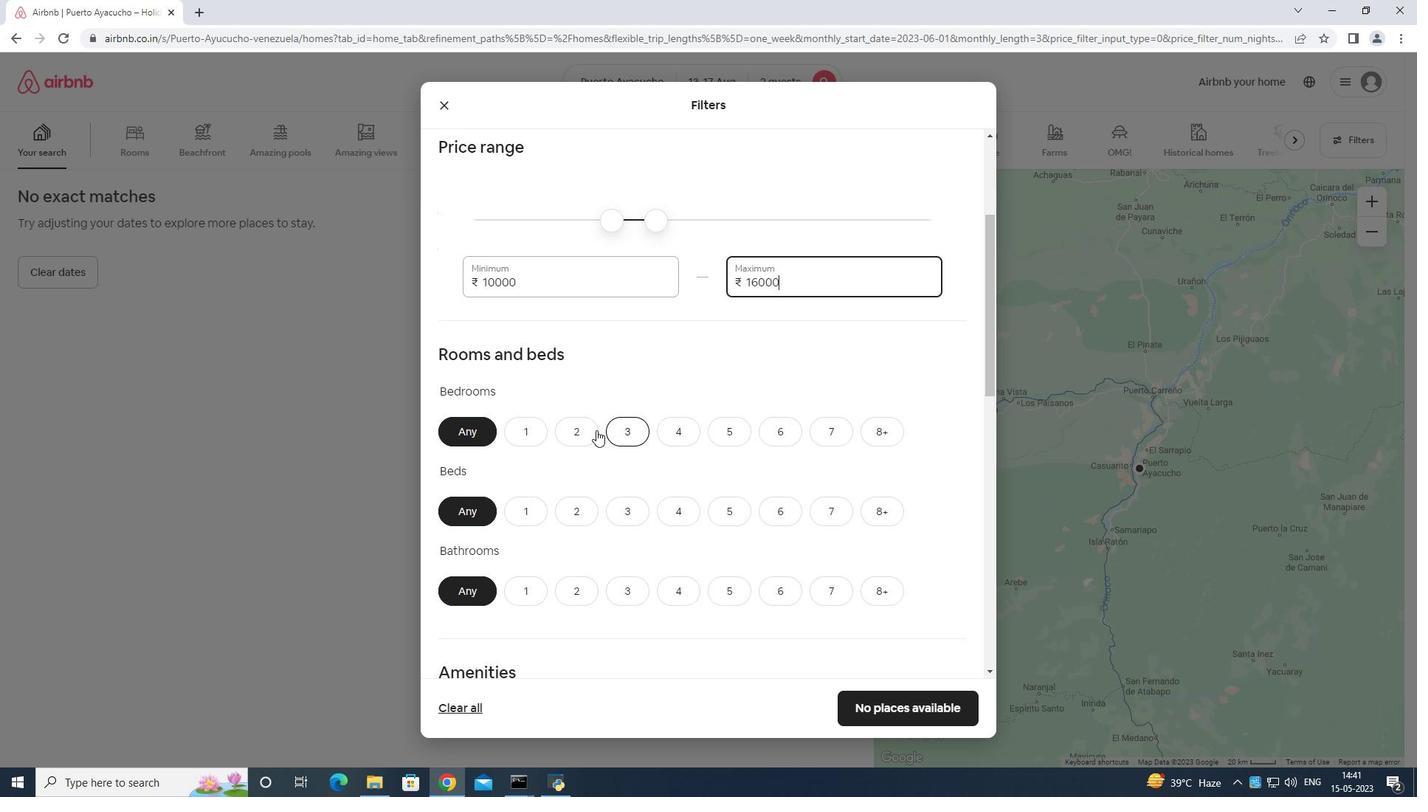 
Action: Mouse pressed left at (574, 426)
Screenshot: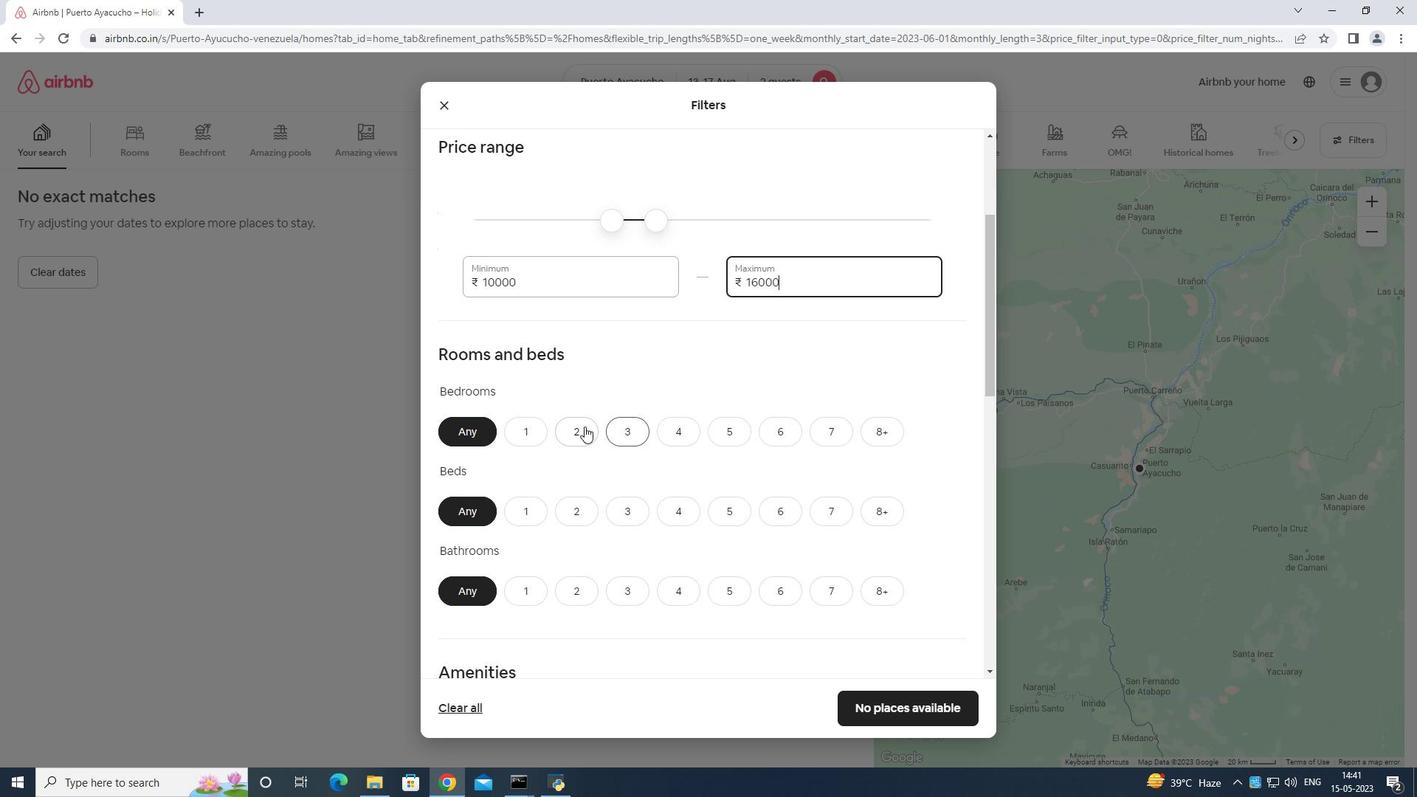 
Action: Mouse moved to (571, 508)
Screenshot: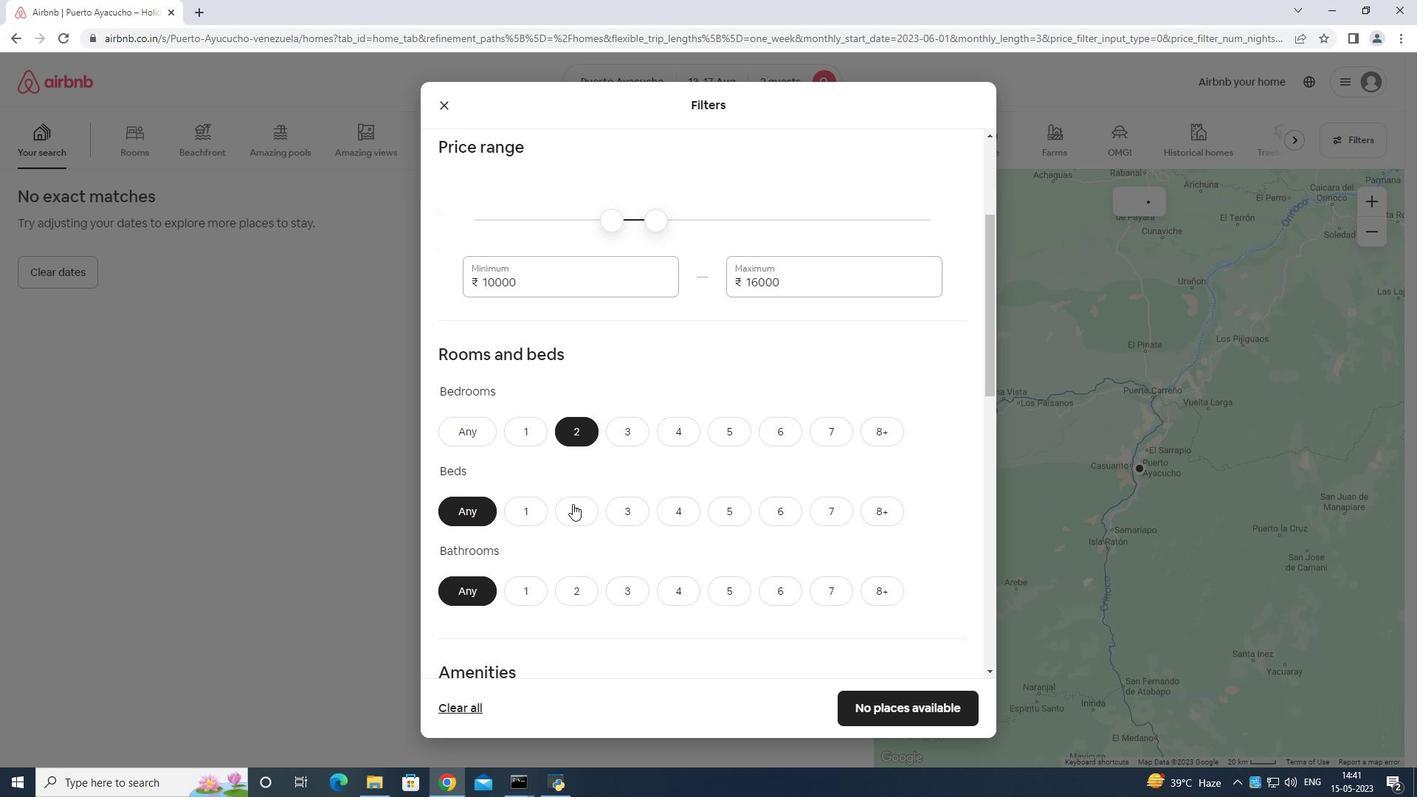 
Action: Mouse pressed left at (571, 508)
Screenshot: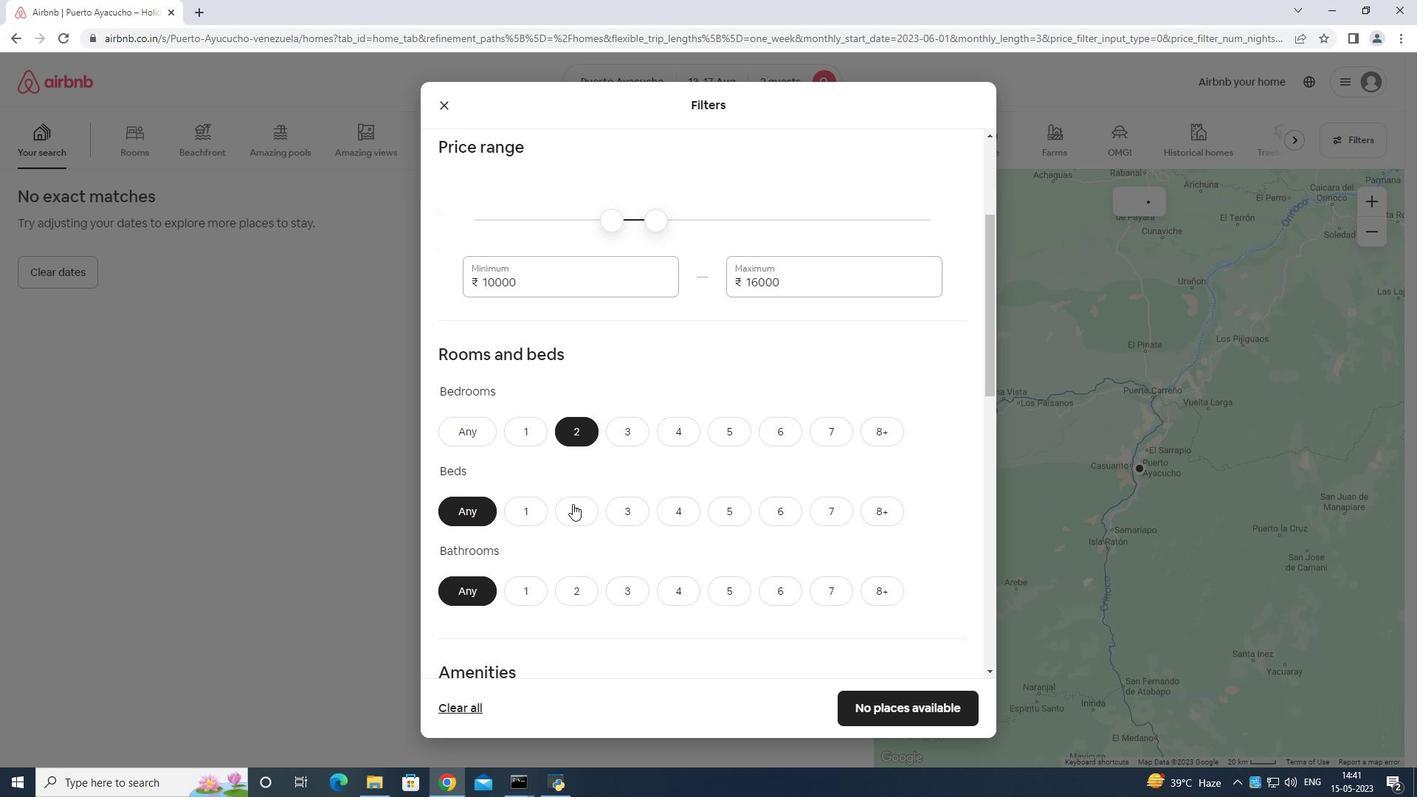 
Action: Mouse moved to (518, 595)
Screenshot: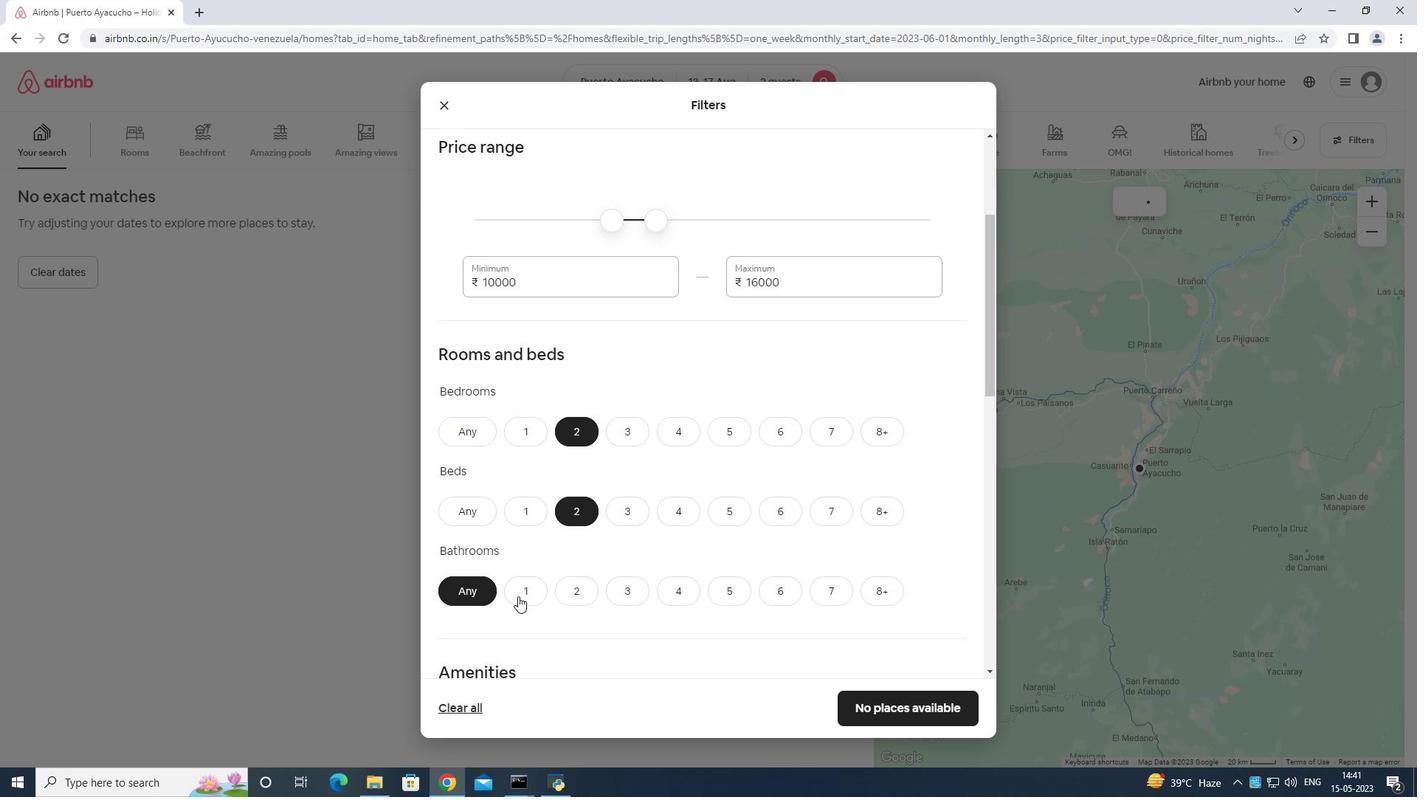 
Action: Mouse pressed left at (518, 595)
Screenshot: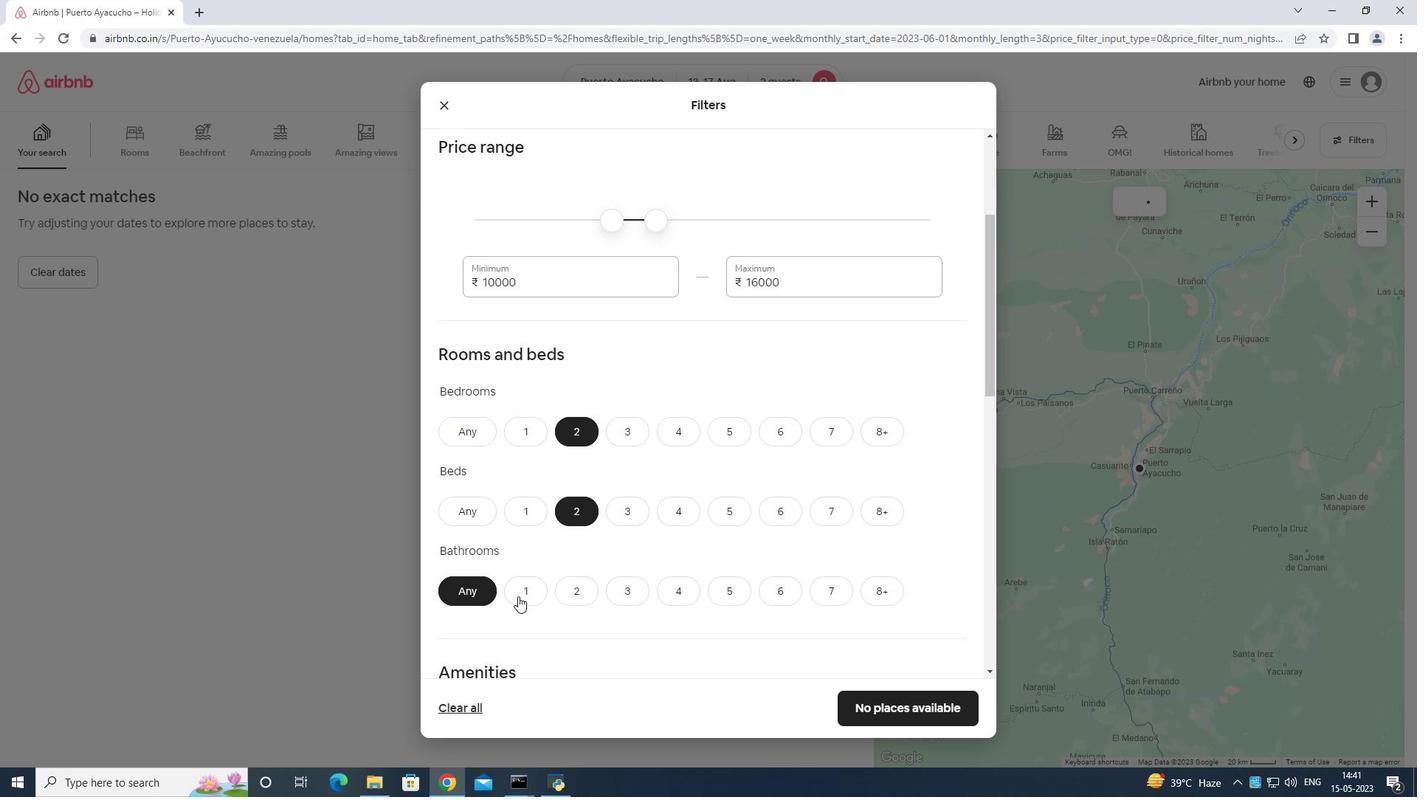 
Action: Mouse moved to (589, 530)
Screenshot: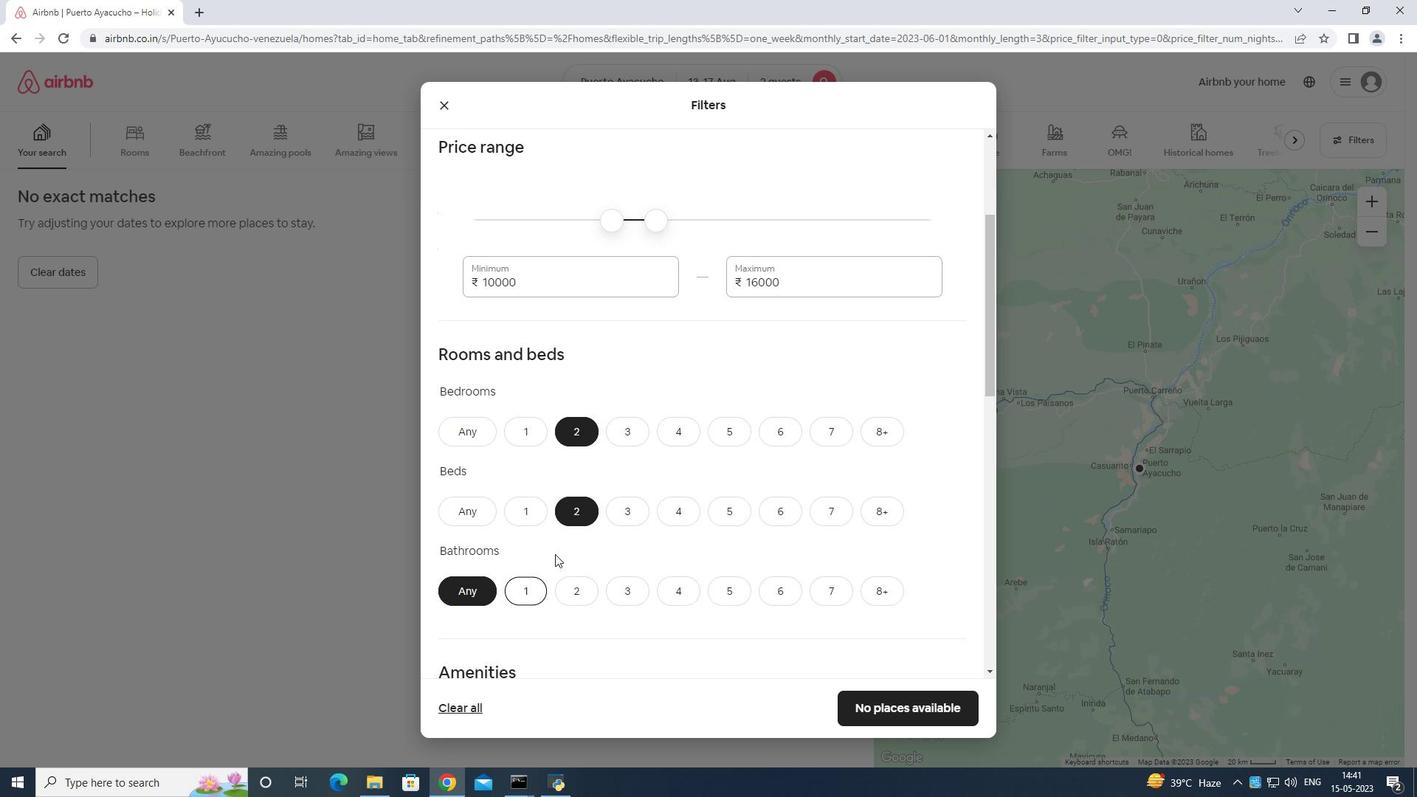 
Action: Mouse scrolled (589, 529) with delta (0, 0)
Screenshot: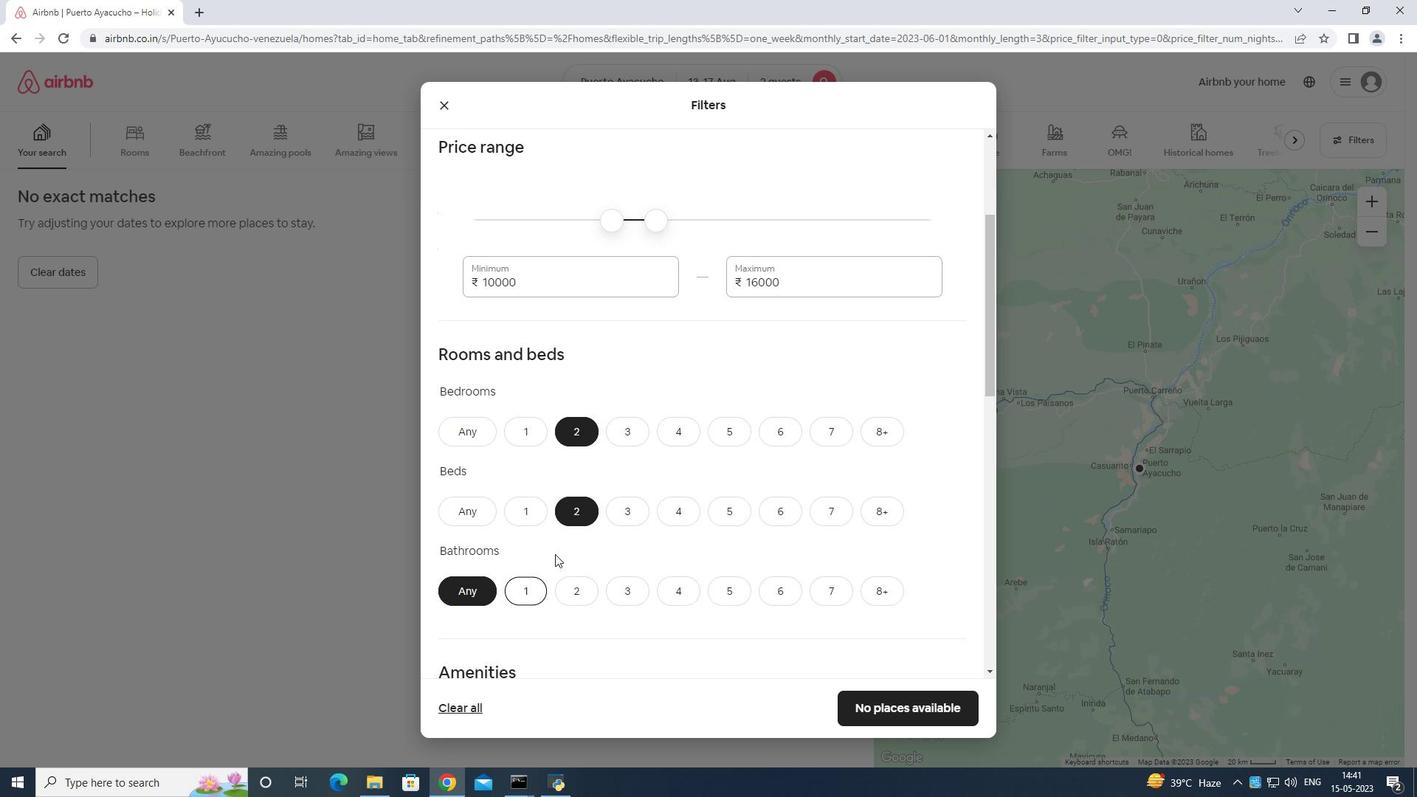 
Action: Mouse scrolled (589, 529) with delta (0, 0)
Screenshot: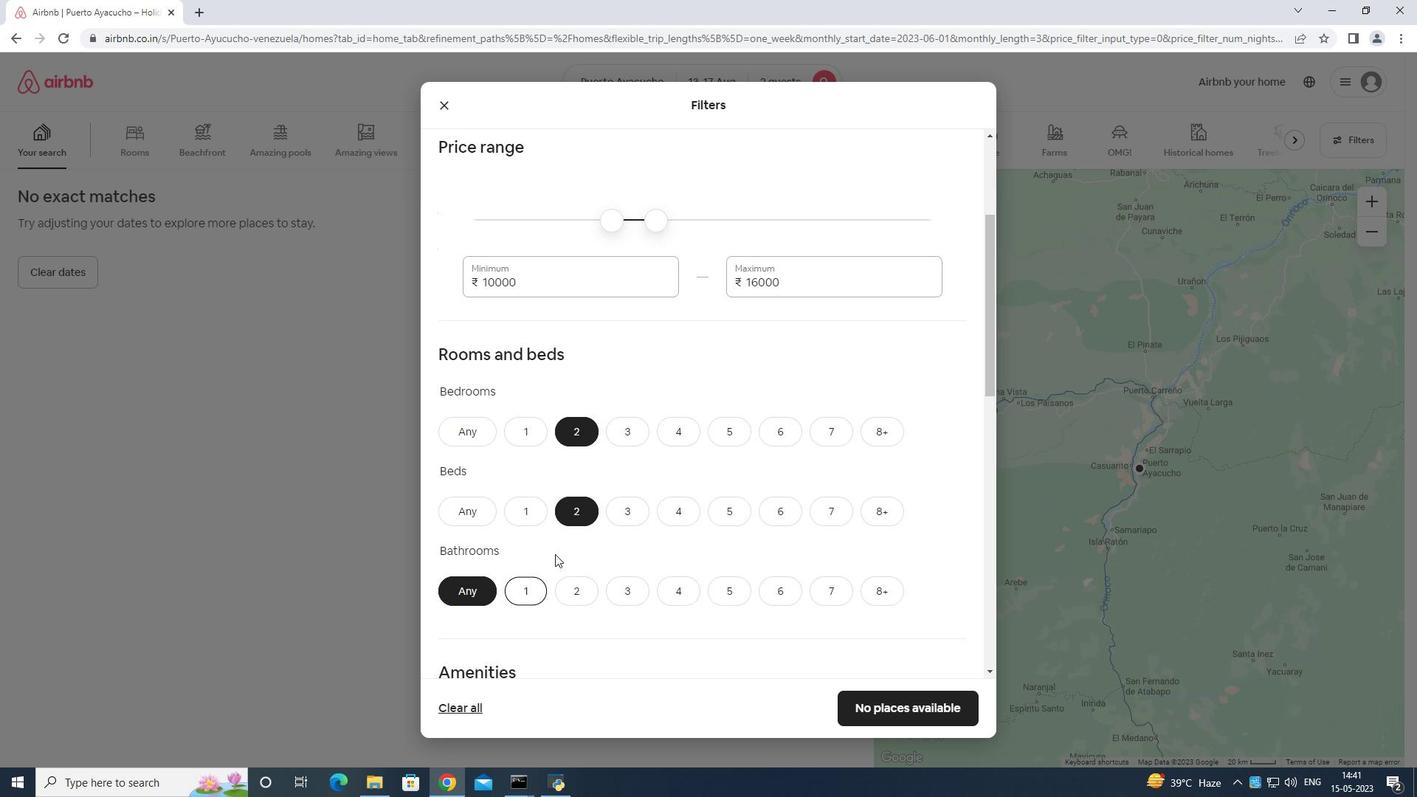 
Action: Mouse moved to (590, 531)
Screenshot: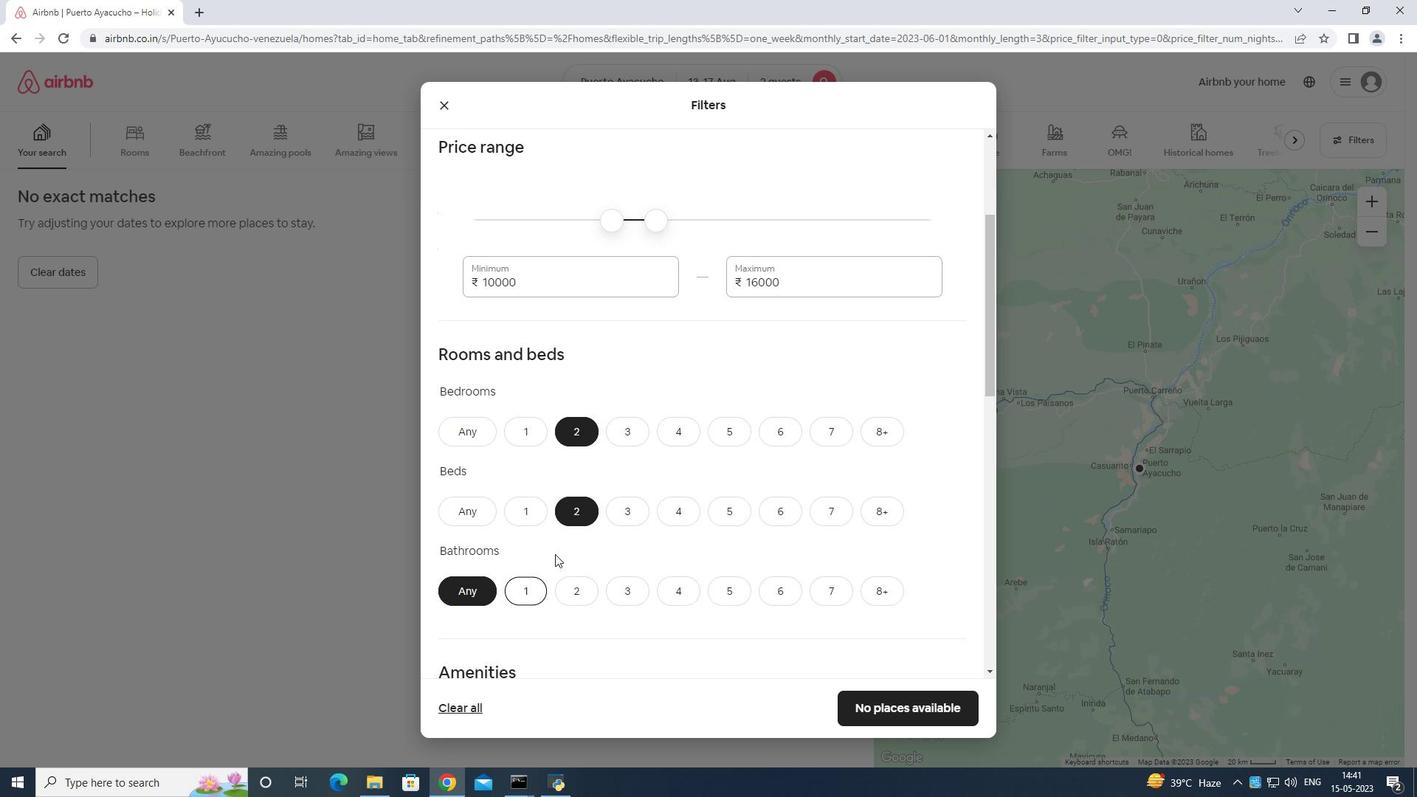 
Action: Mouse scrolled (590, 530) with delta (0, 0)
Screenshot: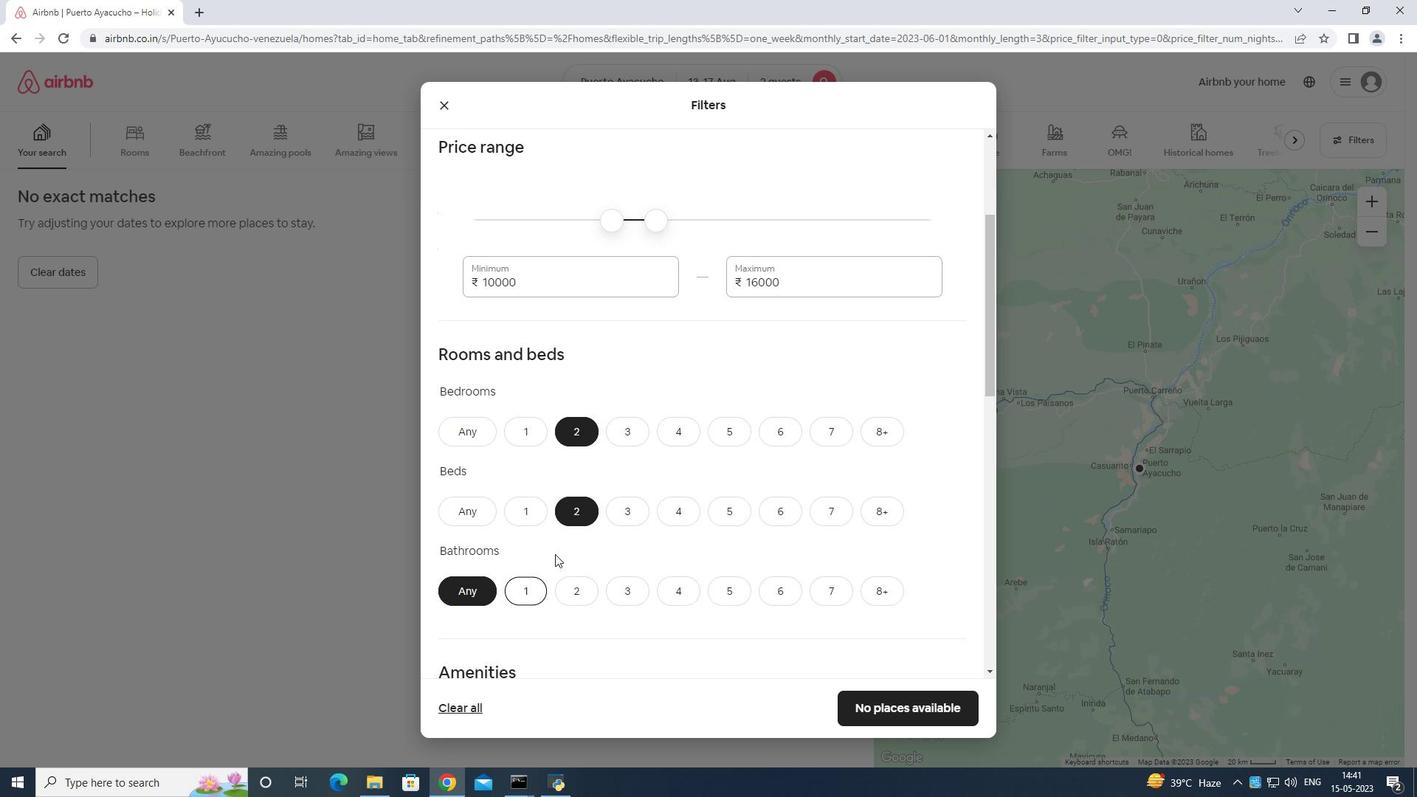 
Action: Mouse moved to (594, 531)
Screenshot: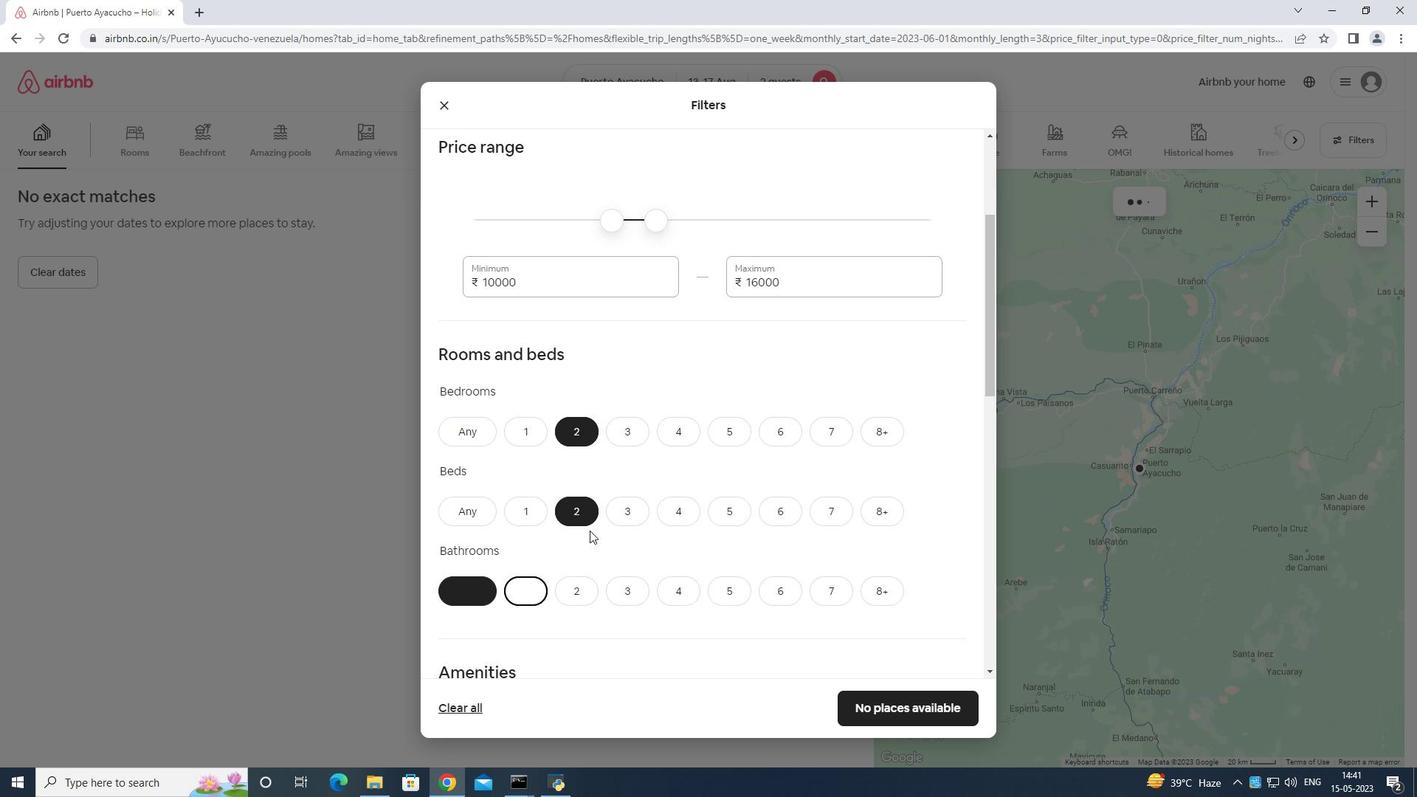 
Action: Mouse scrolled (594, 530) with delta (0, 0)
Screenshot: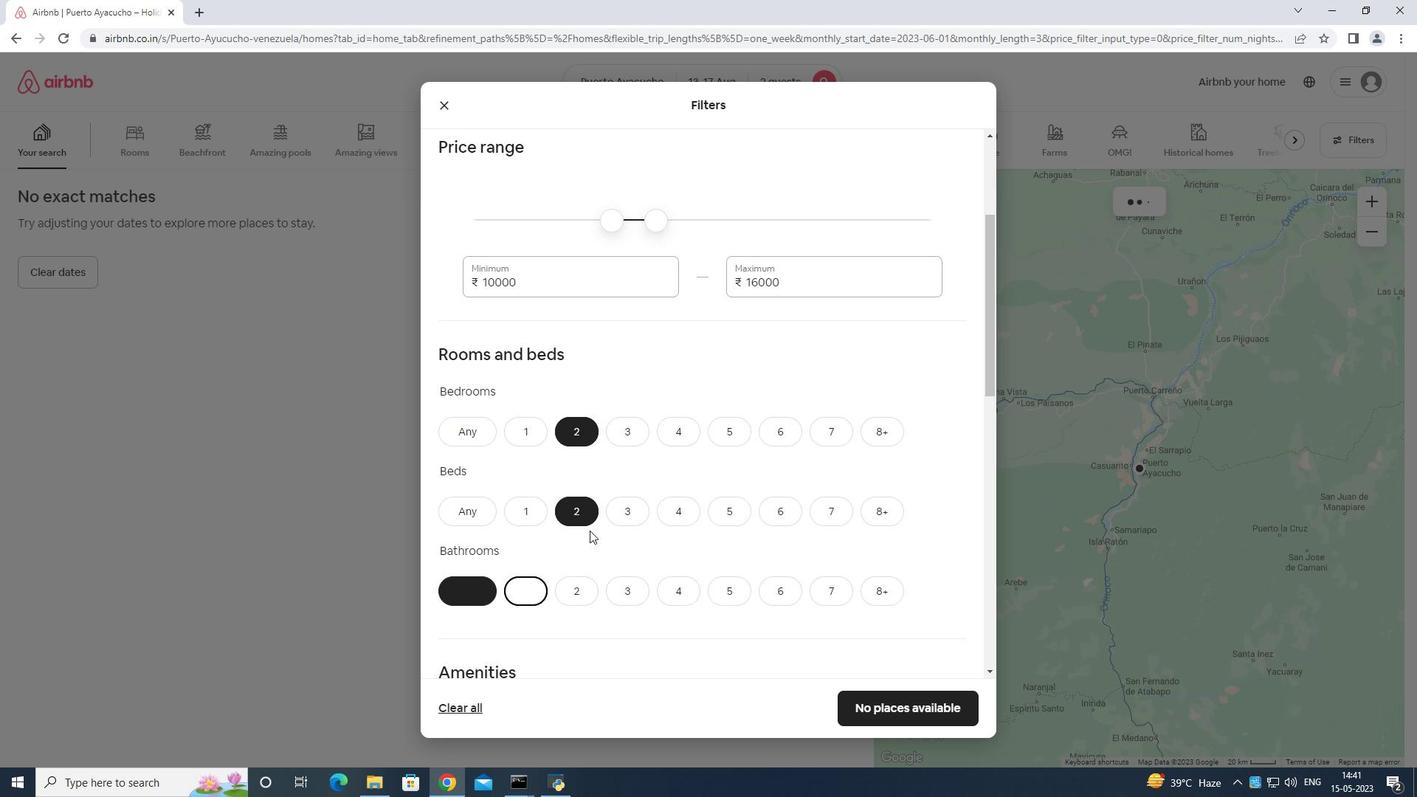 
Action: Mouse moved to (473, 450)
Screenshot: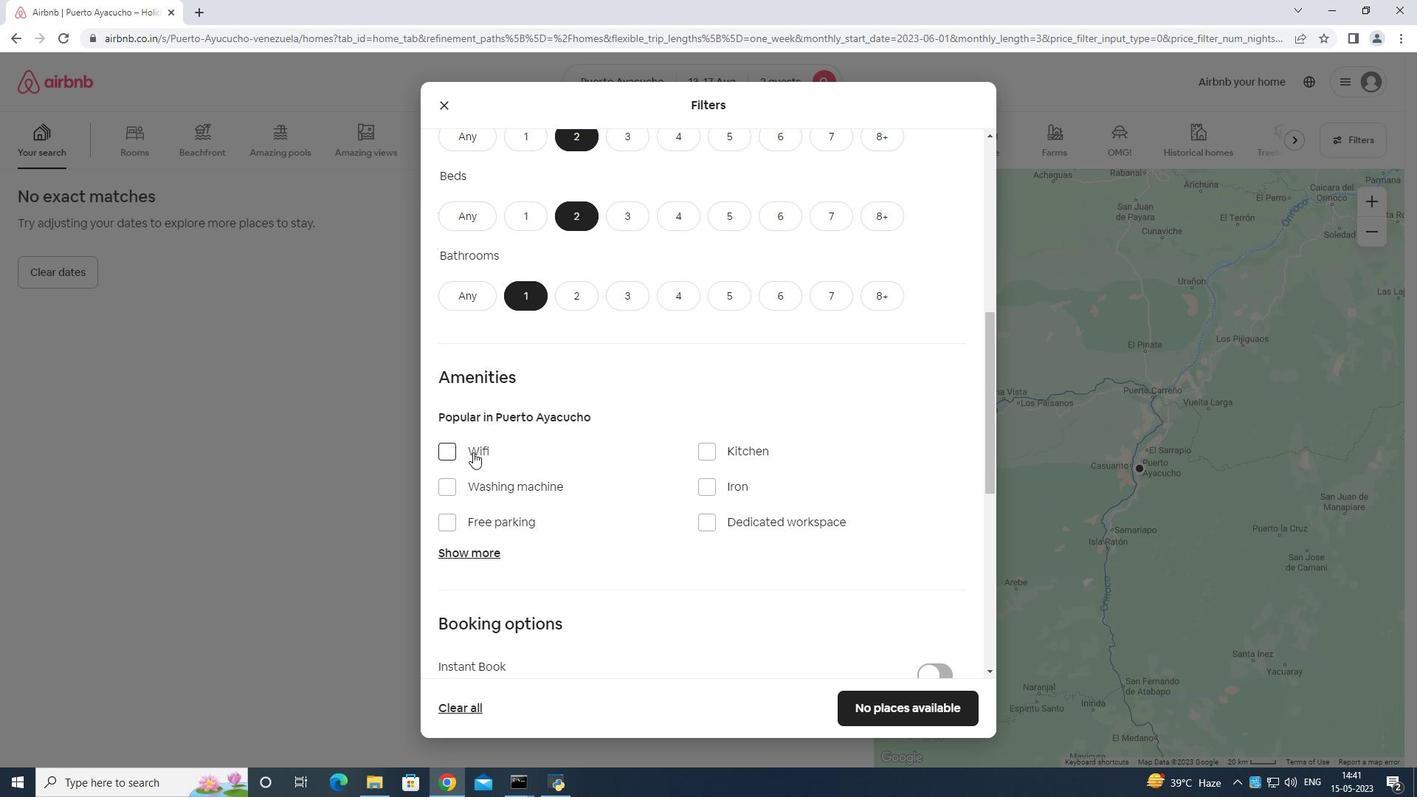 
Action: Mouse pressed left at (473, 450)
Screenshot: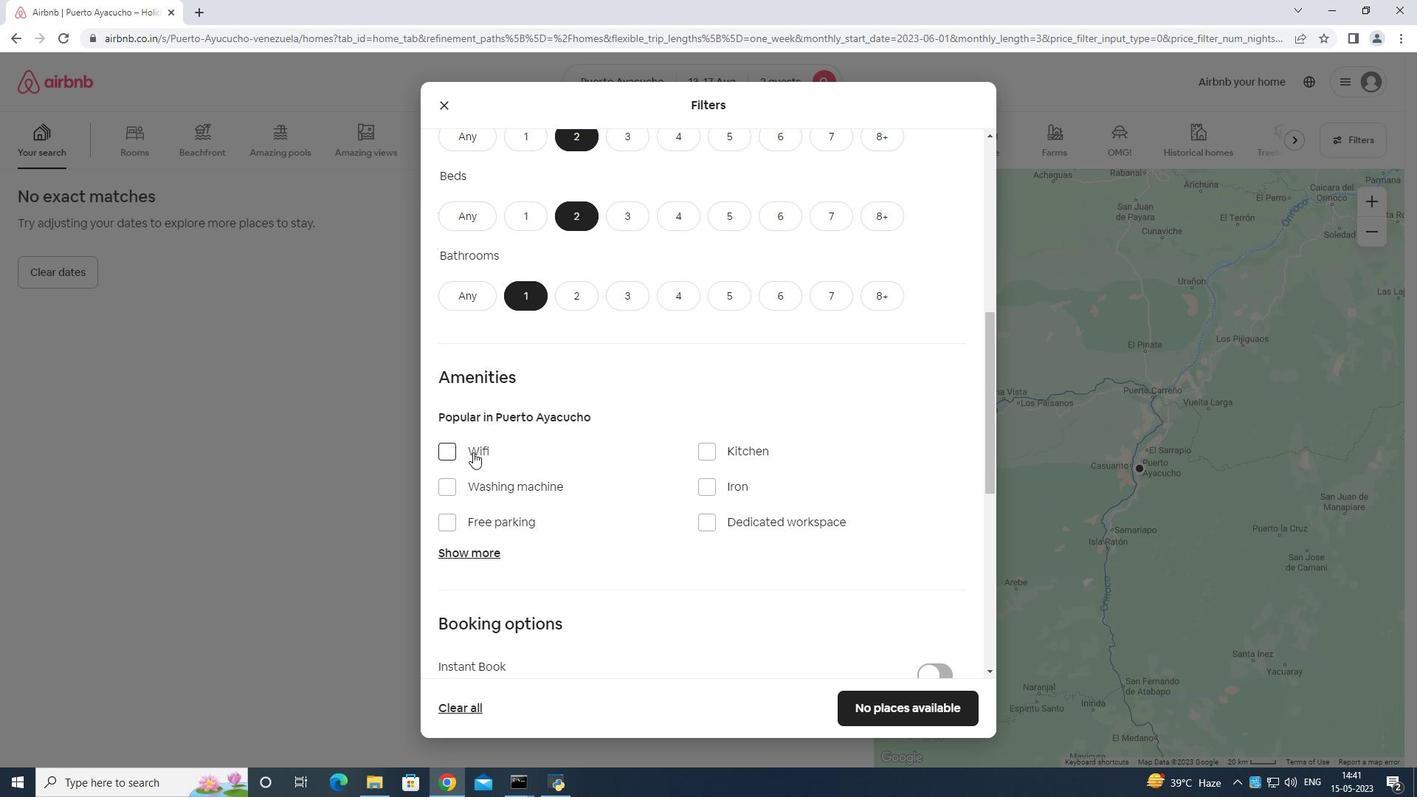 
Action: Mouse moved to (659, 476)
Screenshot: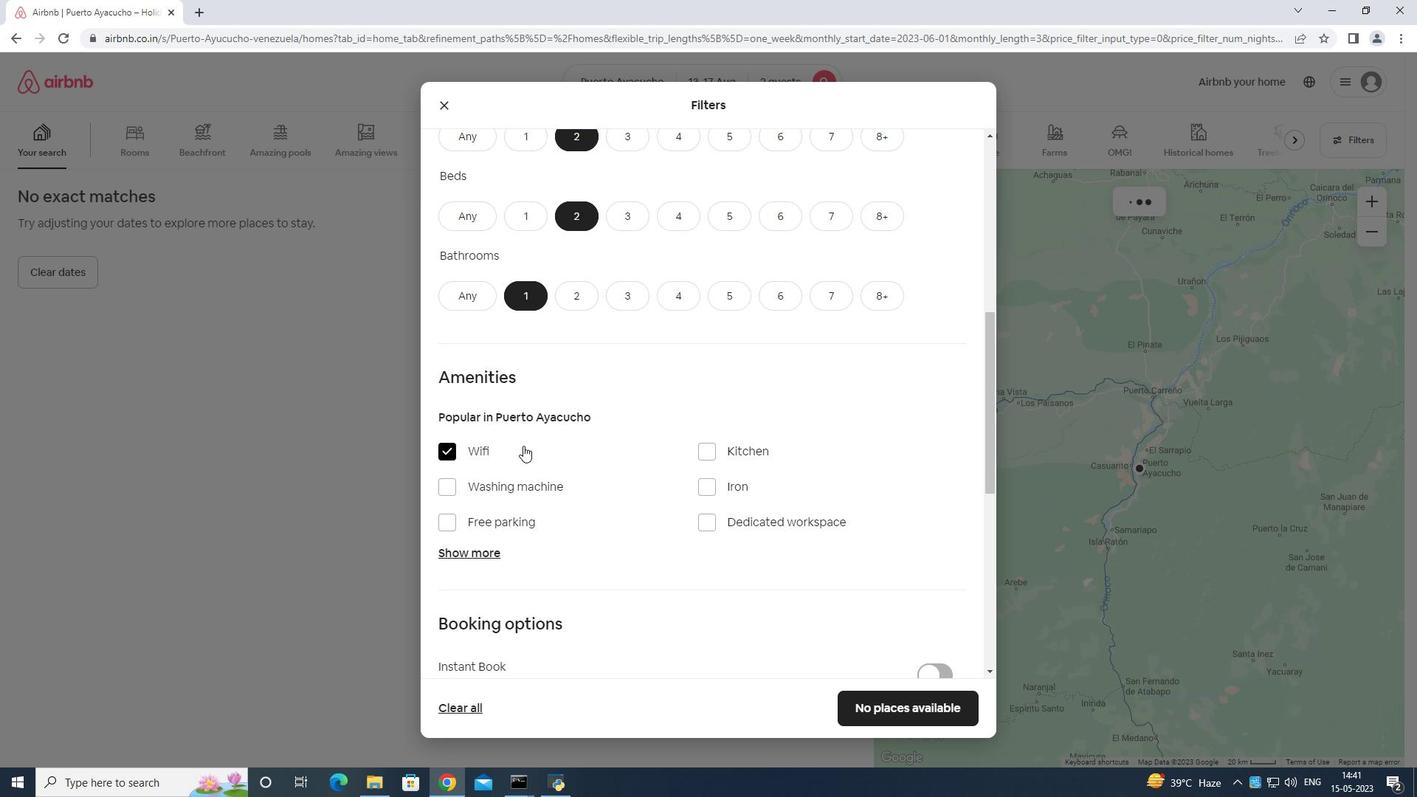 
Action: Mouse scrolled (569, 456) with delta (0, 0)
Screenshot: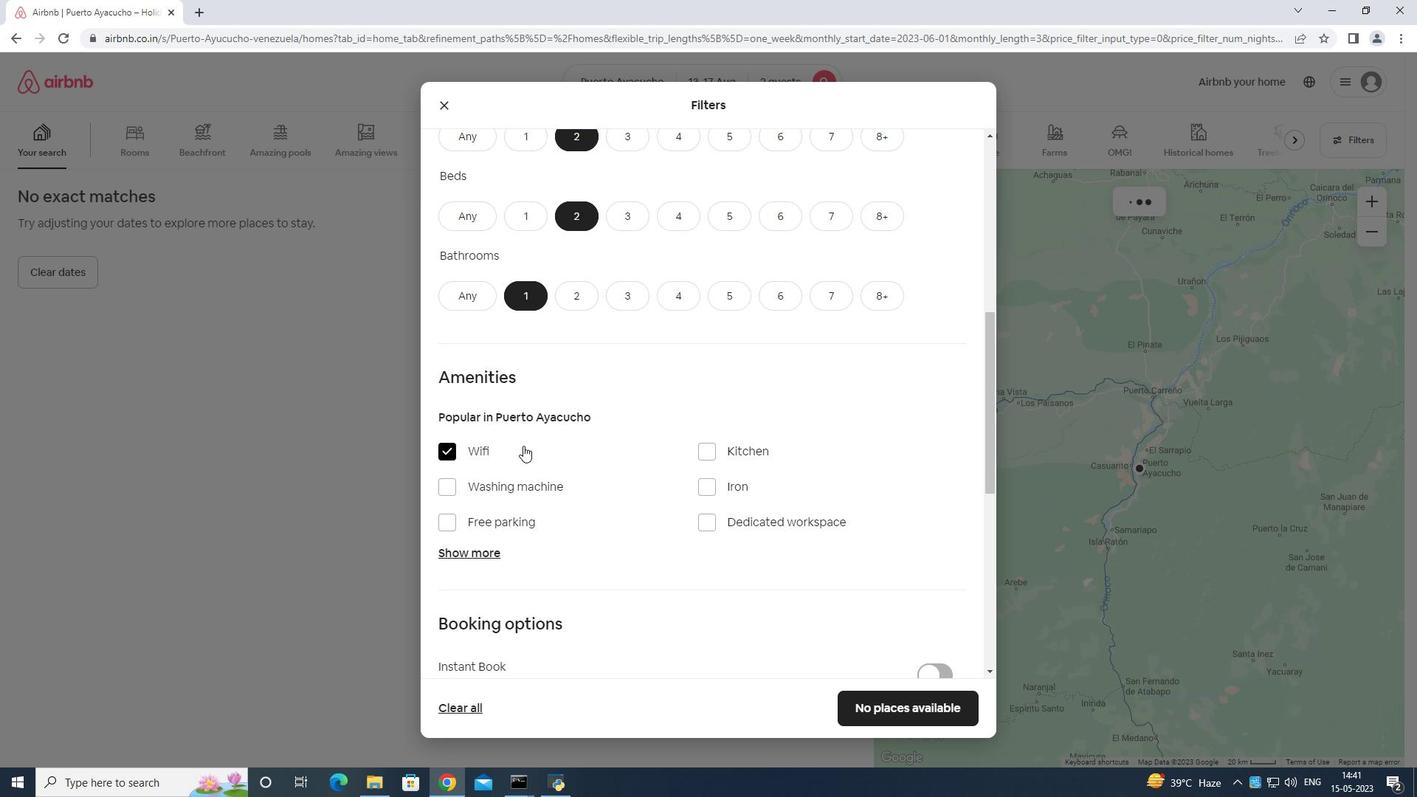 
Action: Mouse moved to (693, 482)
Screenshot: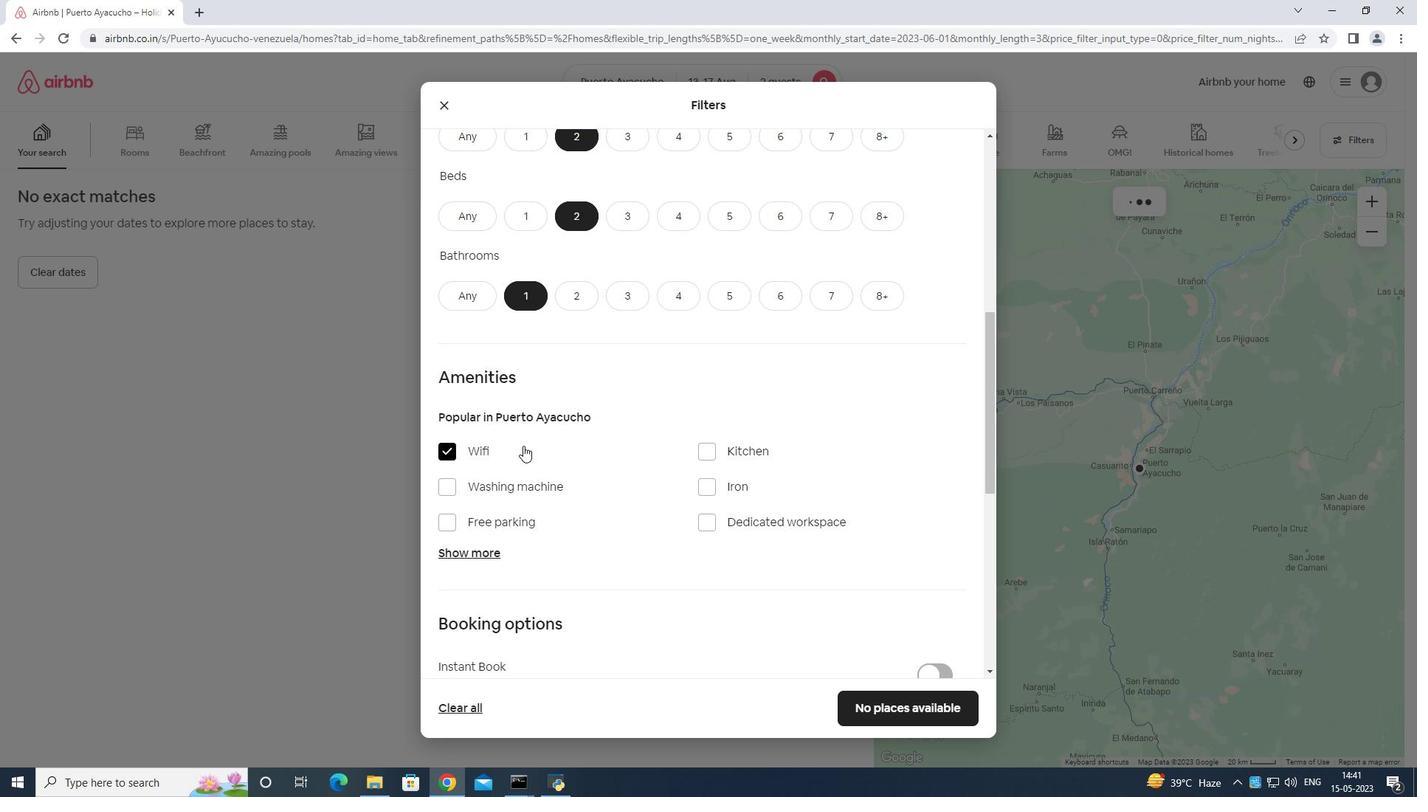 
Action: Mouse scrolled (693, 481) with delta (0, 0)
Screenshot: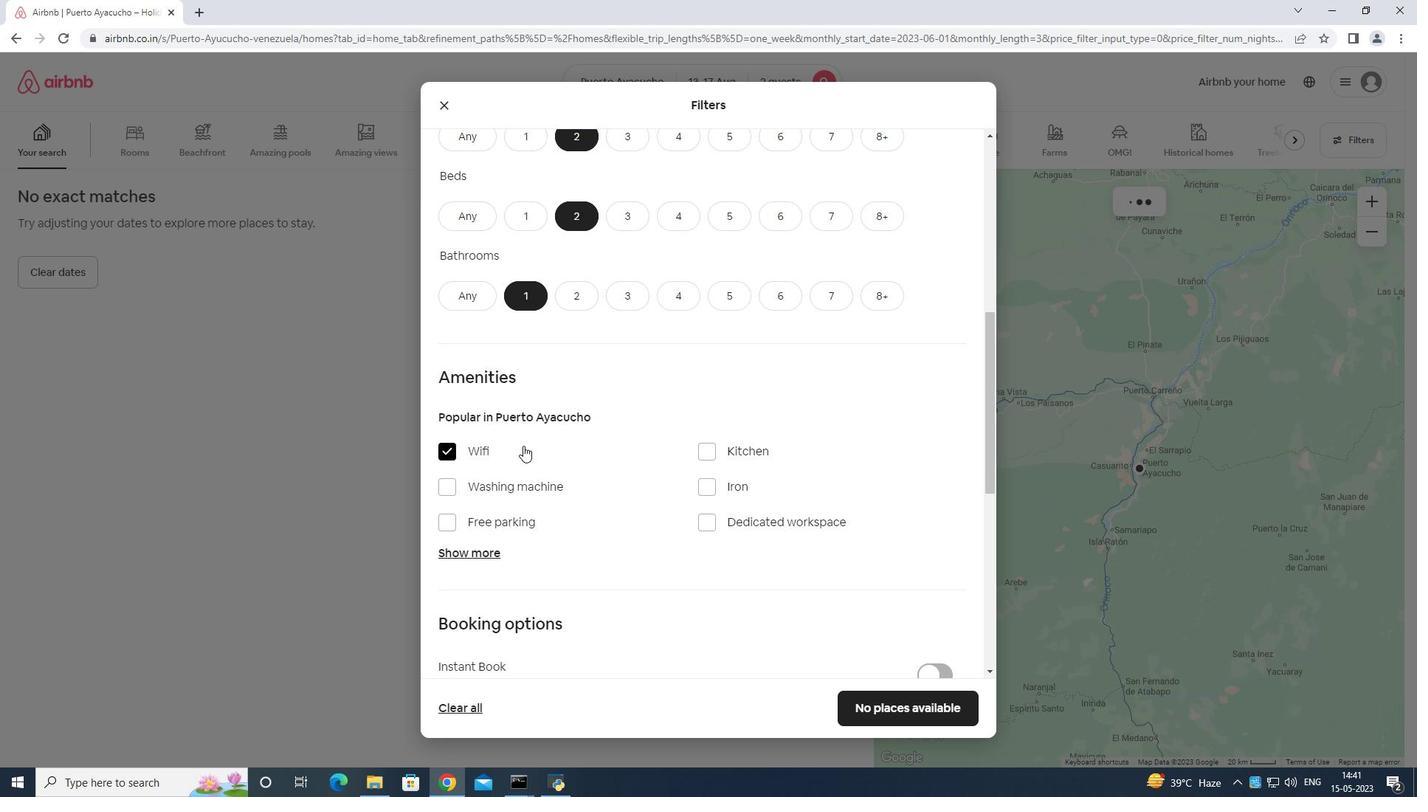 
Action: Mouse moved to (715, 484)
Screenshot: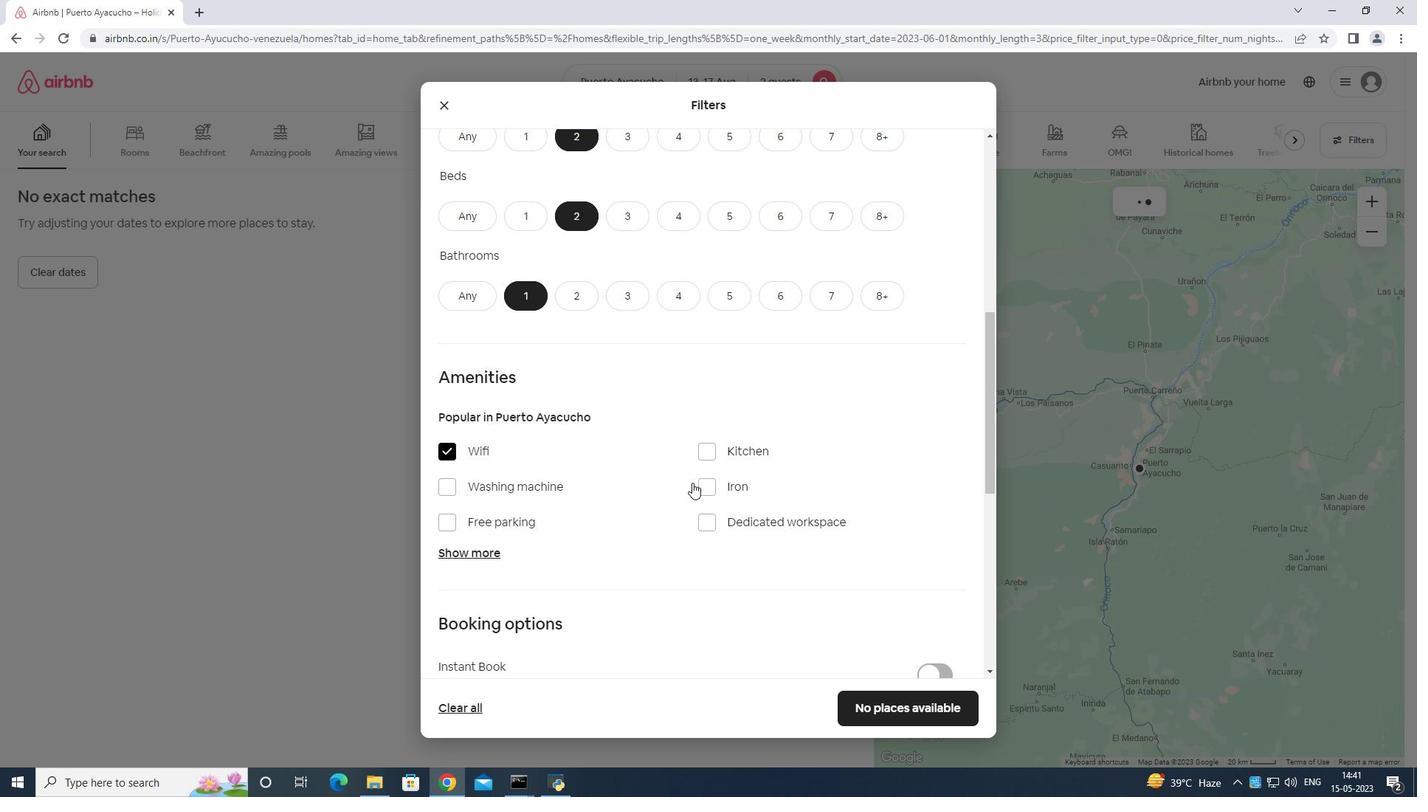 
Action: Mouse scrolled (715, 484) with delta (0, 0)
Screenshot: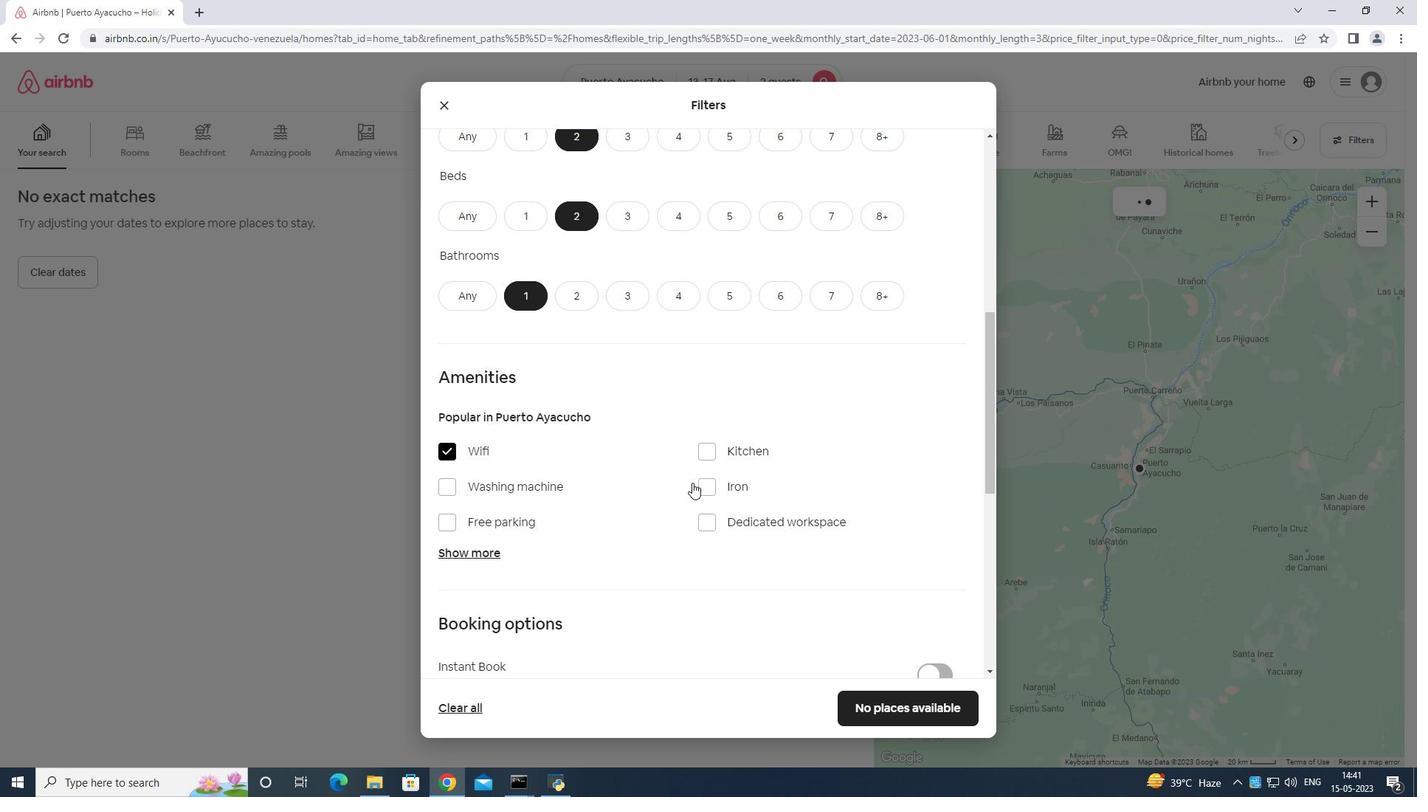 
Action: Mouse moved to (732, 484)
Screenshot: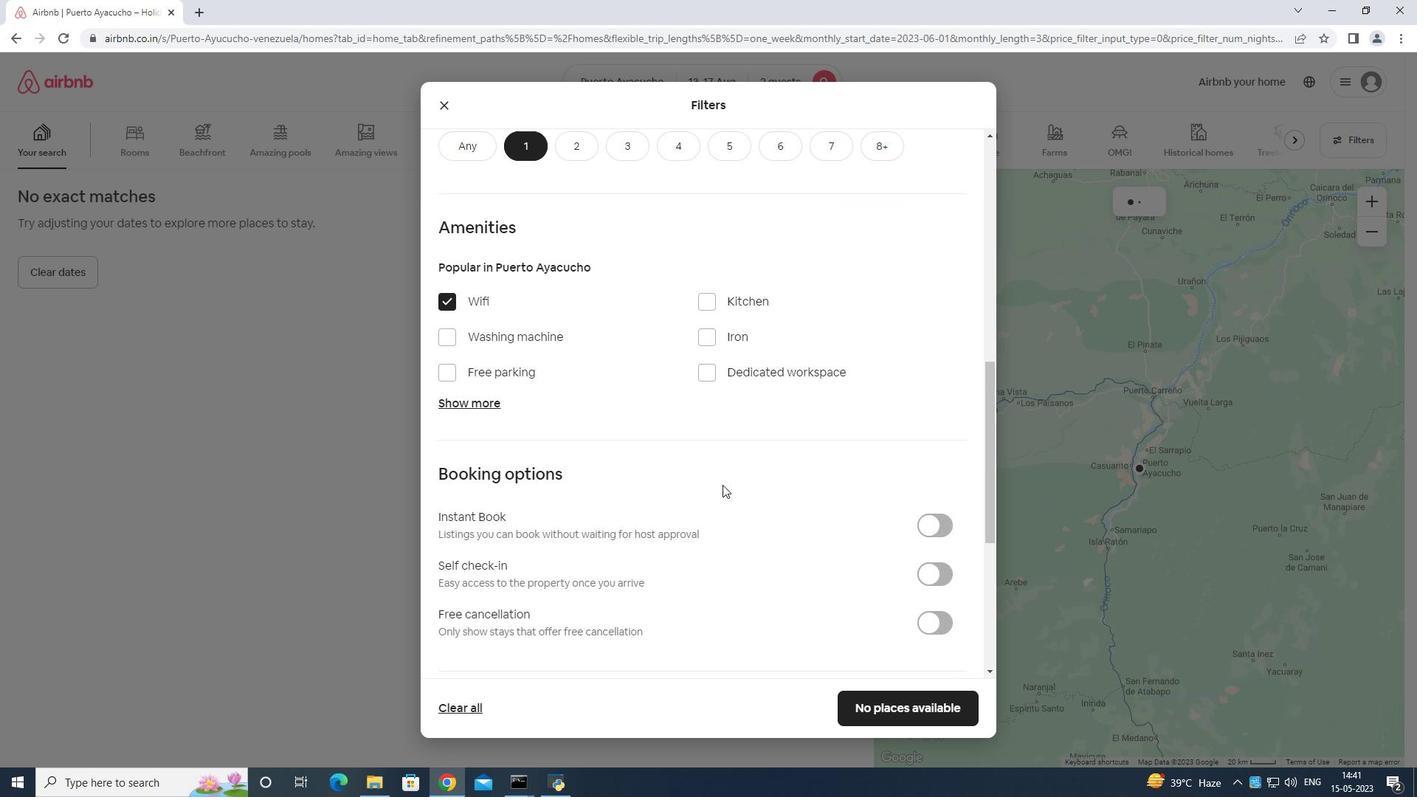
Action: Mouse scrolled (732, 484) with delta (0, 0)
Screenshot: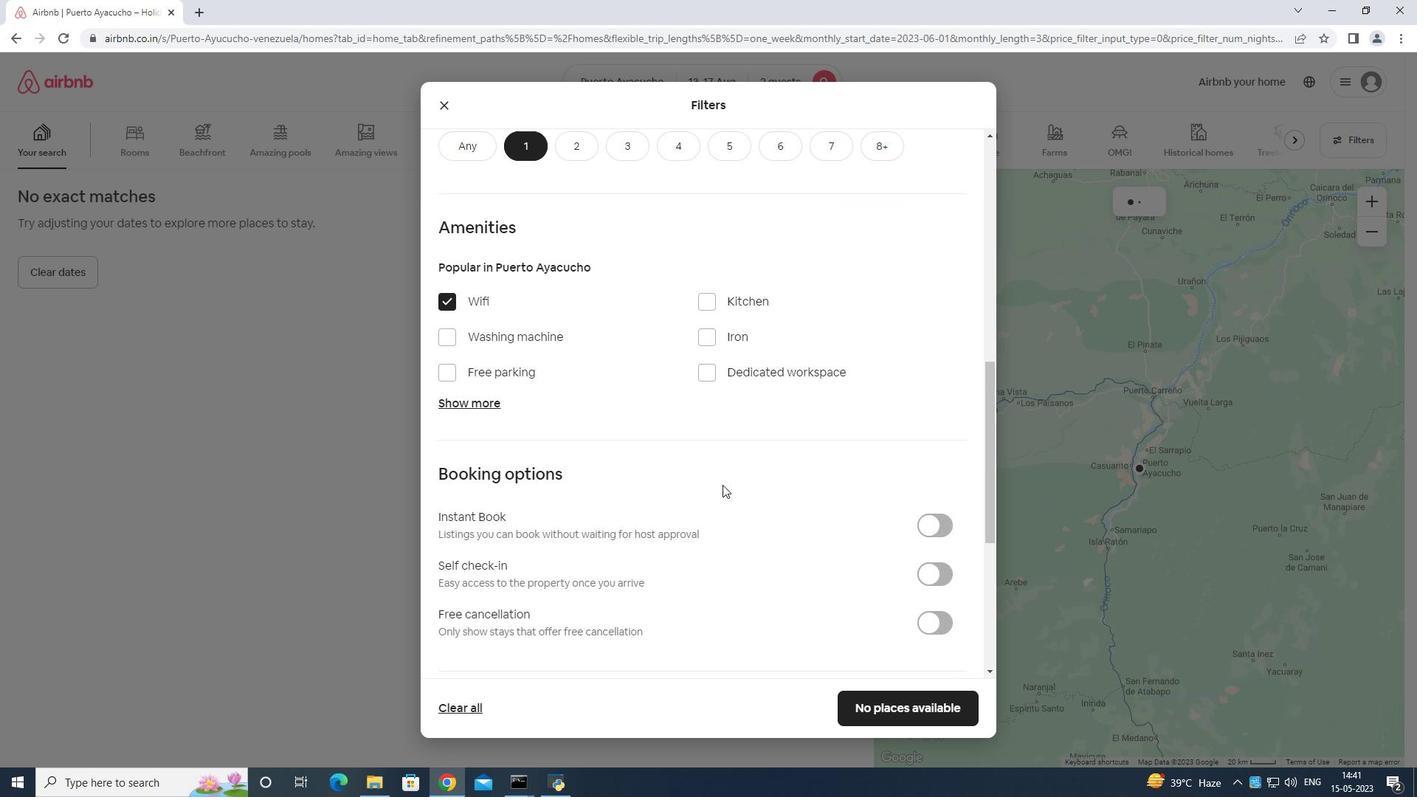 
Action: Mouse moved to (924, 423)
Screenshot: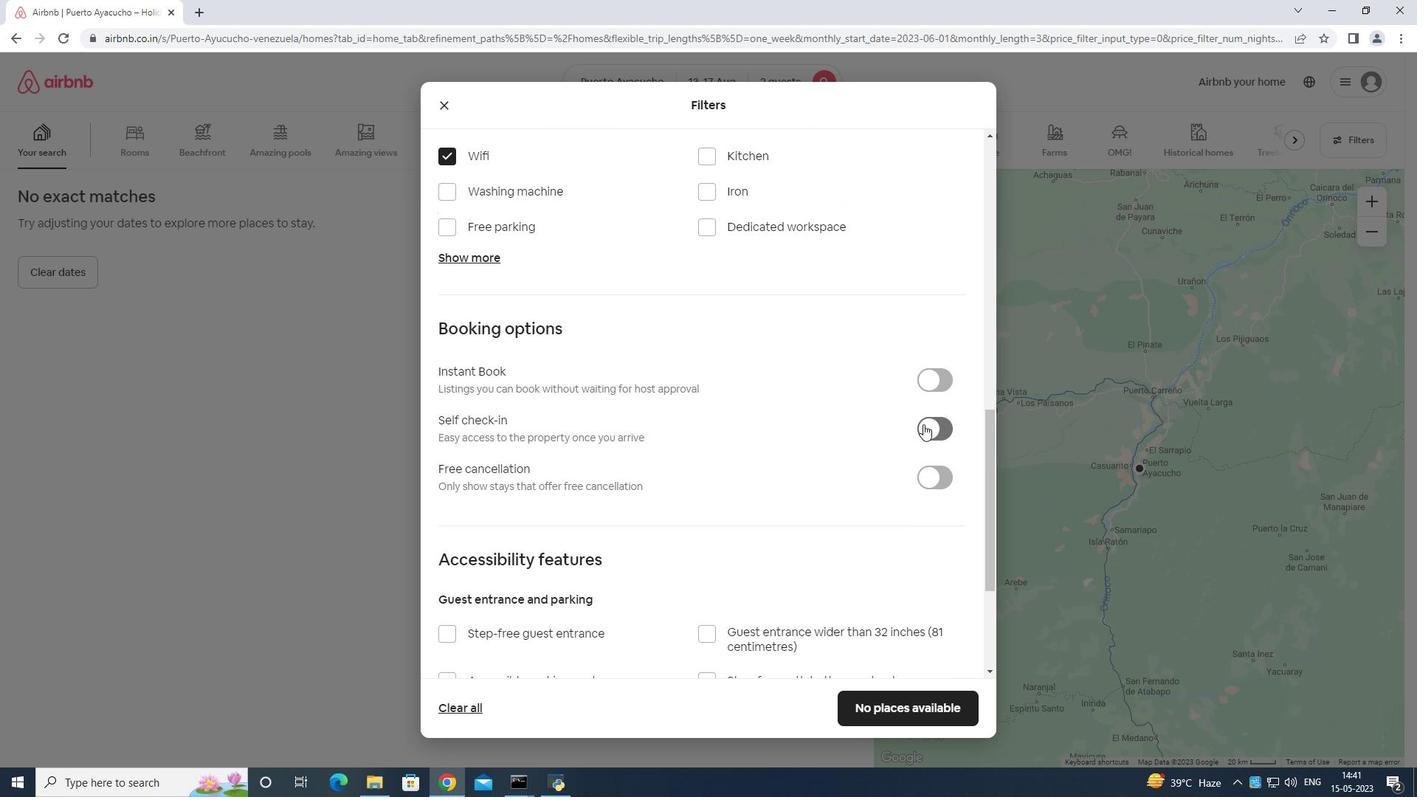 
Action: Mouse pressed left at (924, 423)
Screenshot: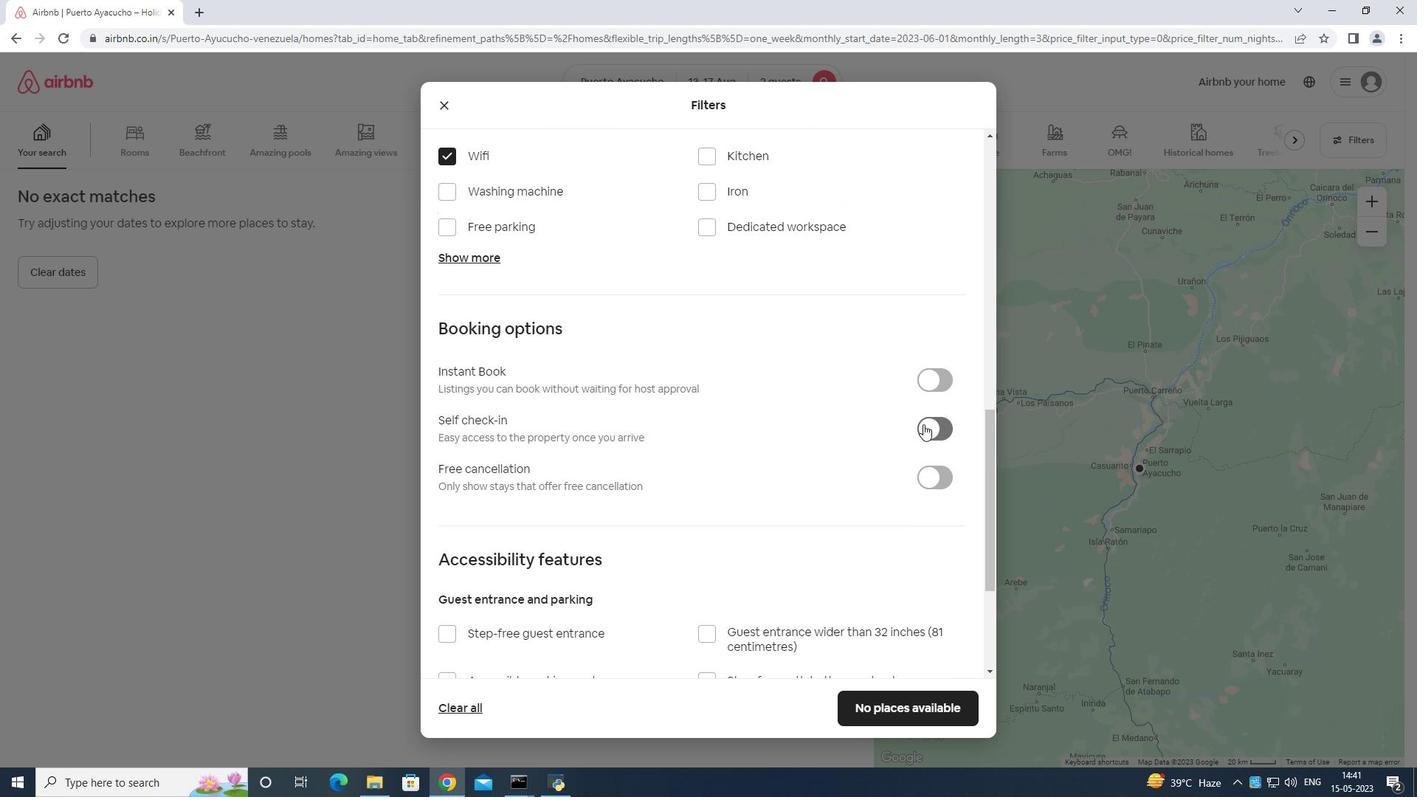 
Action: Mouse moved to (856, 433)
Screenshot: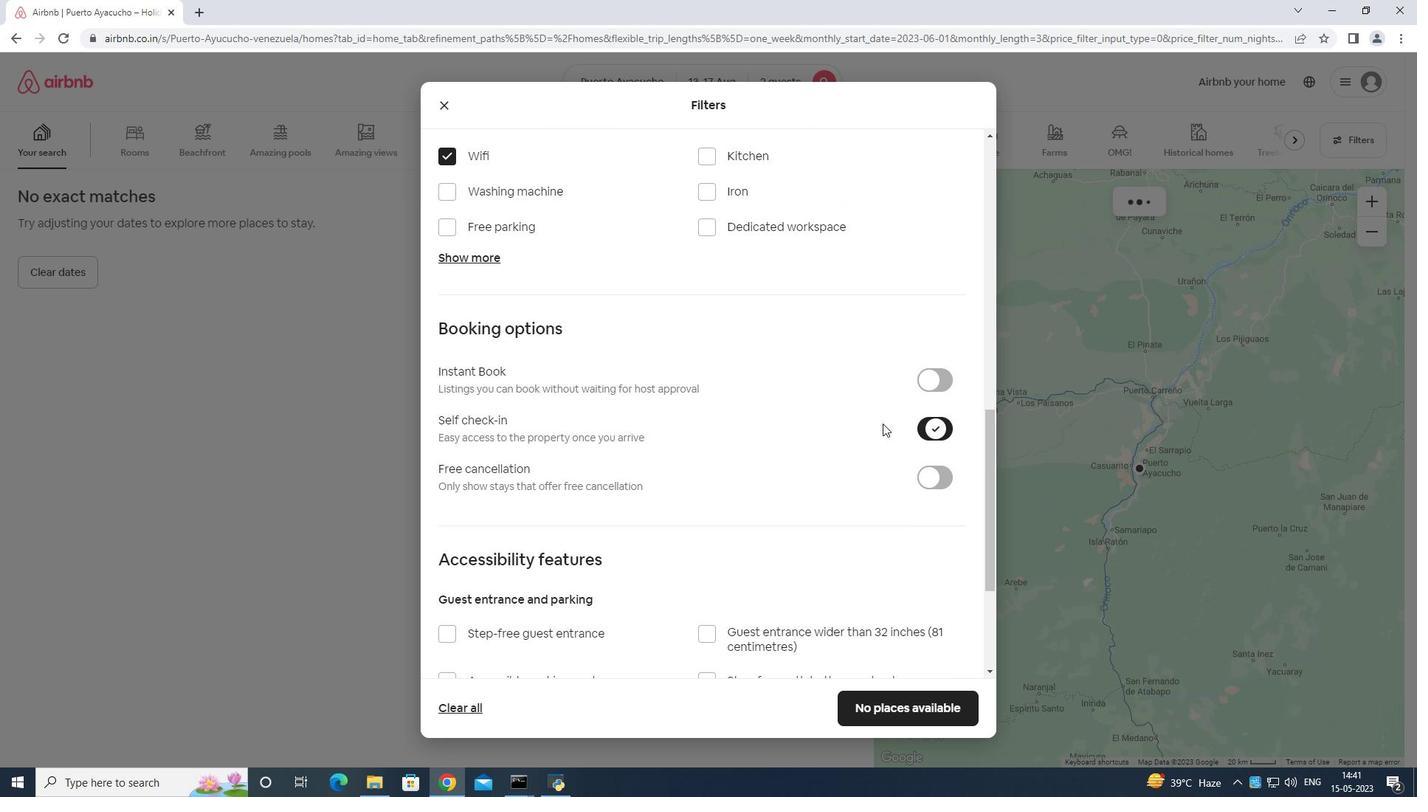 
Action: Mouse scrolled (856, 433) with delta (0, 0)
Screenshot: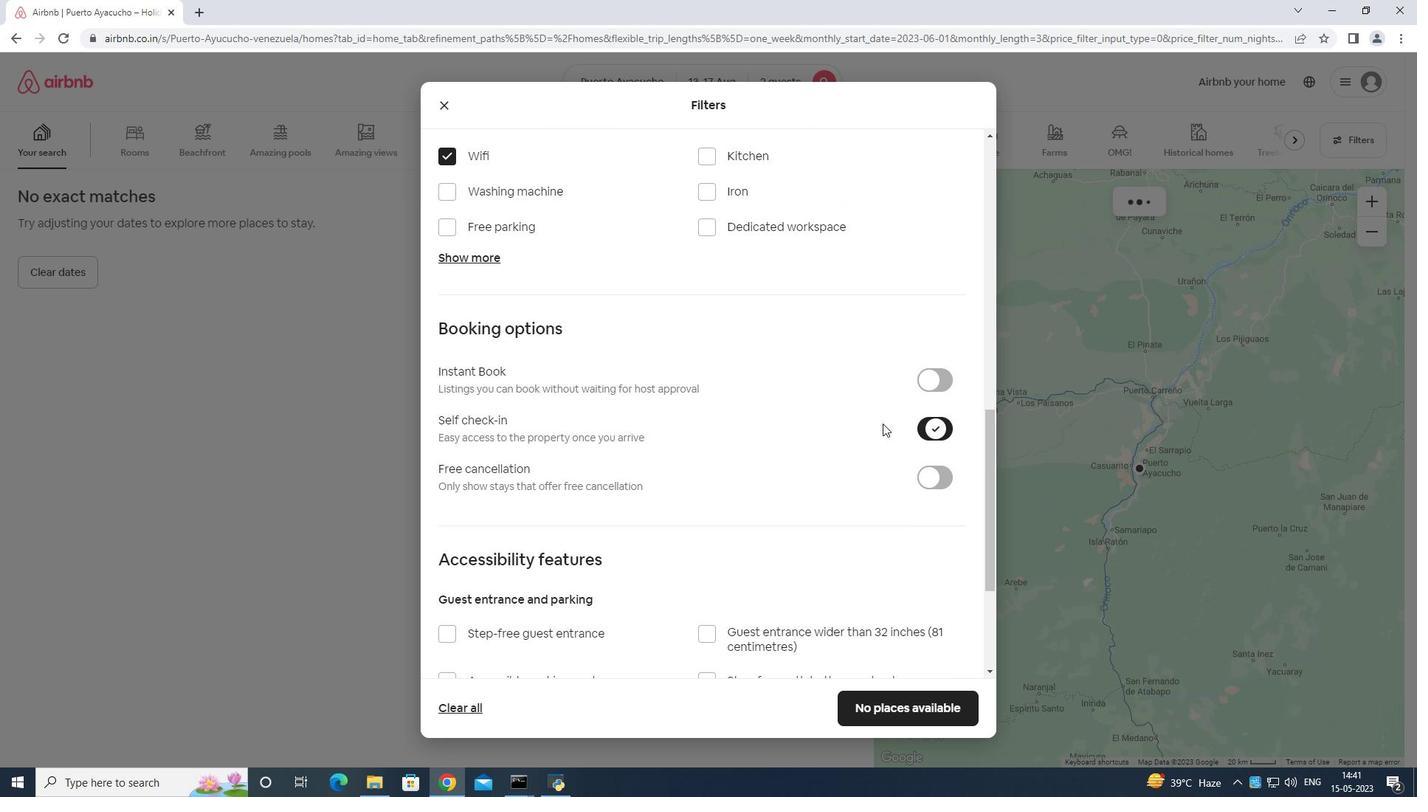
Action: Mouse moved to (854, 436)
Screenshot: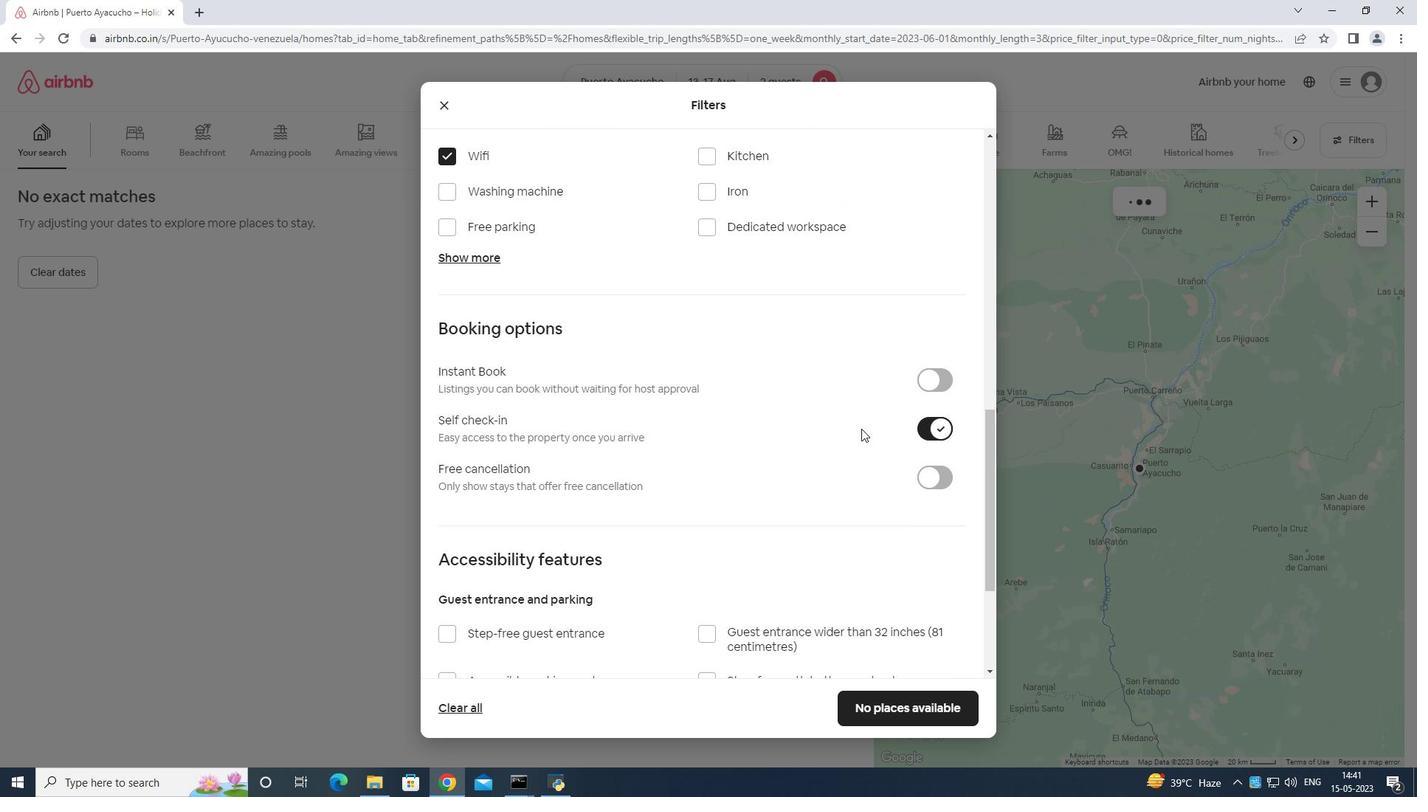 
Action: Mouse scrolled (854, 435) with delta (0, 0)
Screenshot: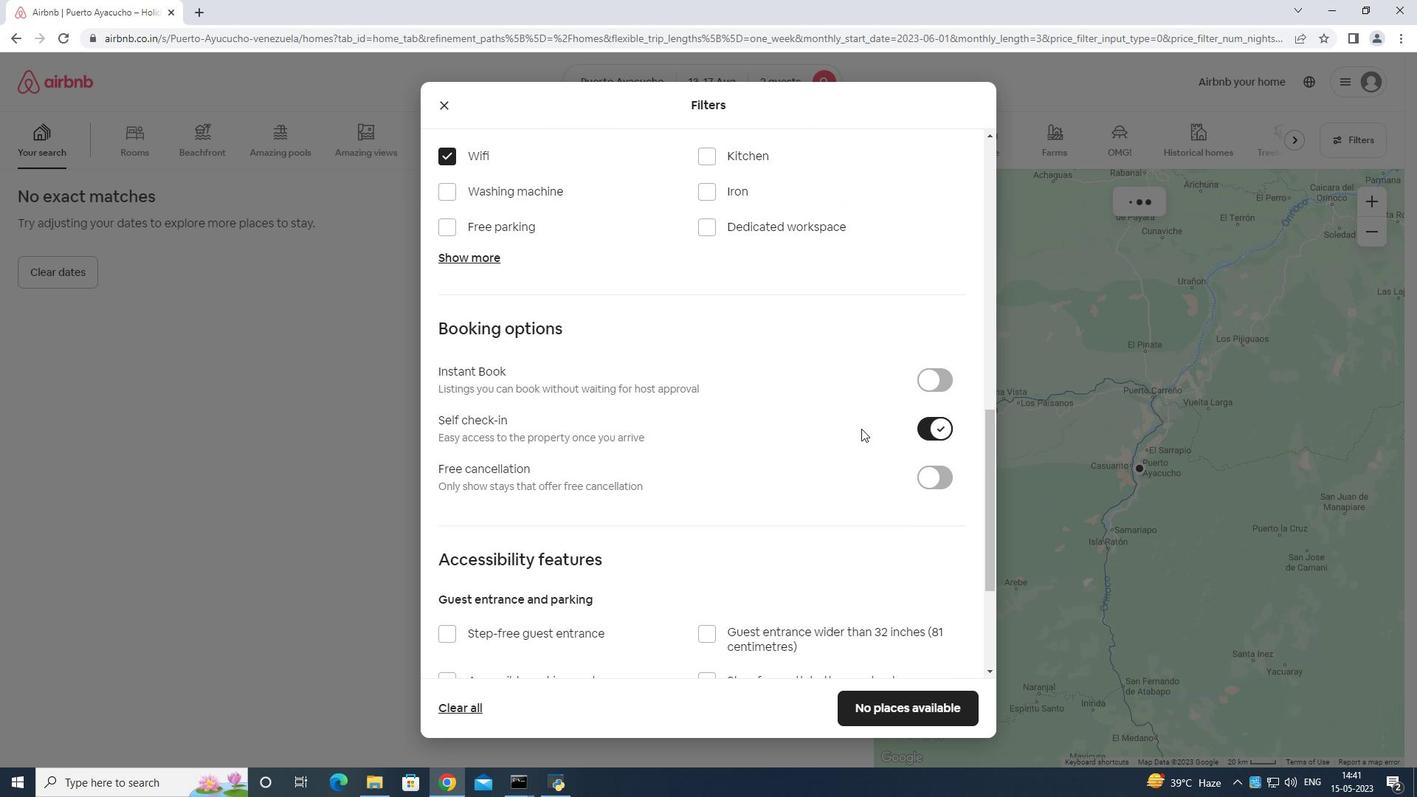 
Action: Mouse moved to (853, 438)
Screenshot: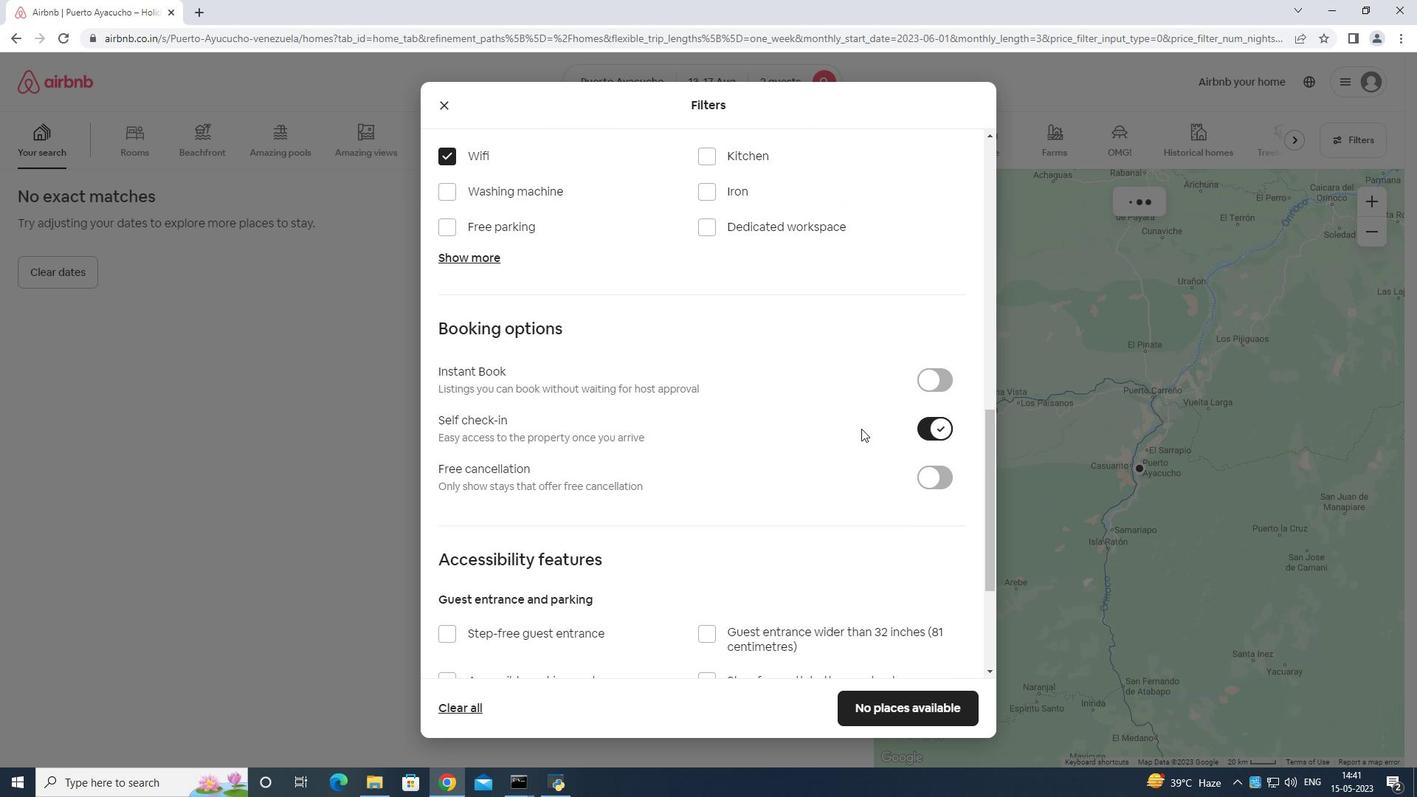 
Action: Mouse scrolled (853, 437) with delta (0, 0)
Screenshot: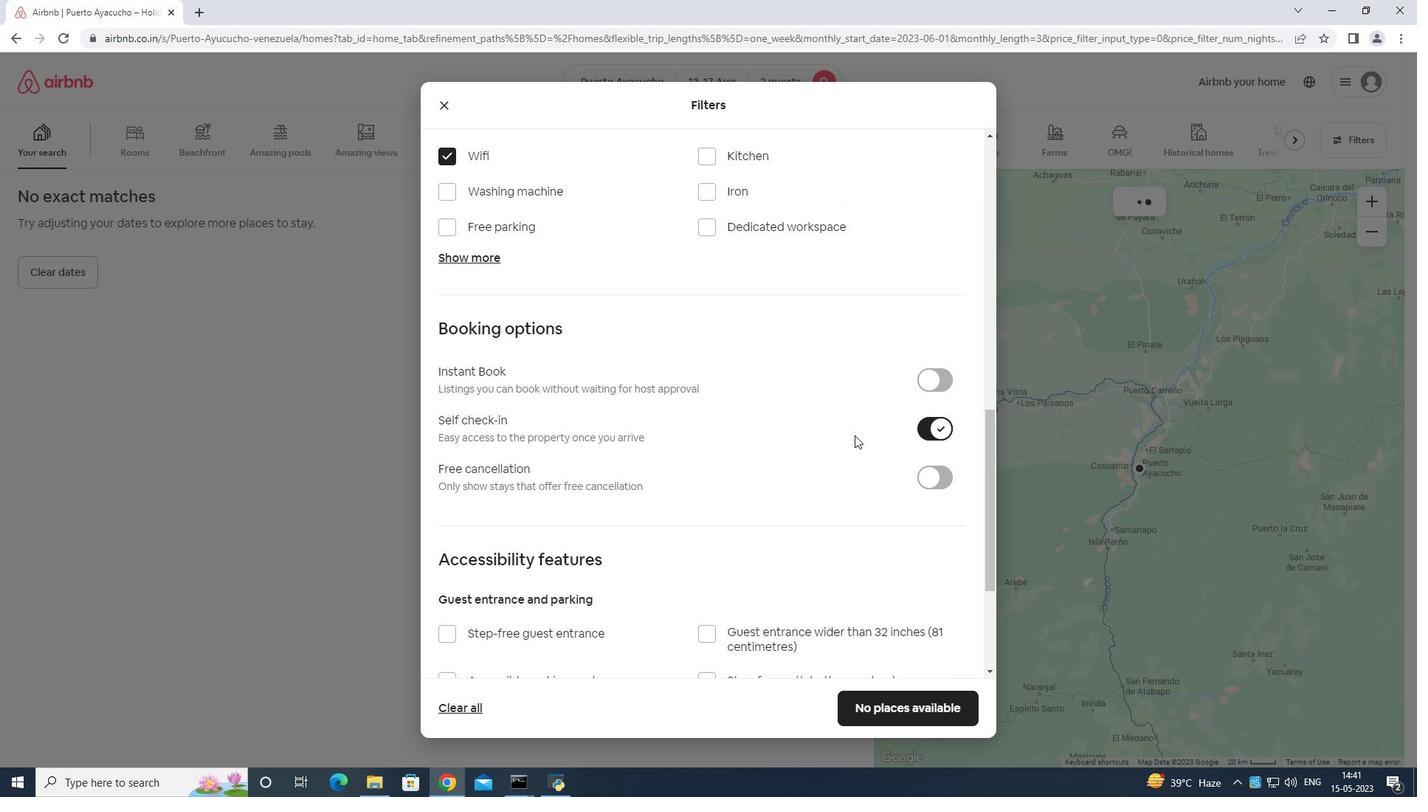 
Action: Mouse scrolled (853, 437) with delta (0, 0)
Screenshot: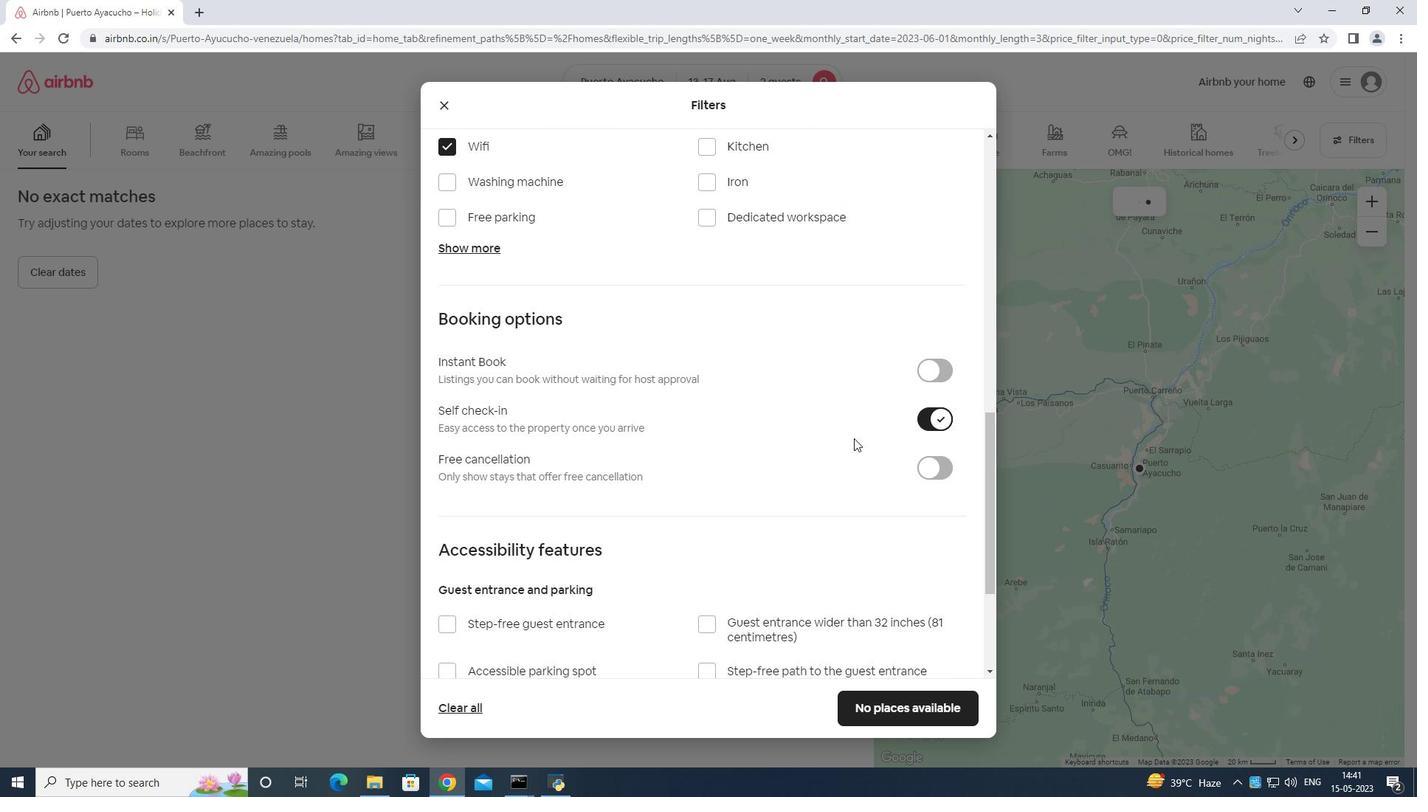 
Action: Mouse moved to (862, 419)
Screenshot: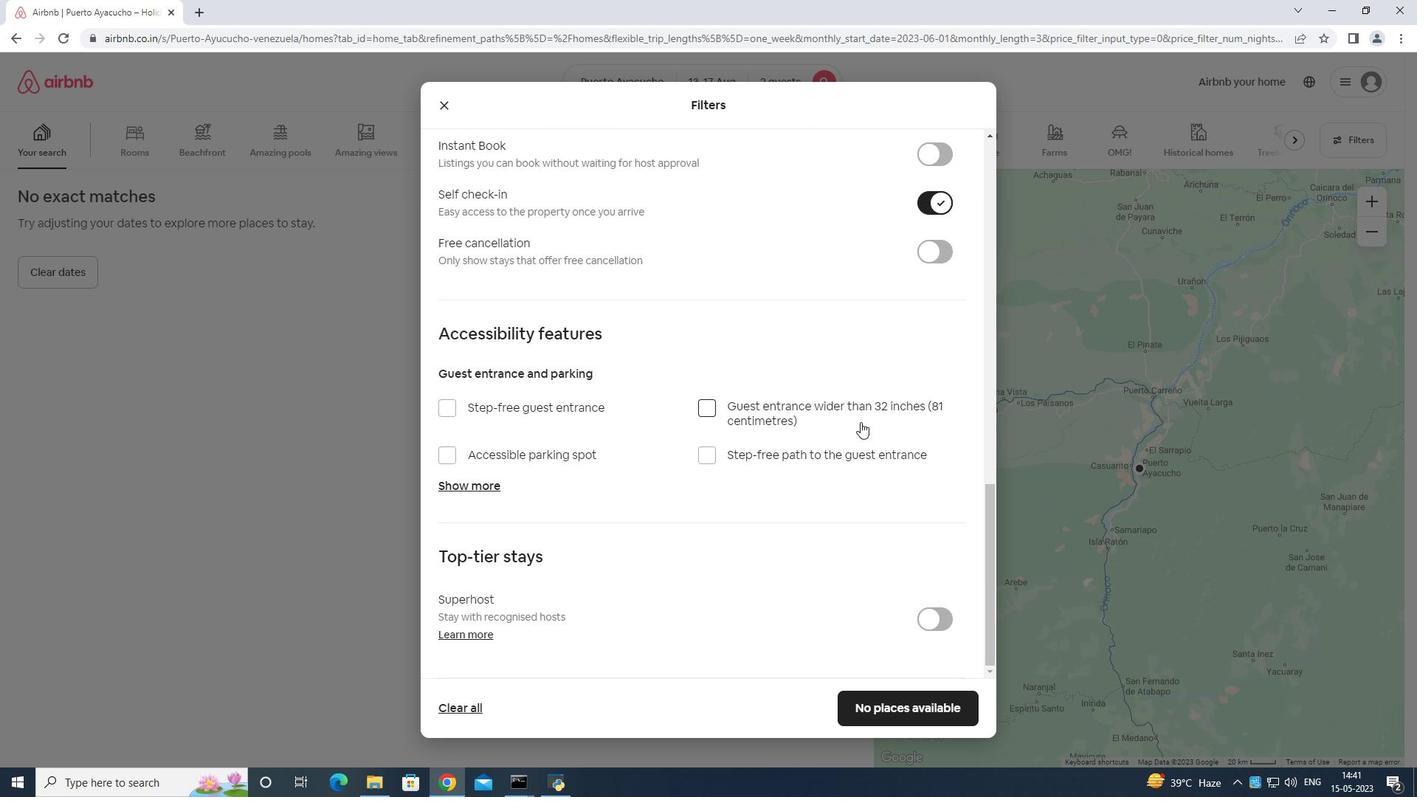 
Action: Mouse scrolled (862, 418) with delta (0, 0)
Screenshot: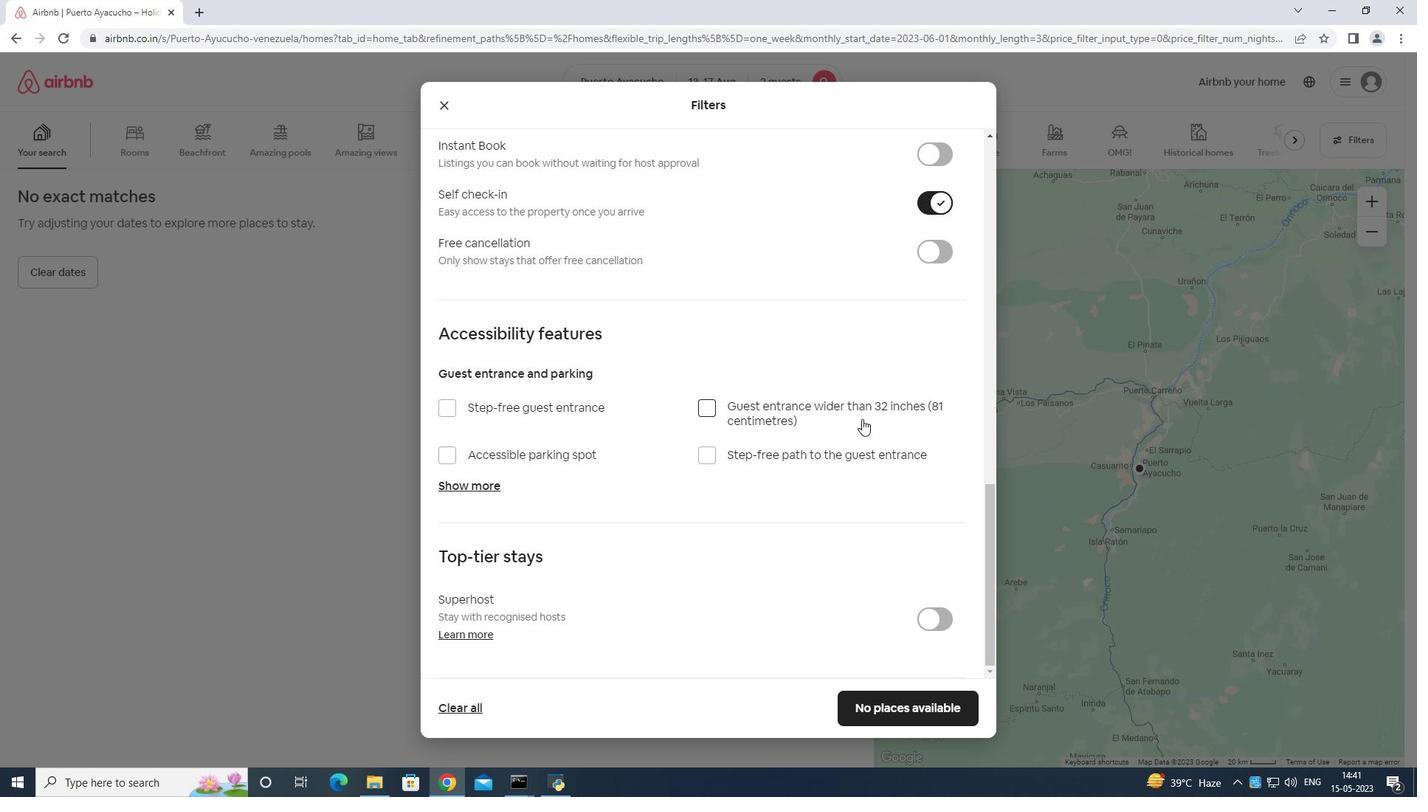
Action: Mouse scrolled (862, 418) with delta (0, 0)
Screenshot: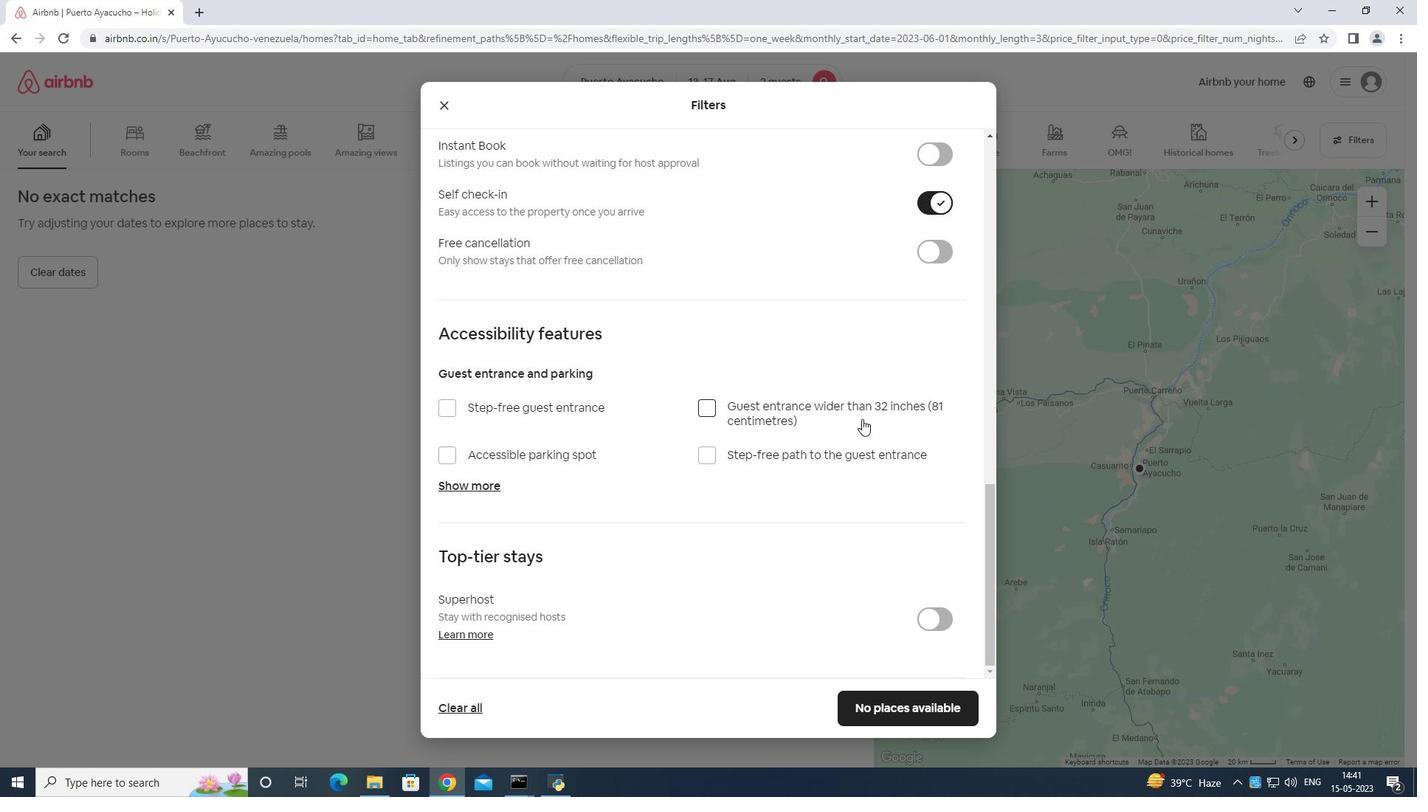 
Action: Mouse moved to (862, 425)
Screenshot: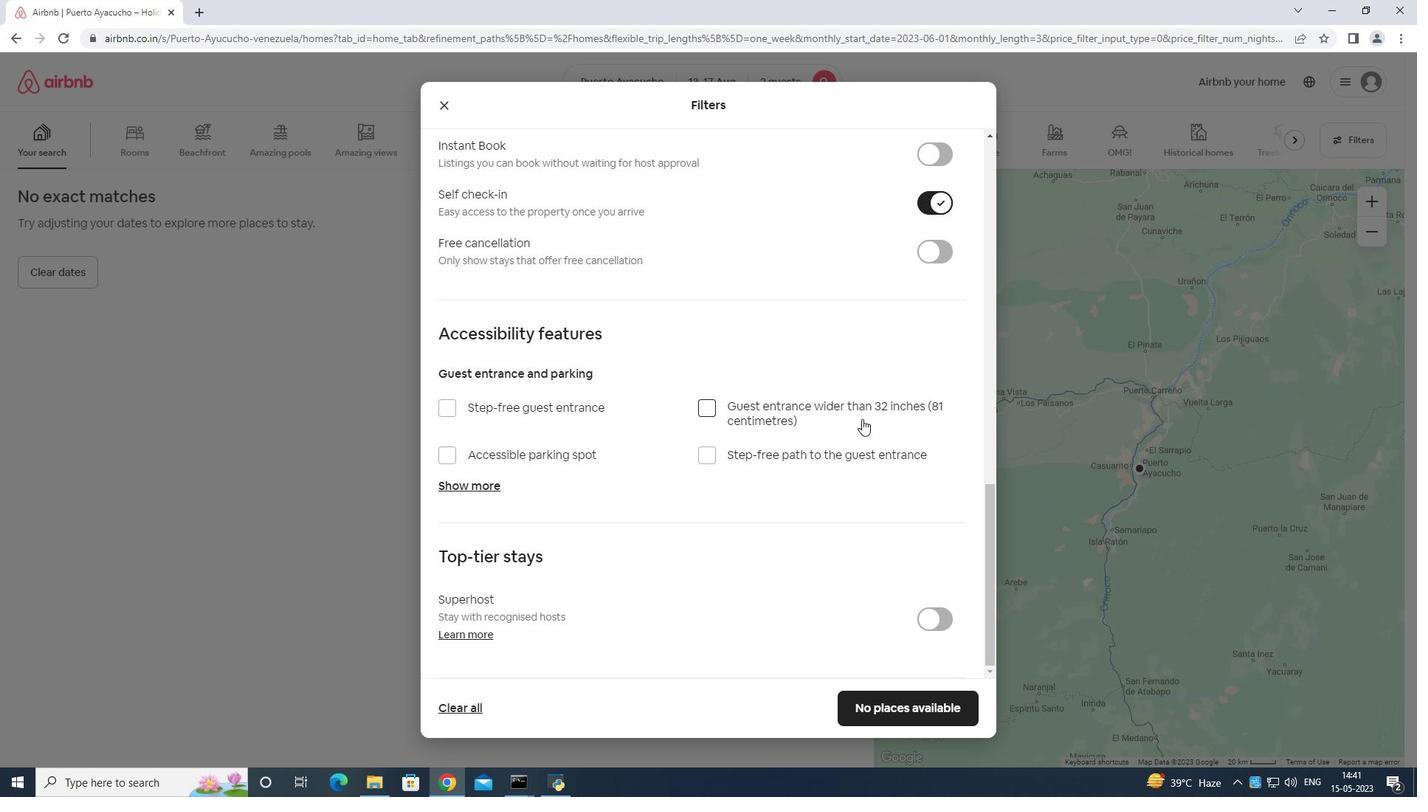
Action: Mouse scrolled (862, 424) with delta (0, 0)
Screenshot: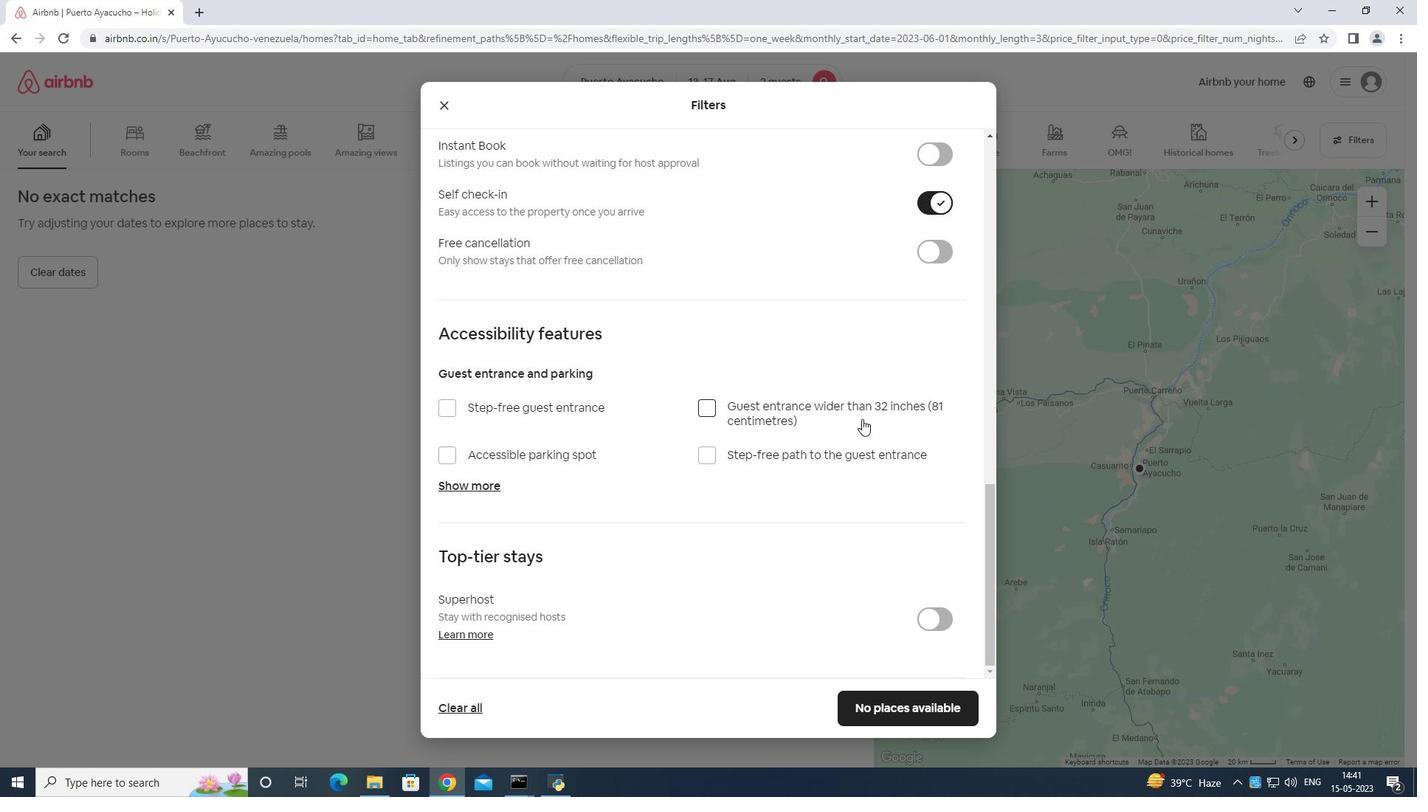 
Action: Mouse moved to (865, 400)
Screenshot: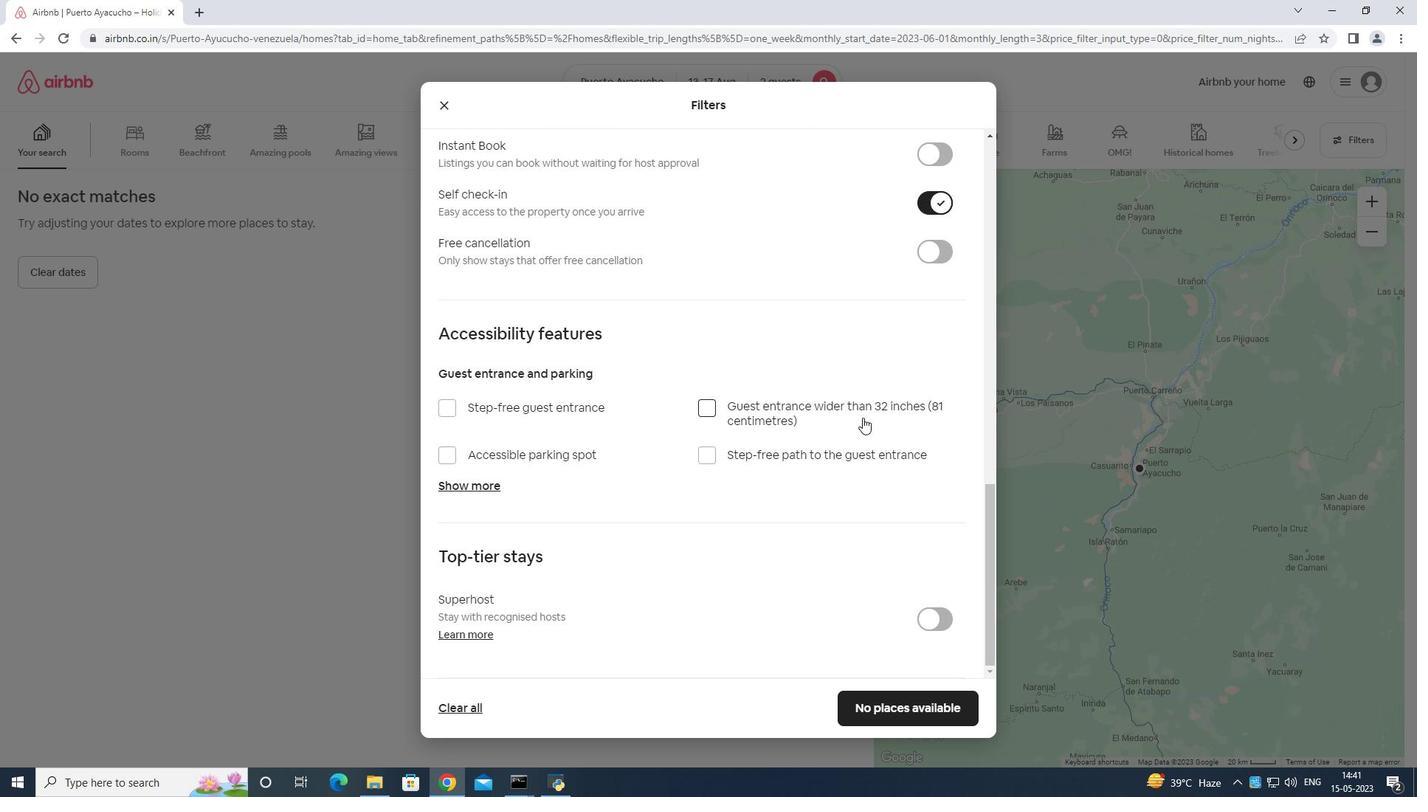 
Action: Mouse scrolled (865, 400) with delta (0, 0)
Screenshot: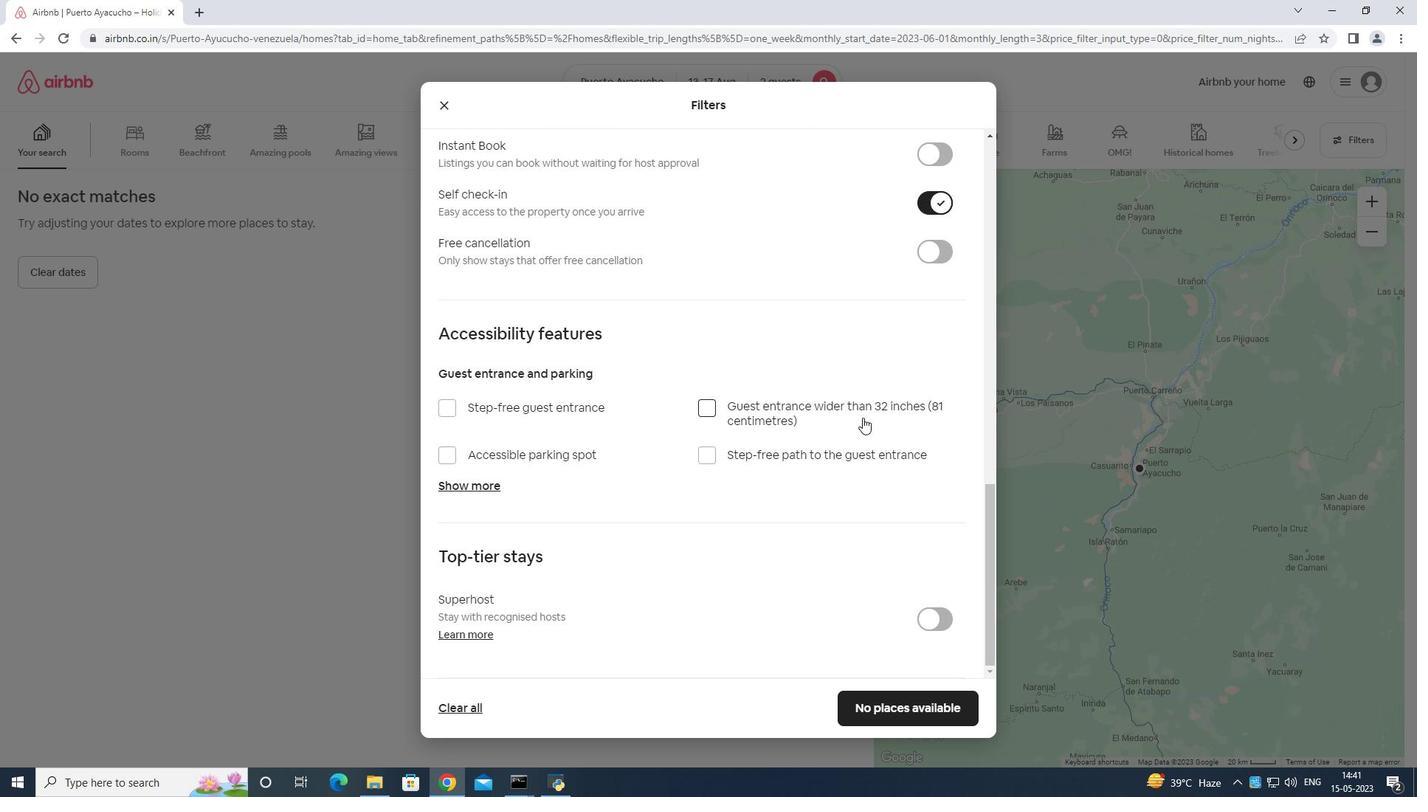 
Action: Mouse moved to (864, 406)
Screenshot: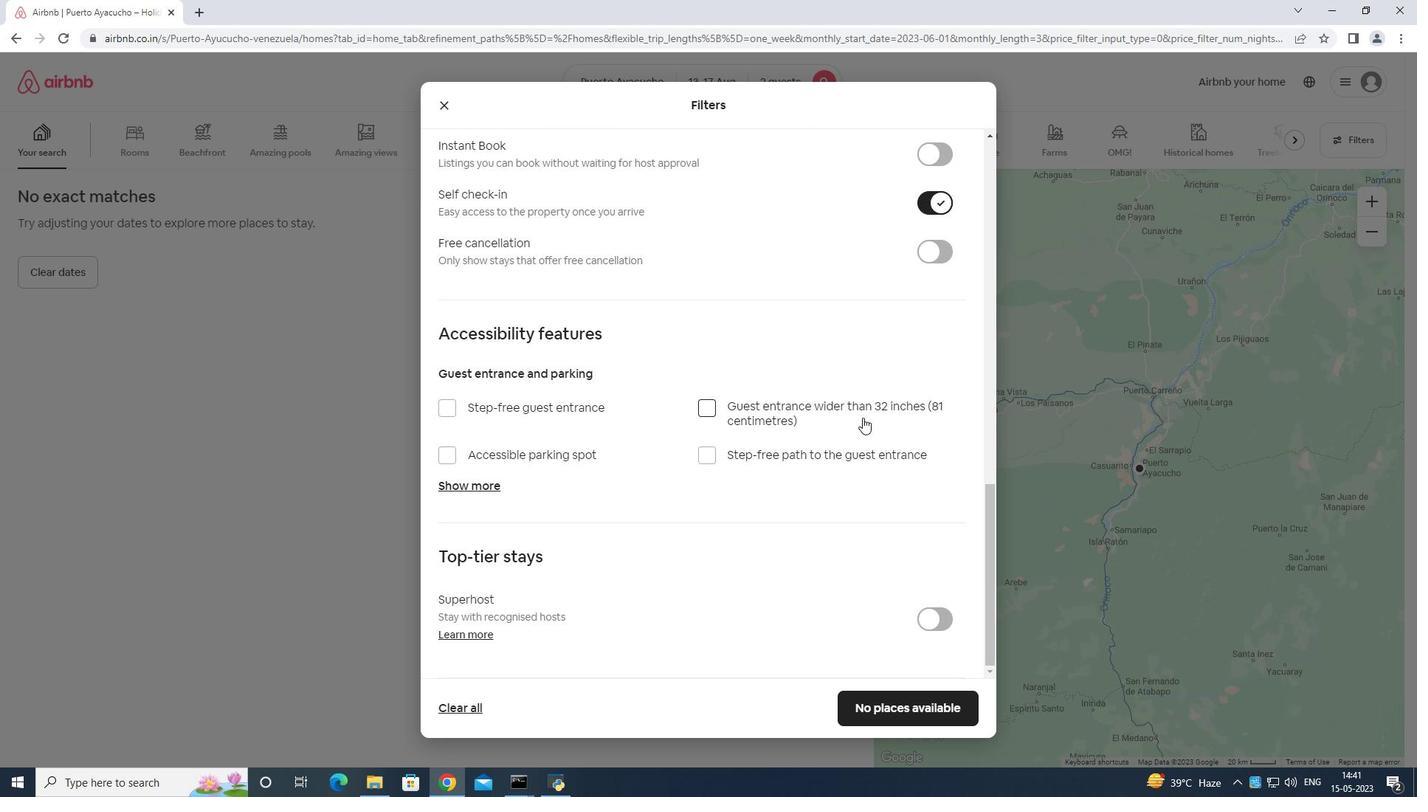 
Action: Mouse scrolled (864, 405) with delta (0, 0)
Screenshot: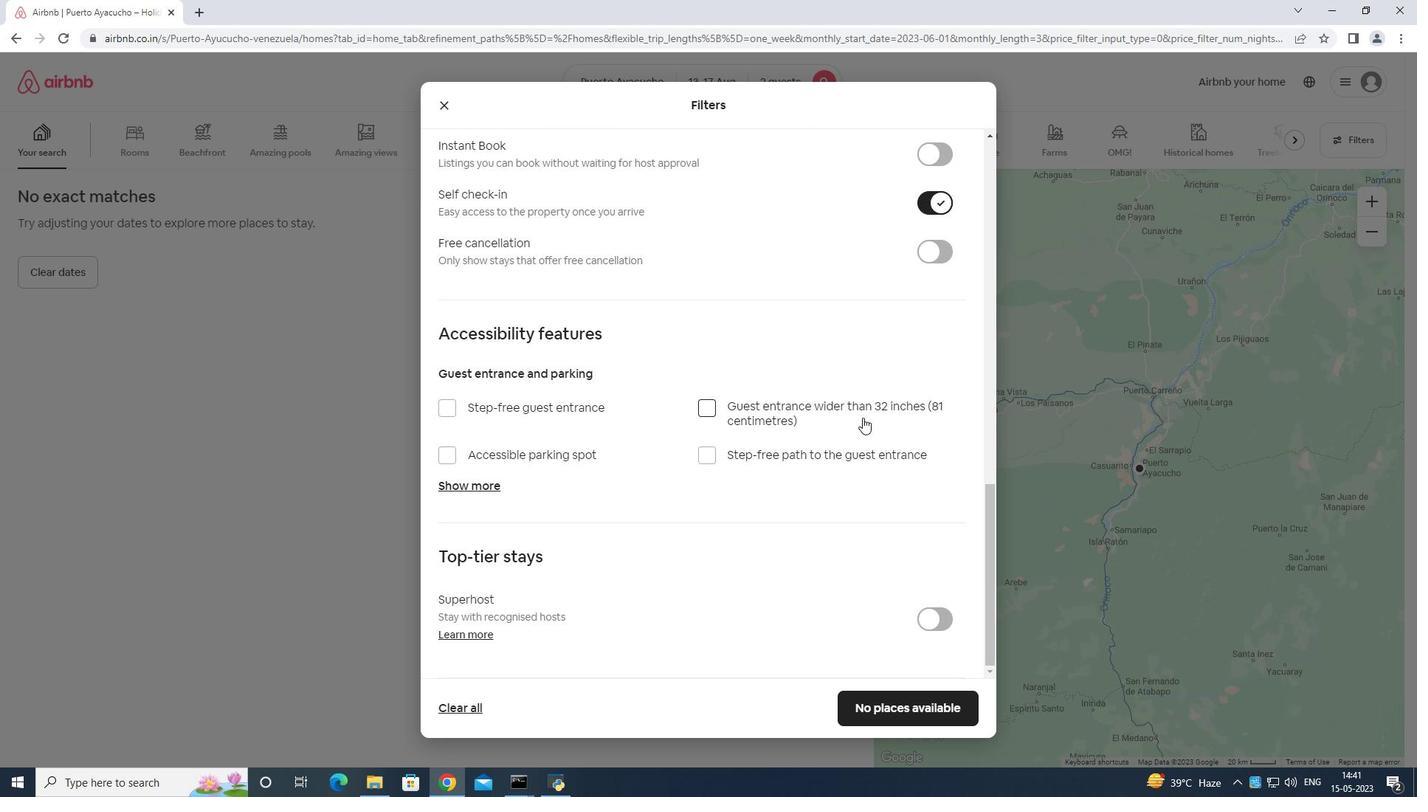 
Action: Mouse moved to (860, 417)
Screenshot: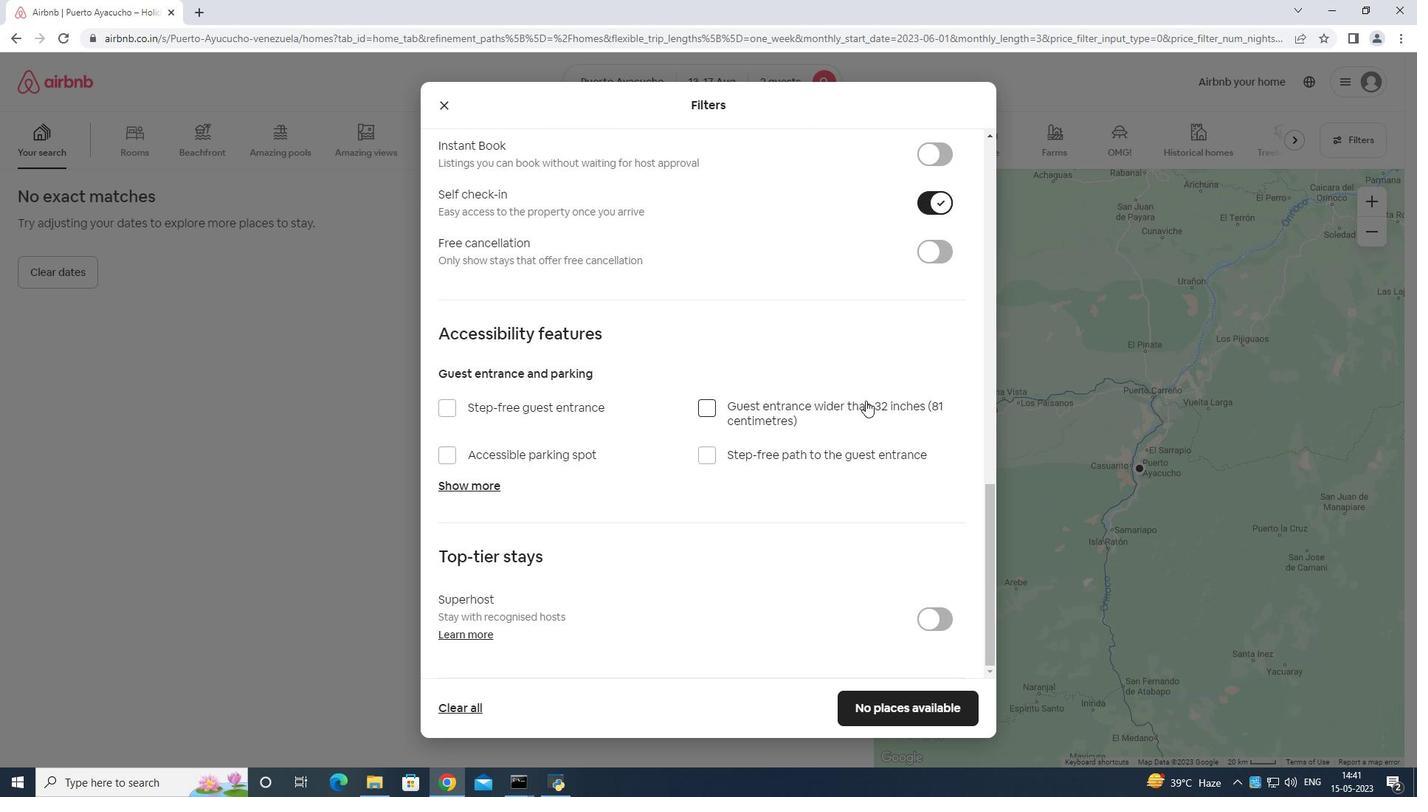 
Action: Mouse scrolled (860, 416) with delta (0, 0)
Screenshot: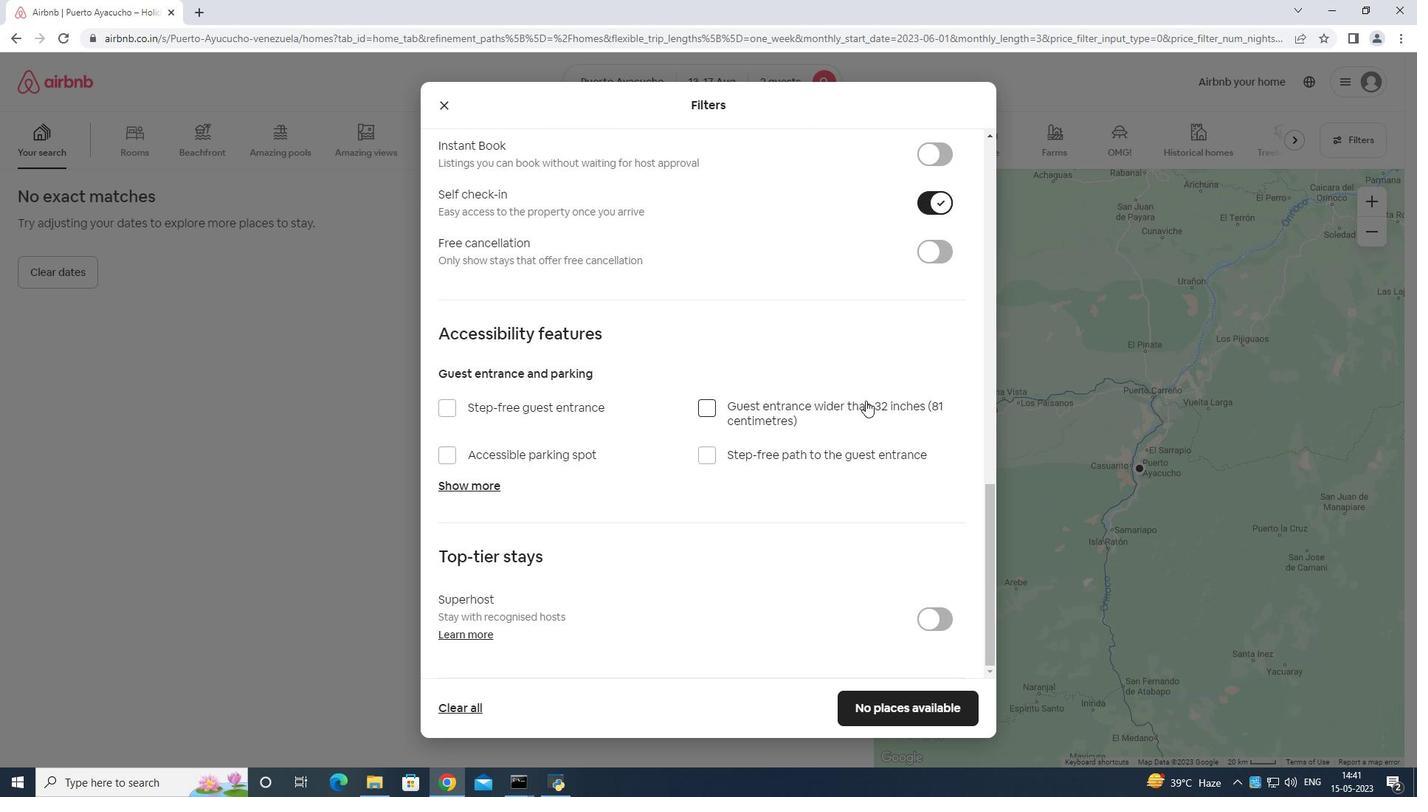 
Action: Mouse moved to (869, 355)
Screenshot: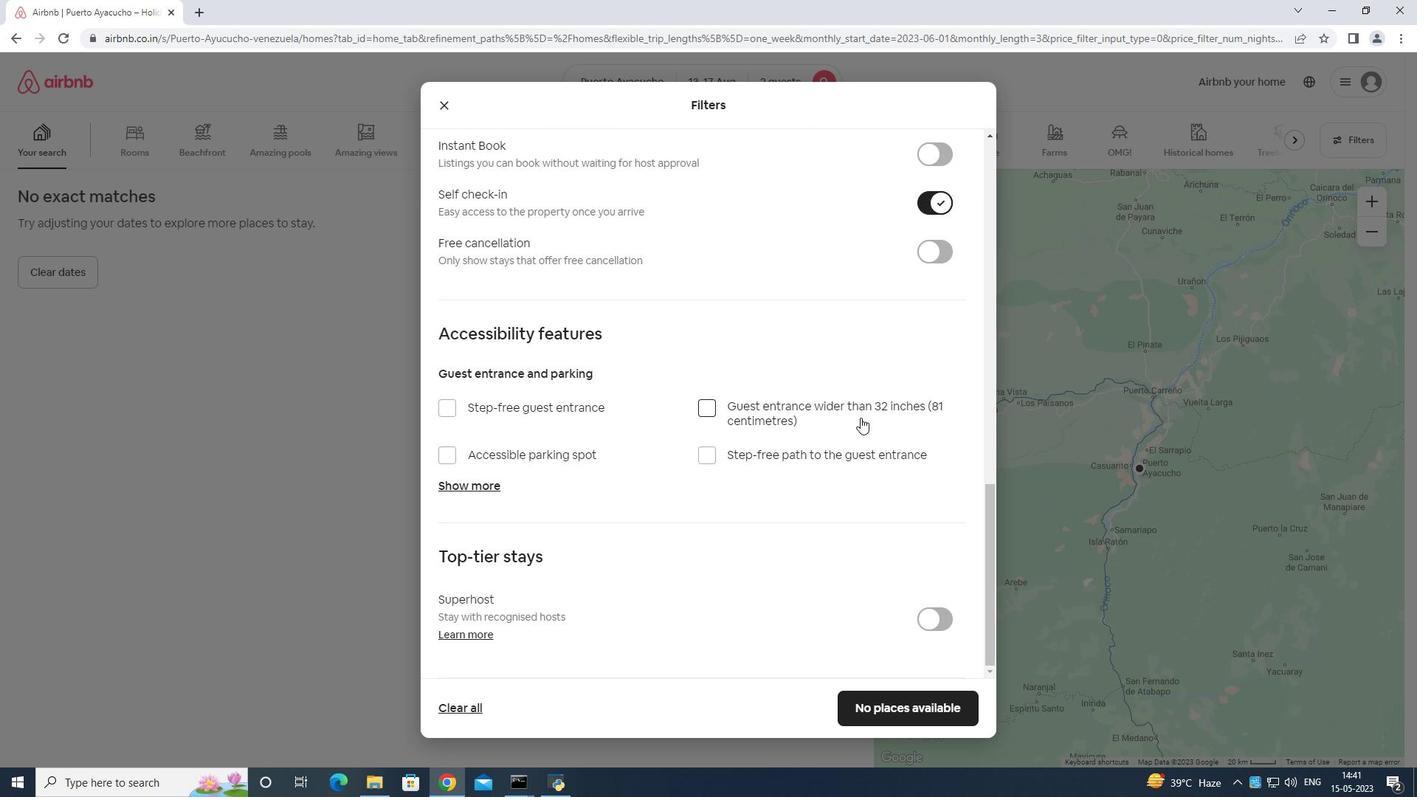 
Action: Mouse scrolled (869, 354) with delta (0, 0)
Screenshot: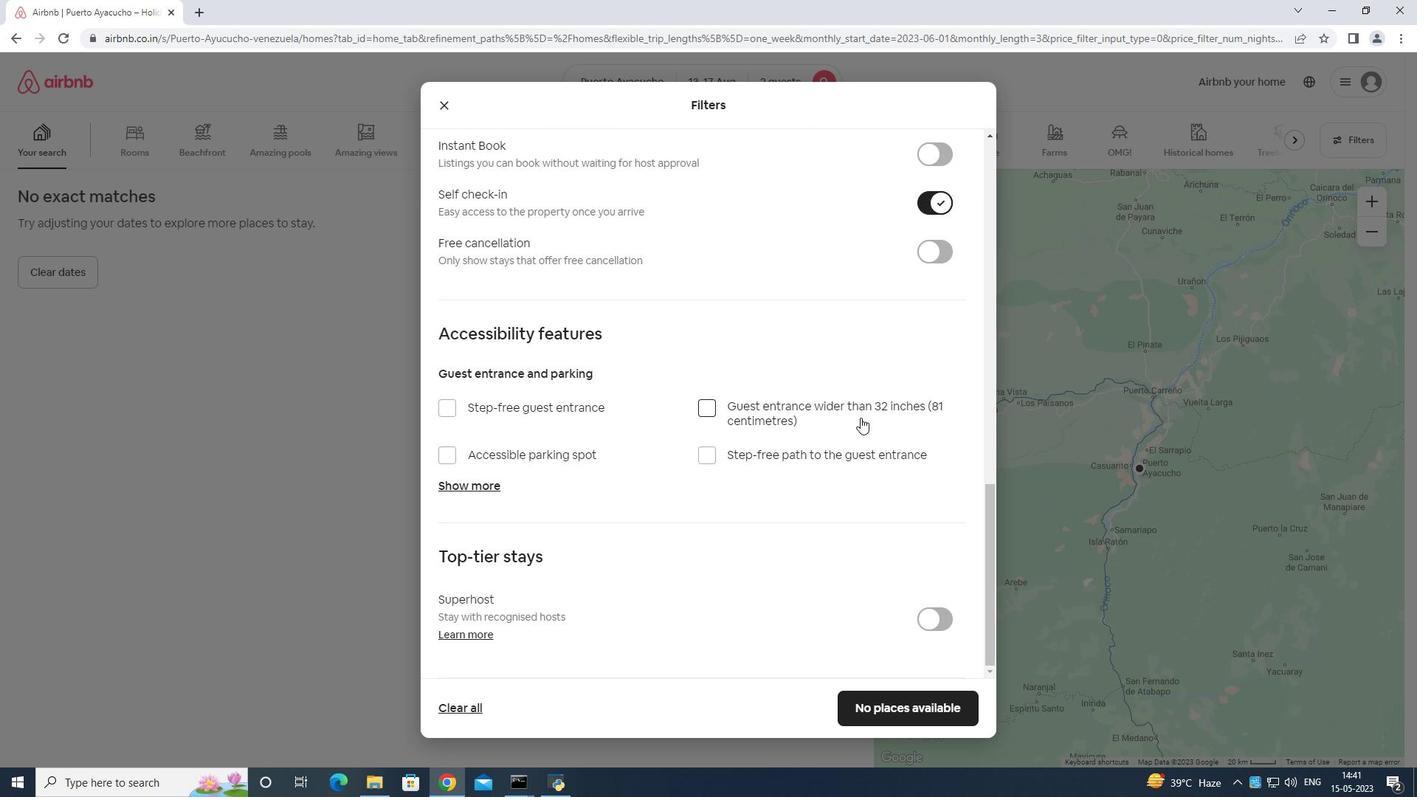 
Action: Mouse scrolled (869, 354) with delta (0, 0)
Screenshot: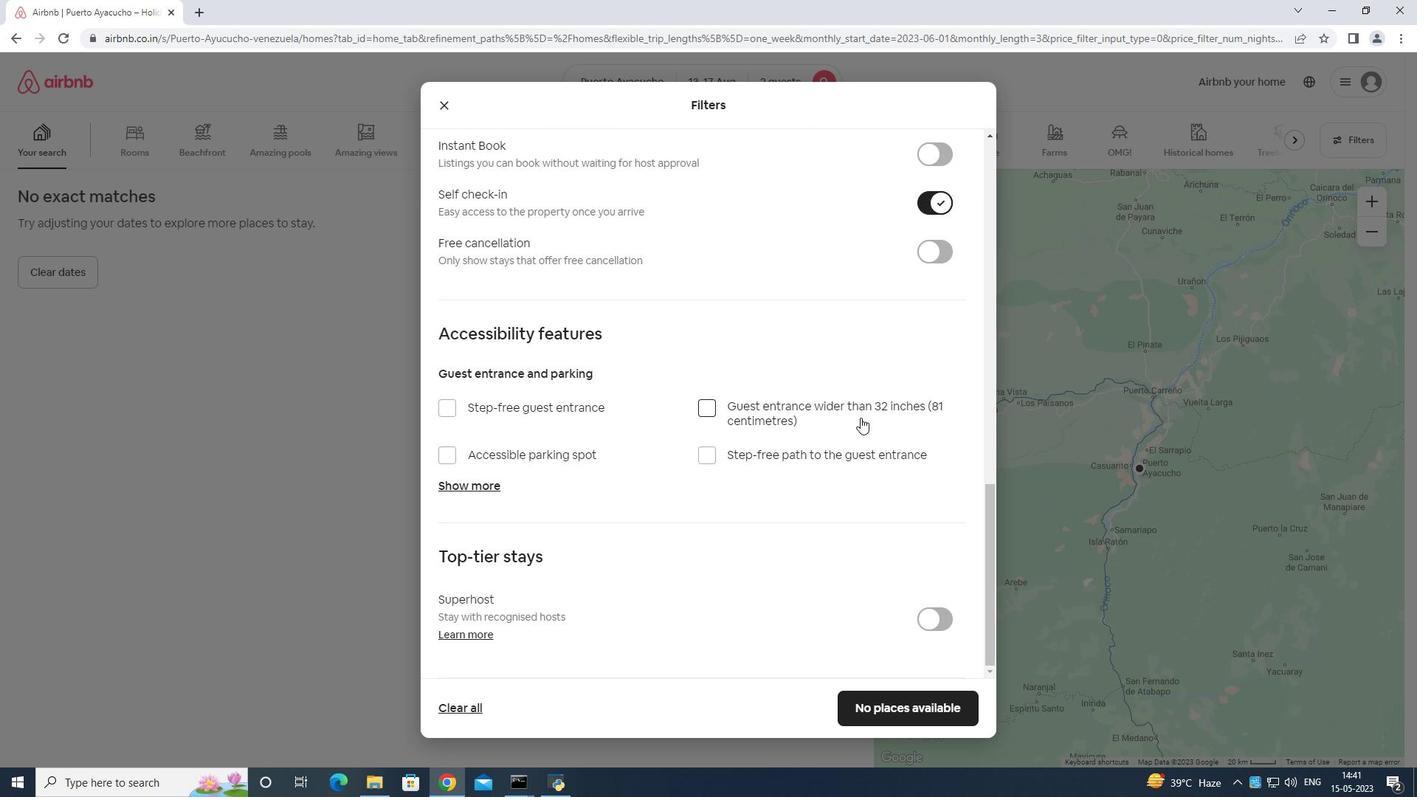 
Action: Mouse scrolled (869, 354) with delta (0, 0)
Screenshot: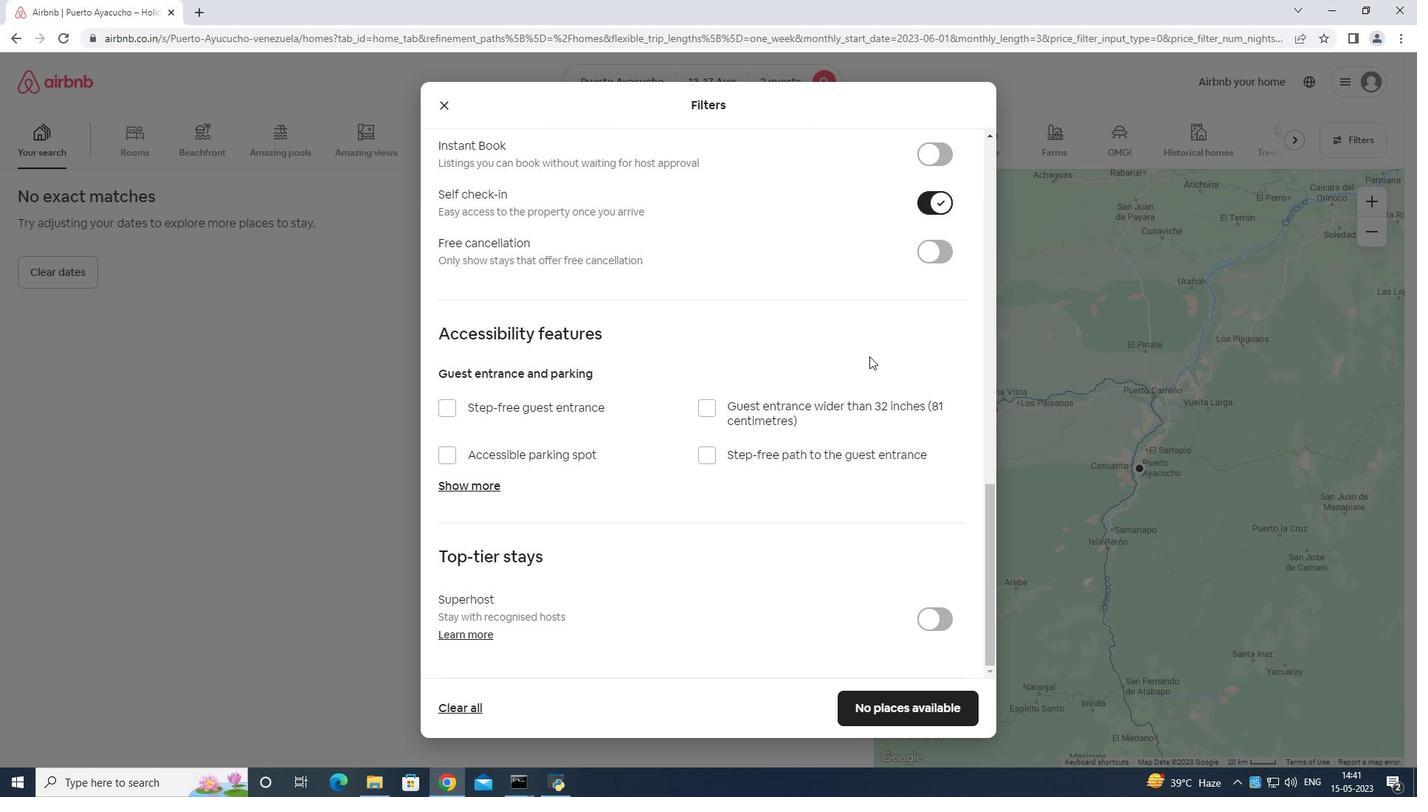 
Action: Mouse moved to (910, 695)
Screenshot: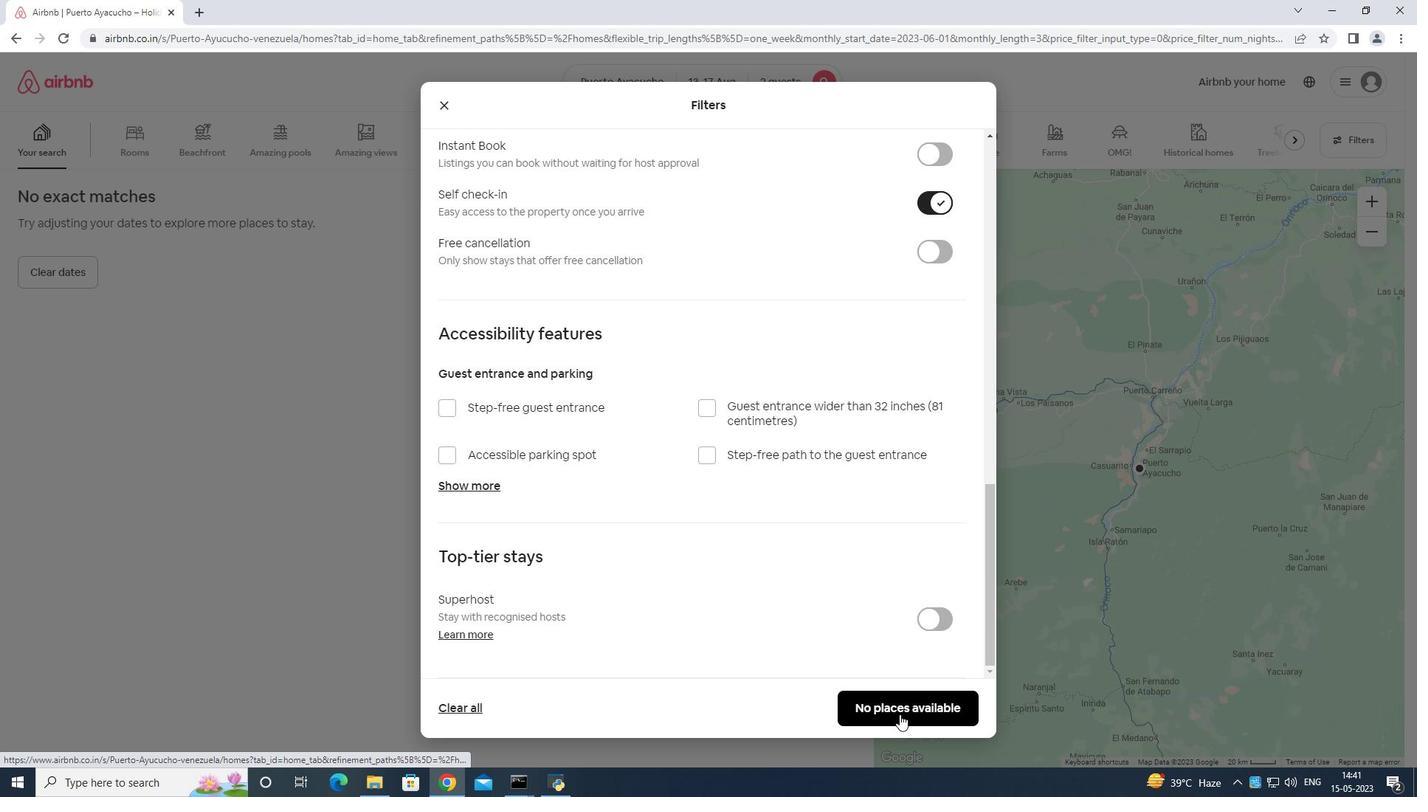 
Action: Mouse pressed left at (910, 695)
Screenshot: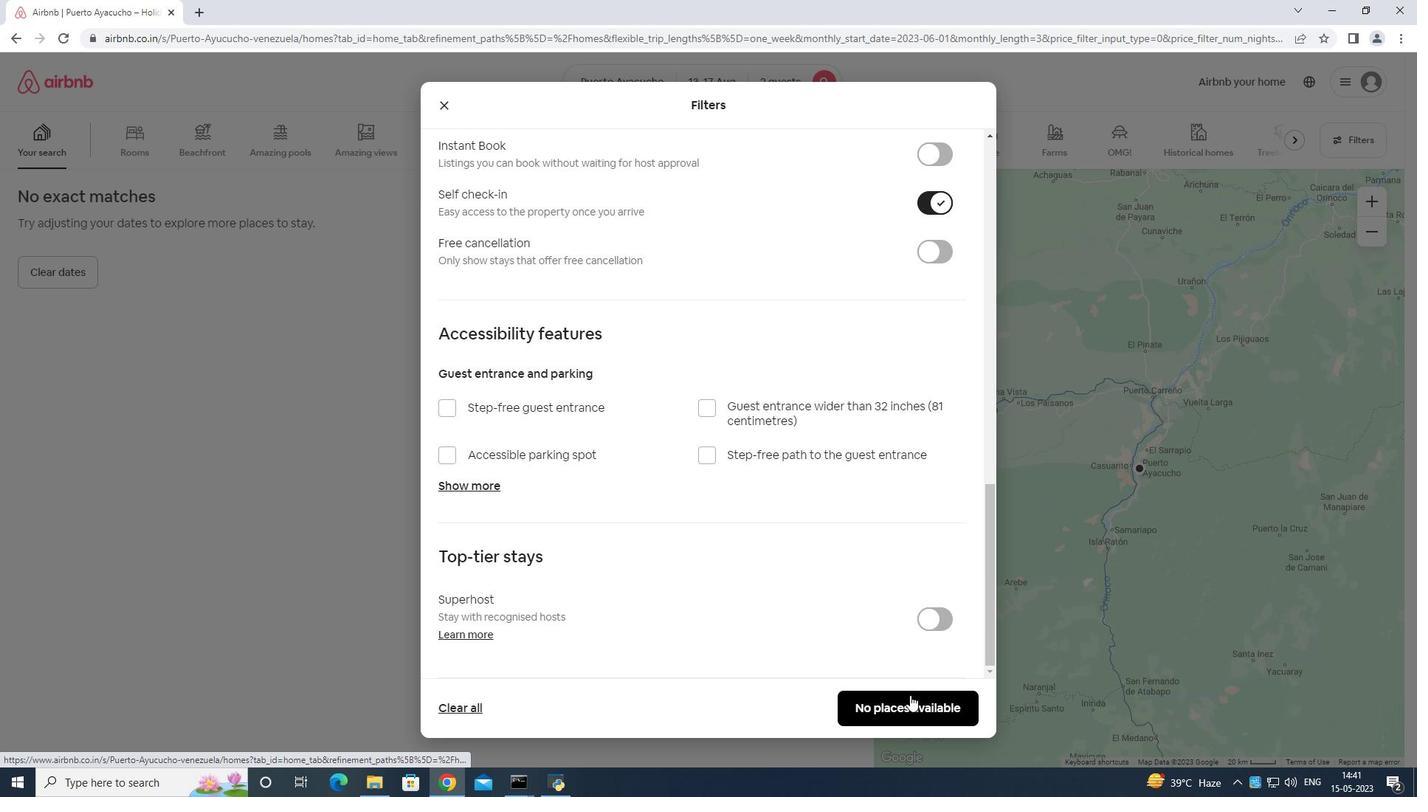 
Action: Mouse moved to (910, 694)
Screenshot: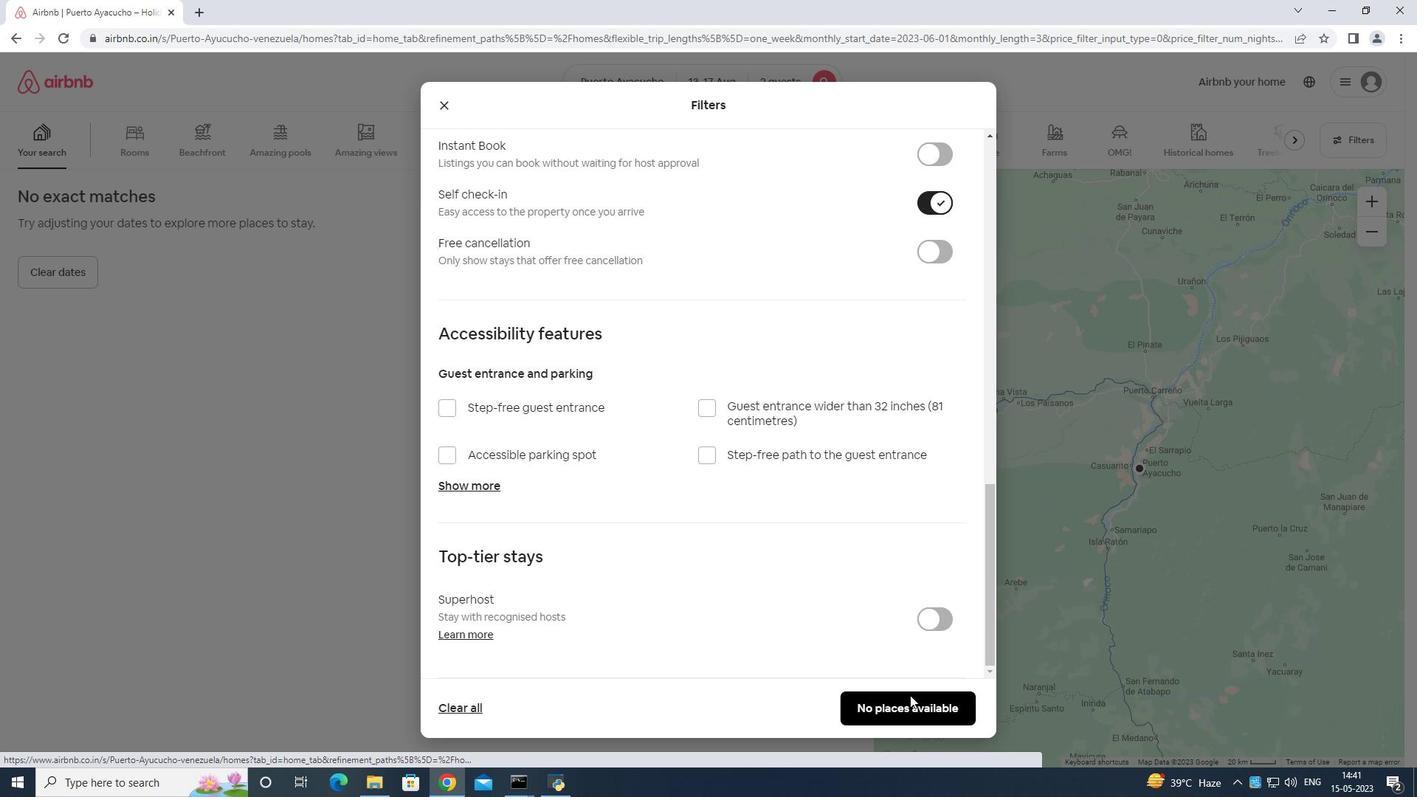 
